 Task: Add an event with the title Second Lunch and Learn: Effective Presentation Delivery, date ''2023/12/01'', time 9:15 AM to 11:15 AMand add a description: Examining the marketing channels and platforms used in the campaign, such as social media, email marketing, print advertising, or television commercials. This includes assessing the reach, engagement, and conversion rates achieved through each channel and identifying which channels performed well or need improvement.Select event color  Basil . Add location for the event as: Marseille, France, logged in from the account softage.8@softage.netand send the event invitation to softage.5@softage.net and softage.6@softage.net. Set a reminder for the event Weekly on Sunday
Action: Mouse moved to (41, 109)
Screenshot: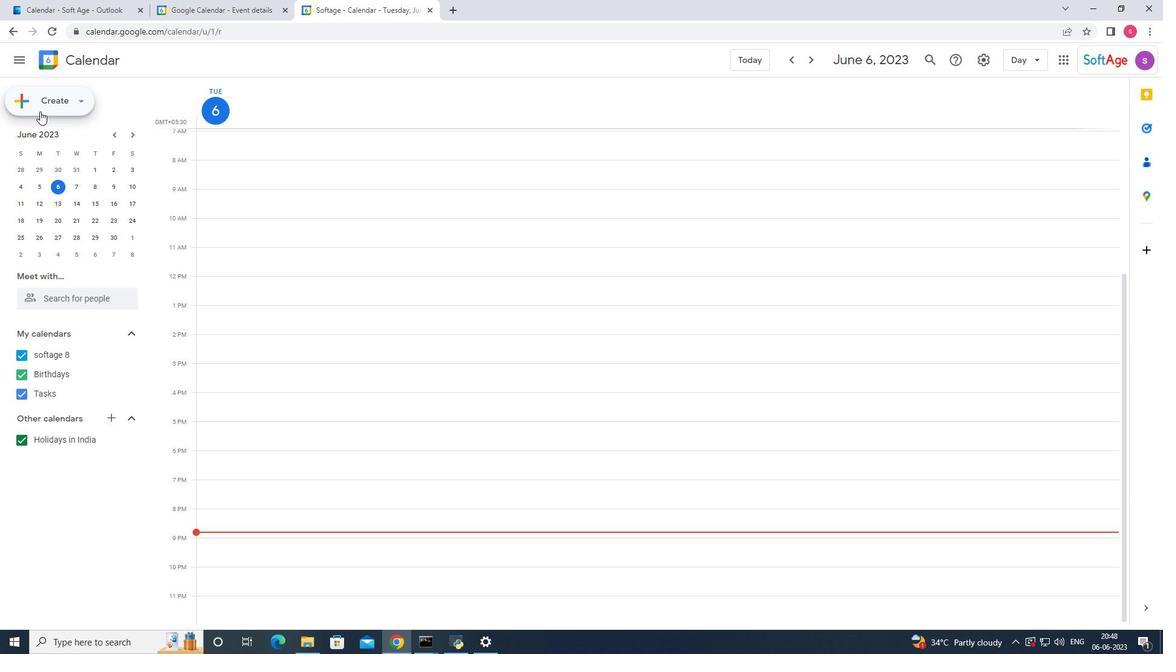 
Action: Mouse pressed left at (41, 109)
Screenshot: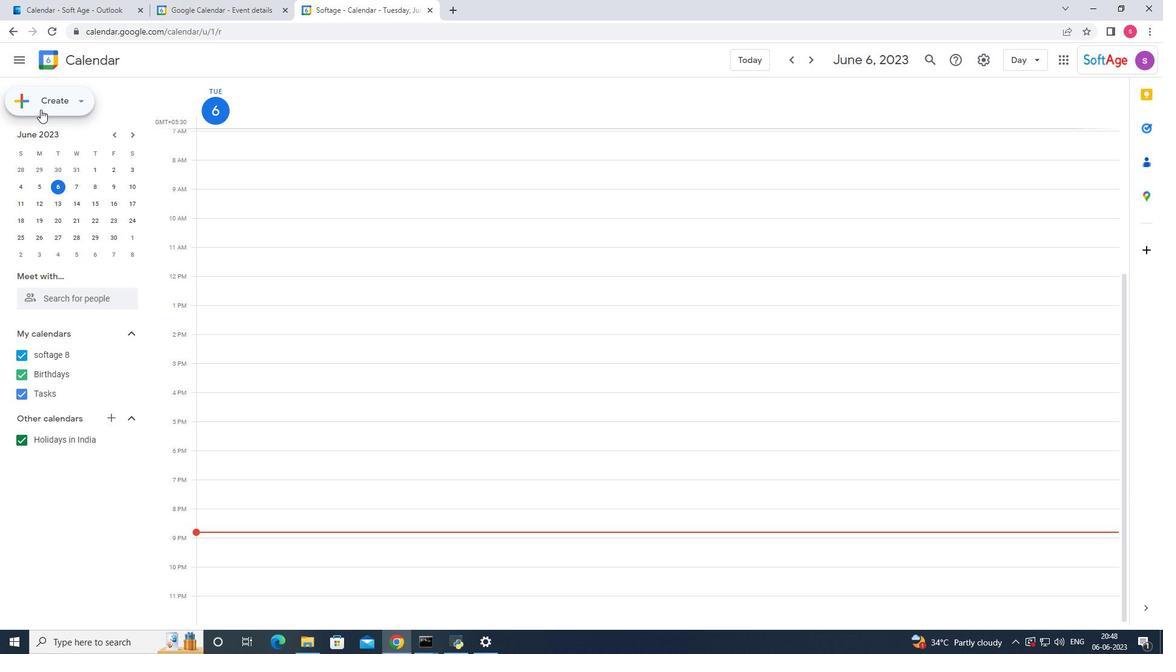
Action: Mouse moved to (49, 129)
Screenshot: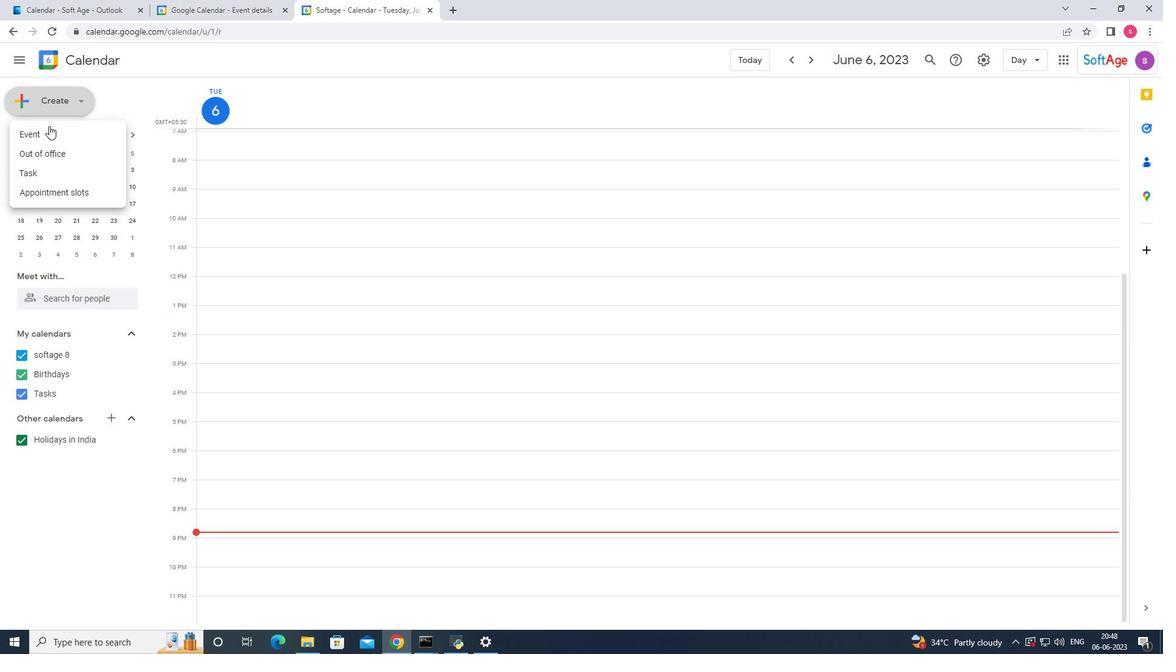 
Action: Mouse pressed left at (49, 129)
Screenshot: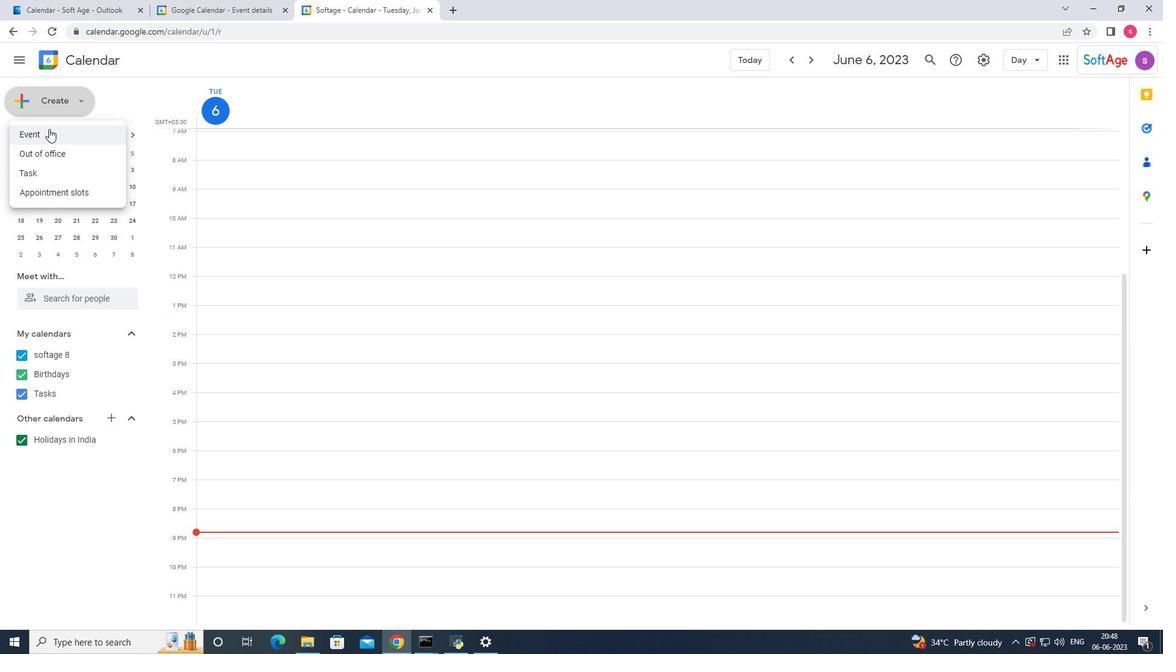 
Action: Mouse moved to (672, 522)
Screenshot: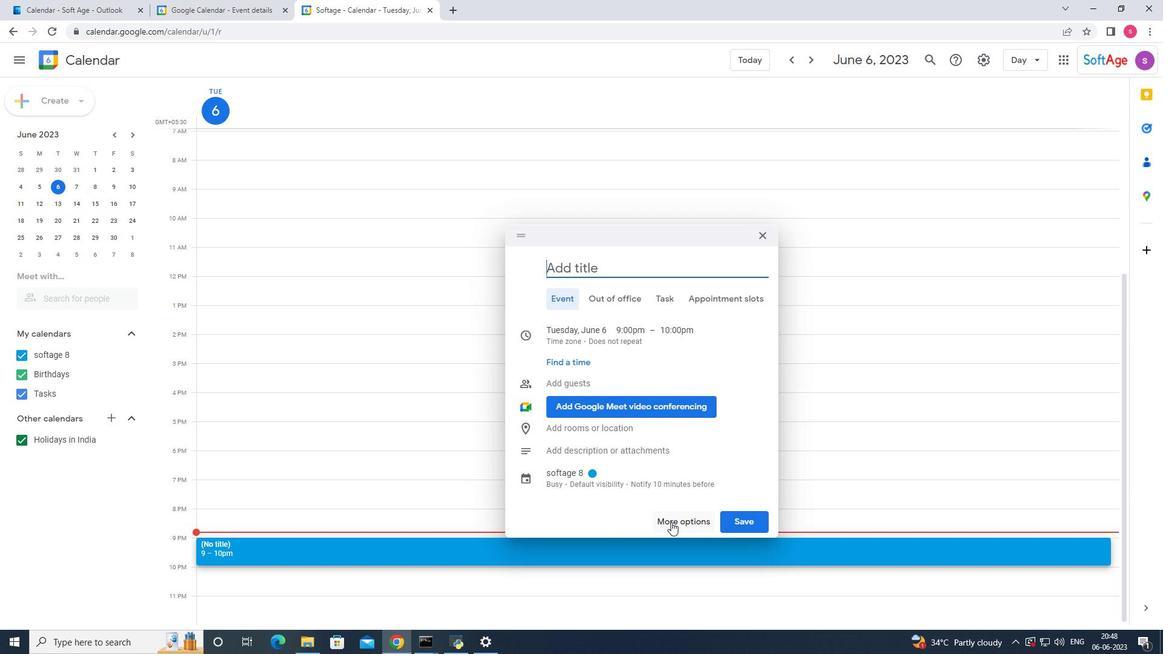 
Action: Mouse pressed left at (672, 522)
Screenshot: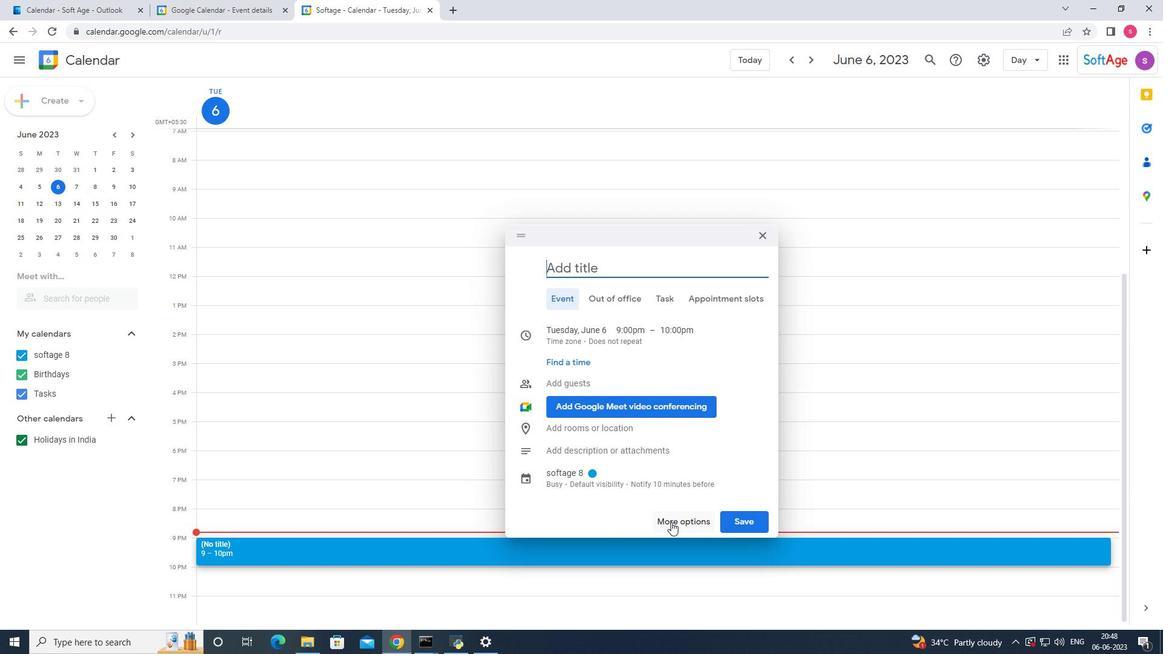 
Action: Mouse moved to (121, 68)
Screenshot: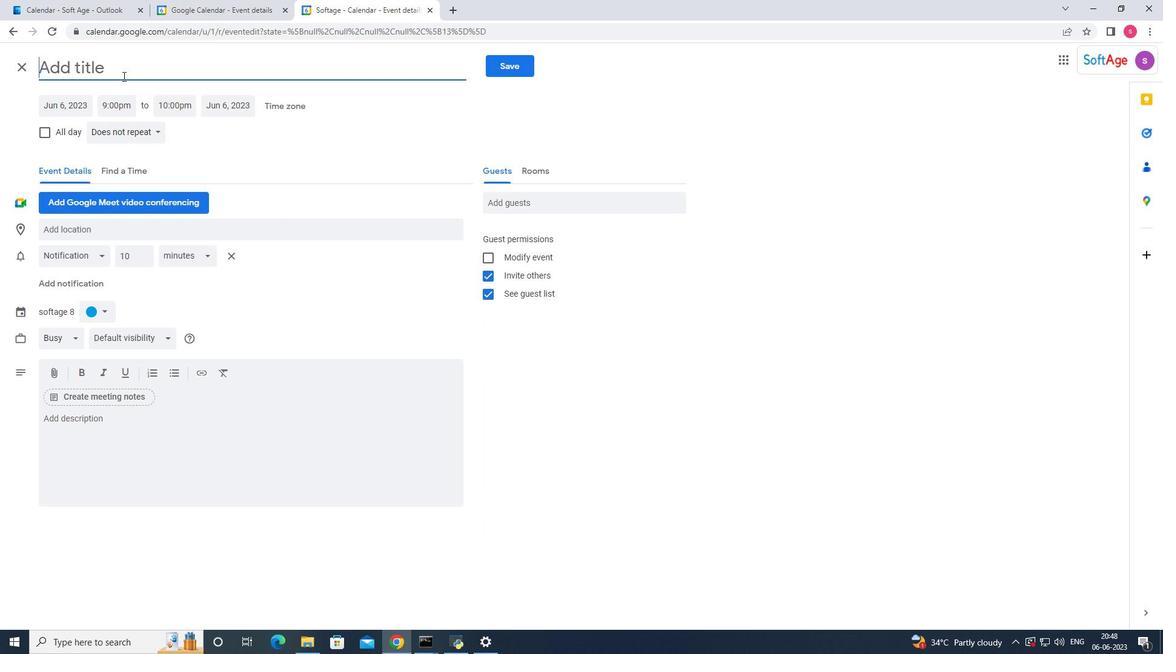 
Action: Mouse pressed left at (121, 68)
Screenshot: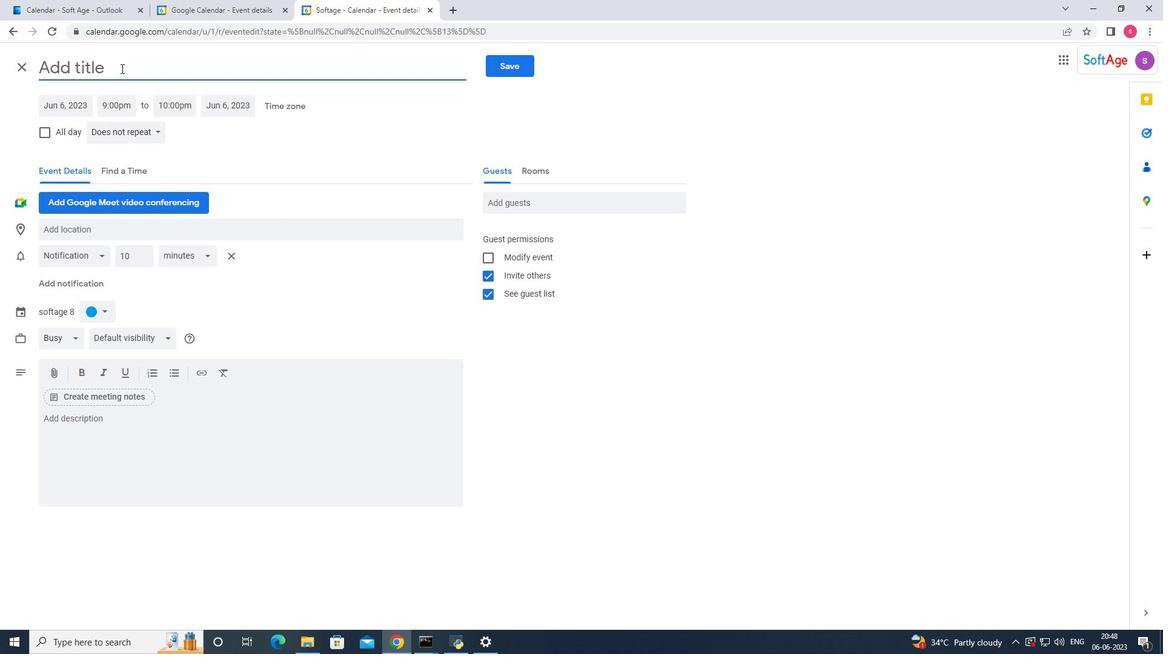 
Action: Key pressed <Key.shift_r>Second<Key.space><Key.shift>Lunch<Key.space>and<Key.space><Key.shift>le<Key.backspace><Key.backspace><Key.shift>Learn<Key.shift>L<Key.backspace>:<Key.space><Key.shift_r>Effective<Key.space><Key.shift>Presentation<Key.space><Key.shift_r>Delivery<Key.space>
Screenshot: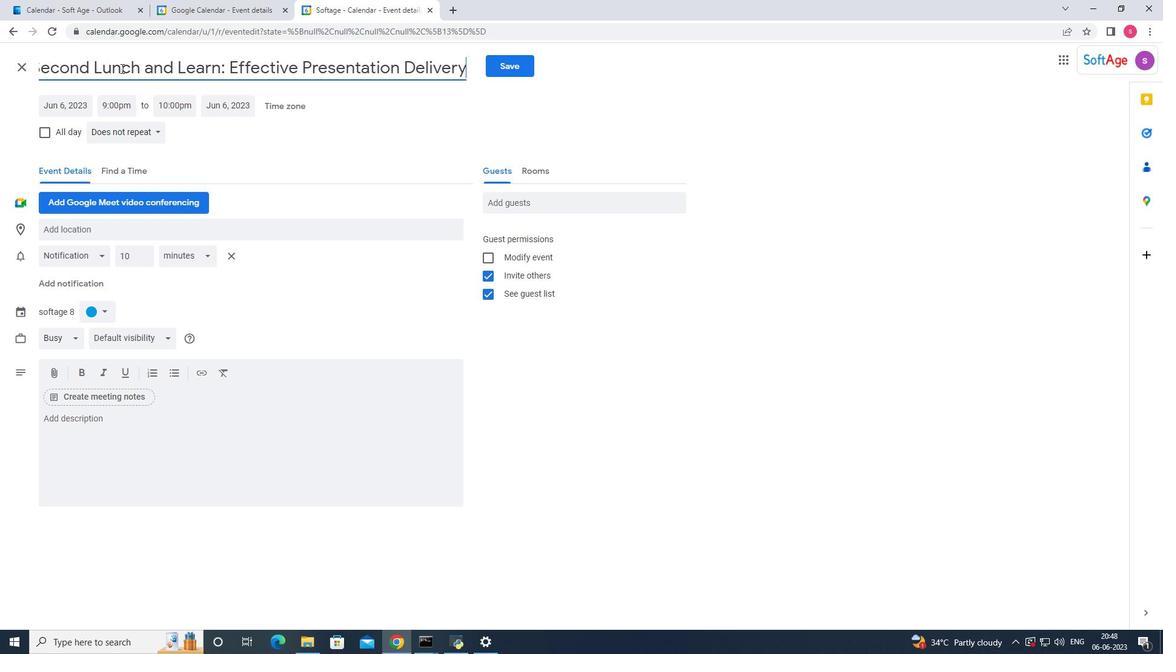 
Action: Mouse moved to (63, 101)
Screenshot: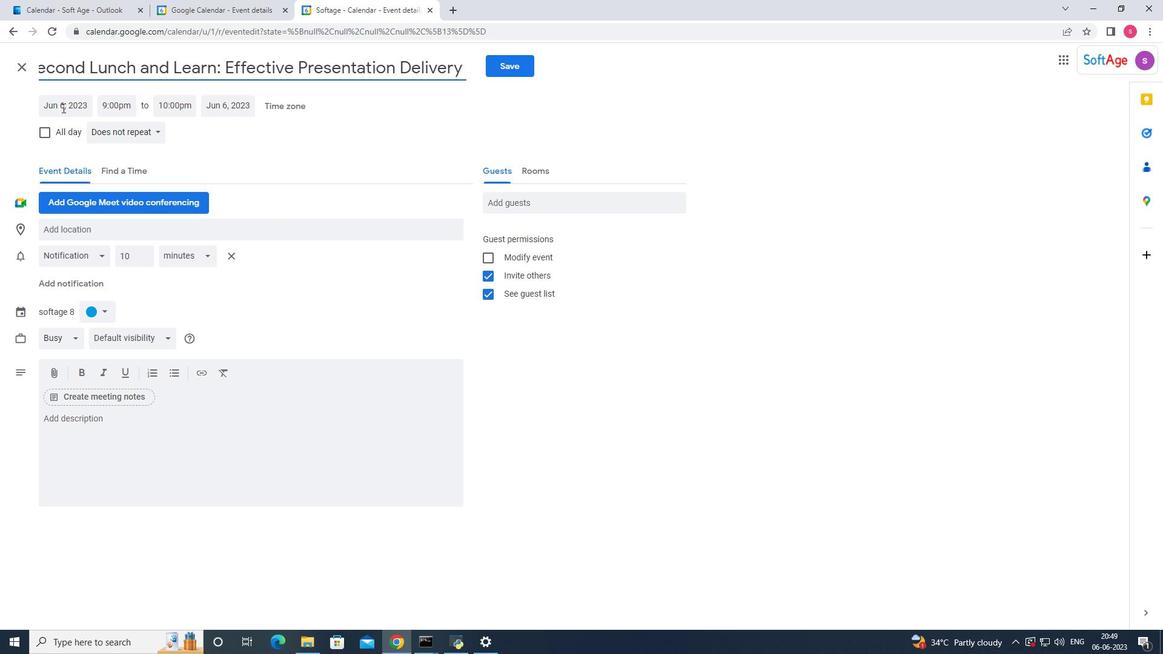 
Action: Mouse pressed left at (63, 101)
Screenshot: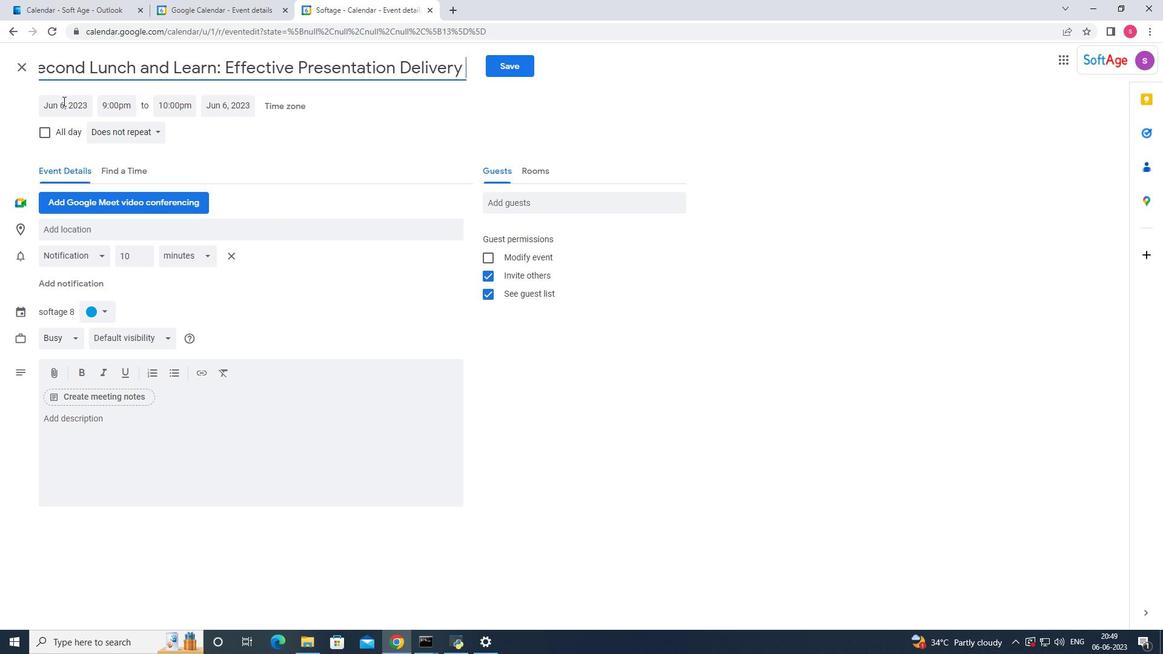
Action: Mouse moved to (192, 130)
Screenshot: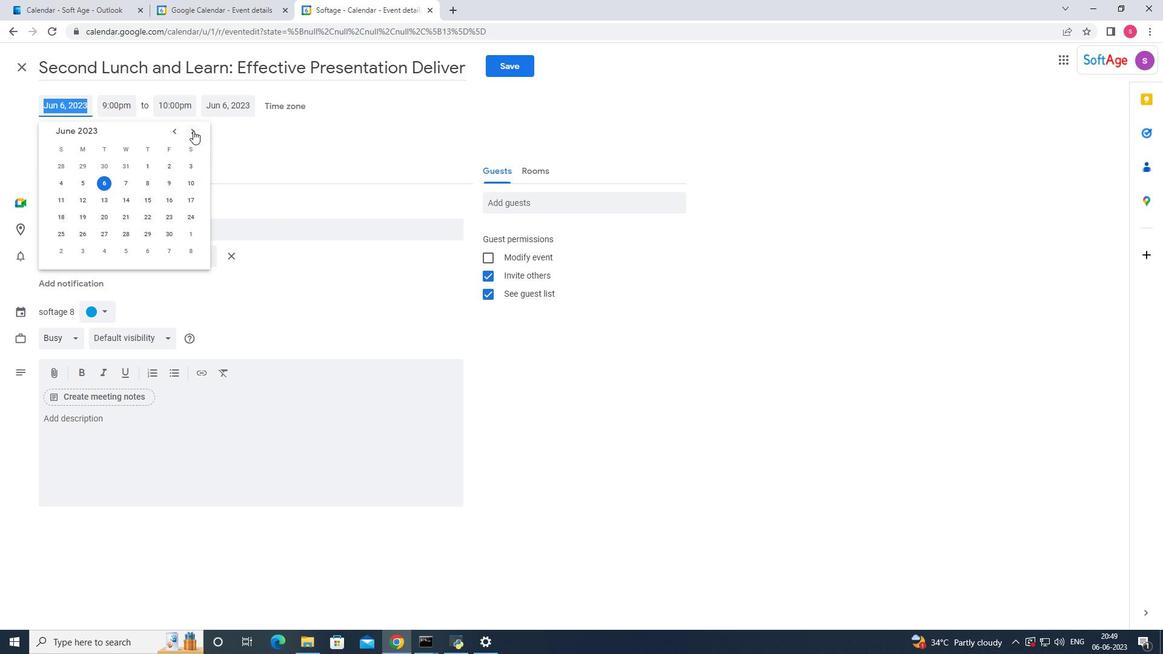 
Action: Mouse pressed left at (192, 130)
Screenshot: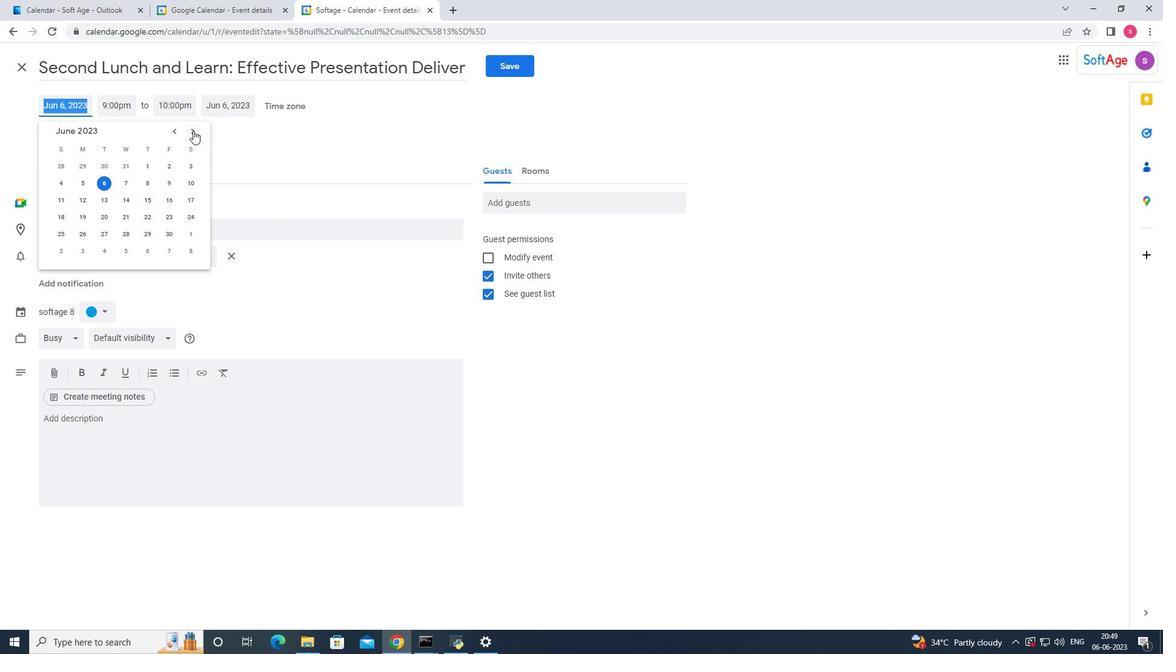 
Action: Mouse pressed left at (192, 130)
Screenshot: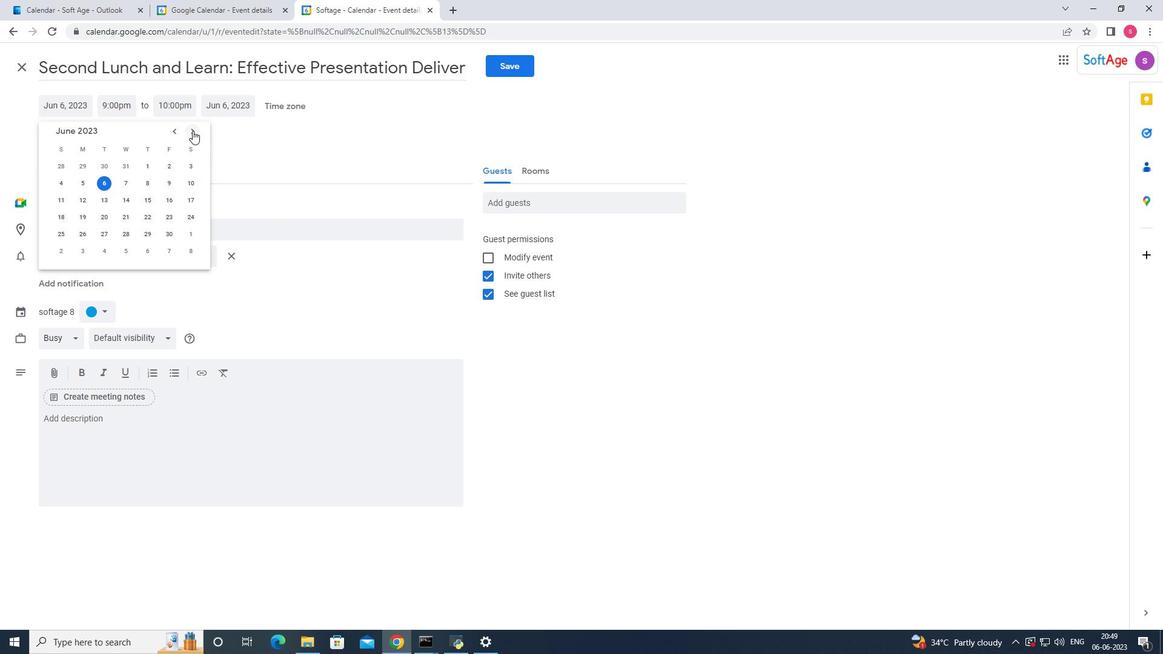 
Action: Mouse pressed left at (192, 130)
Screenshot: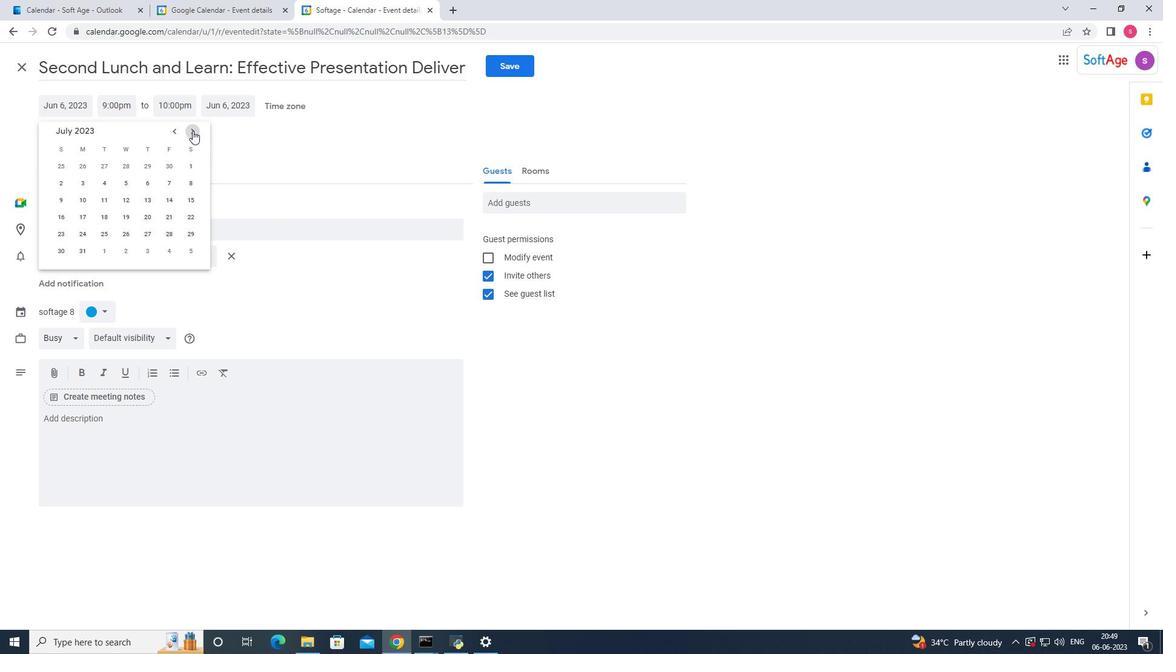 
Action: Mouse pressed left at (192, 130)
Screenshot: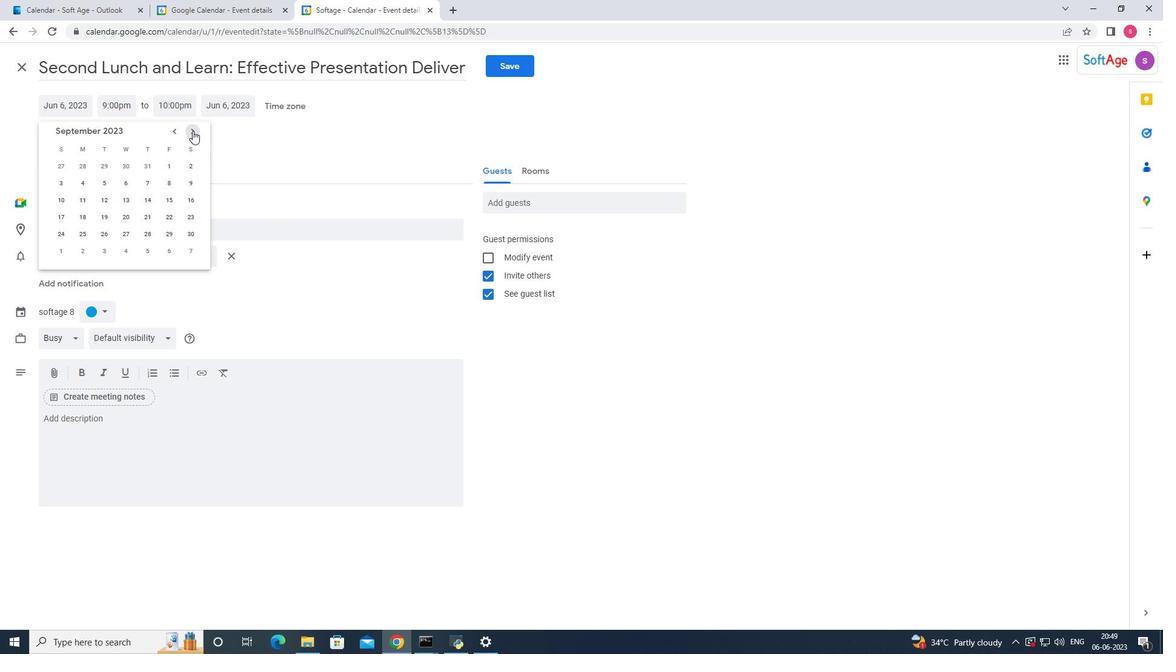 
Action: Mouse pressed left at (192, 130)
Screenshot: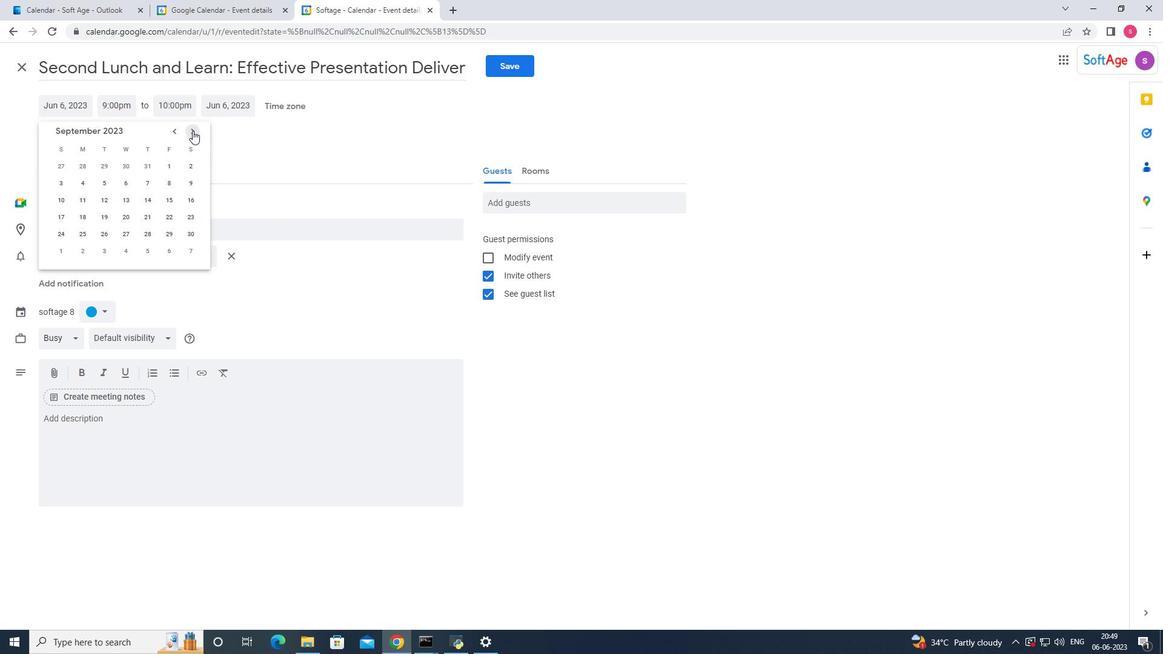 
Action: Mouse pressed left at (192, 130)
Screenshot: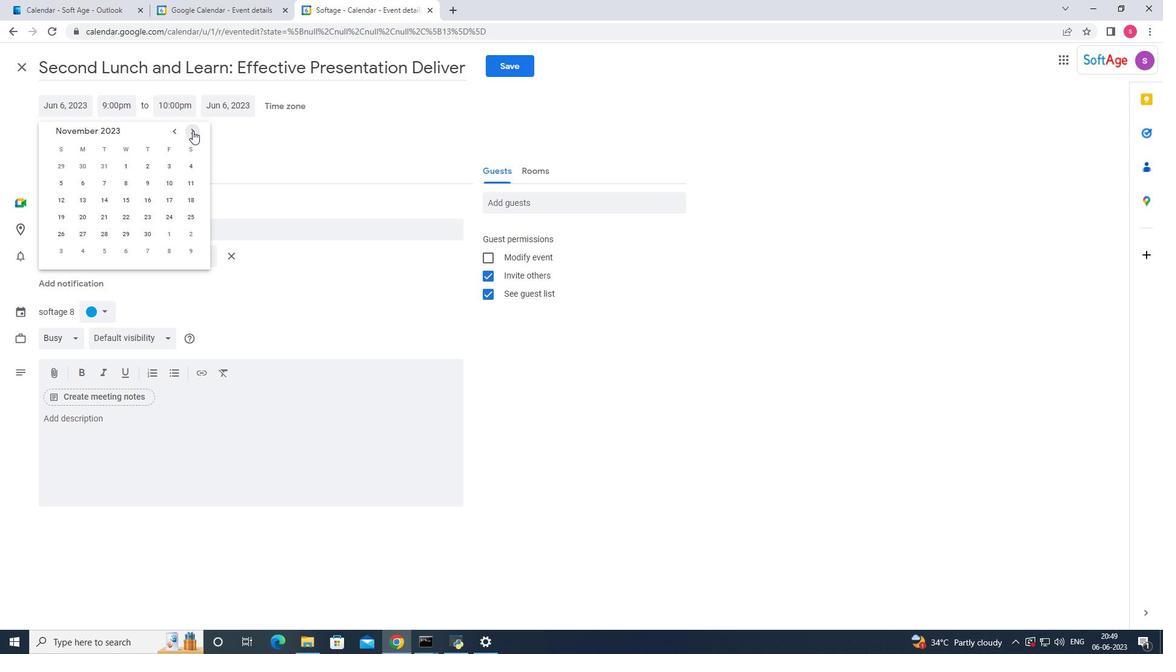 
Action: Mouse moved to (169, 165)
Screenshot: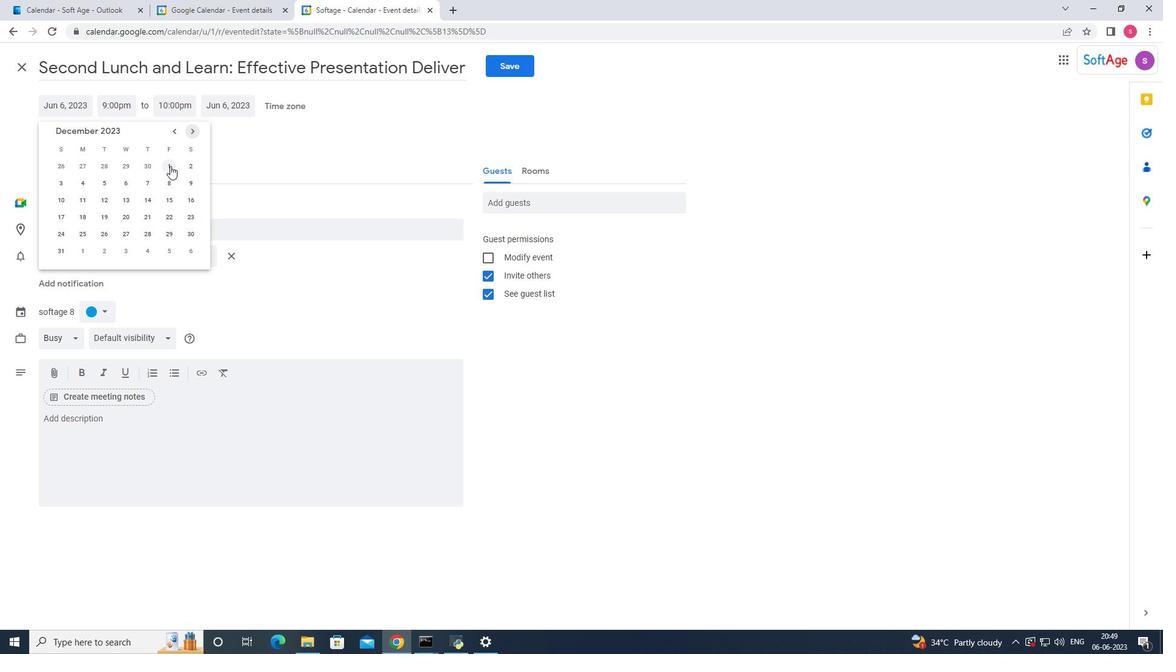 
Action: Mouse pressed left at (169, 165)
Screenshot: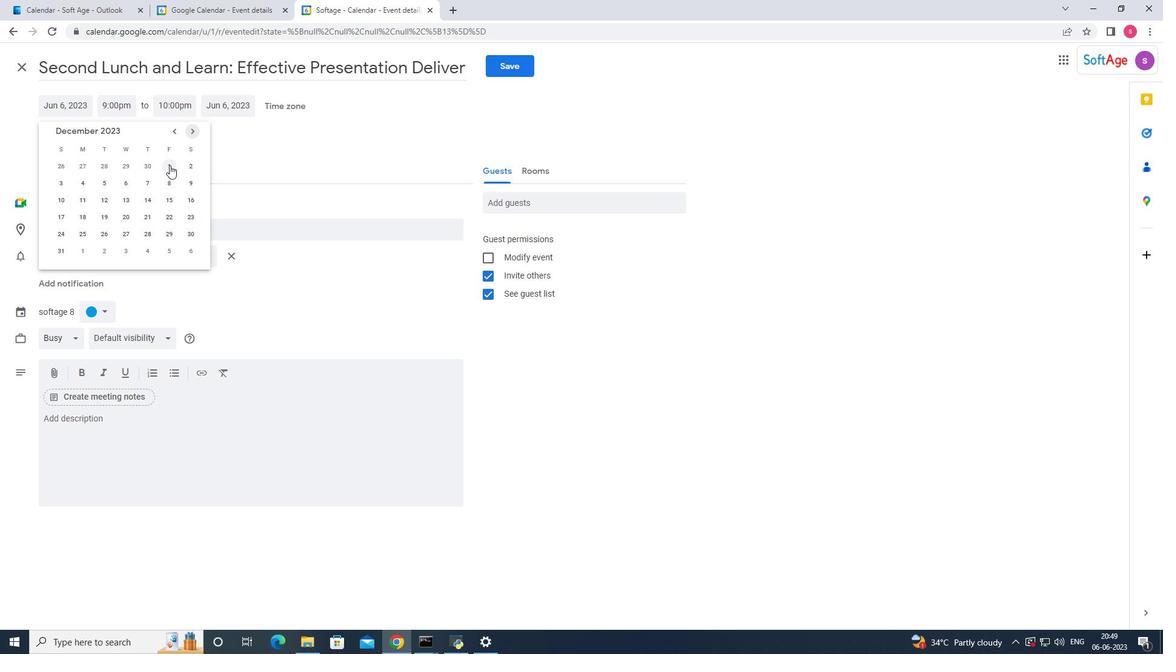 
Action: Mouse moved to (114, 104)
Screenshot: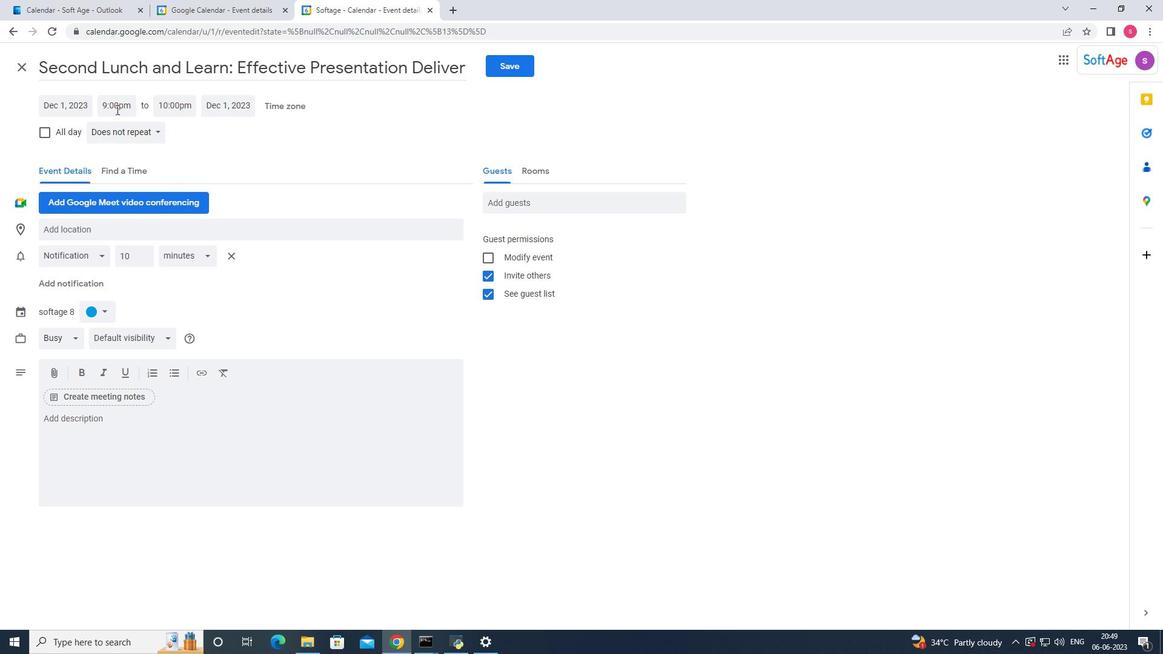 
Action: Mouse pressed left at (114, 104)
Screenshot: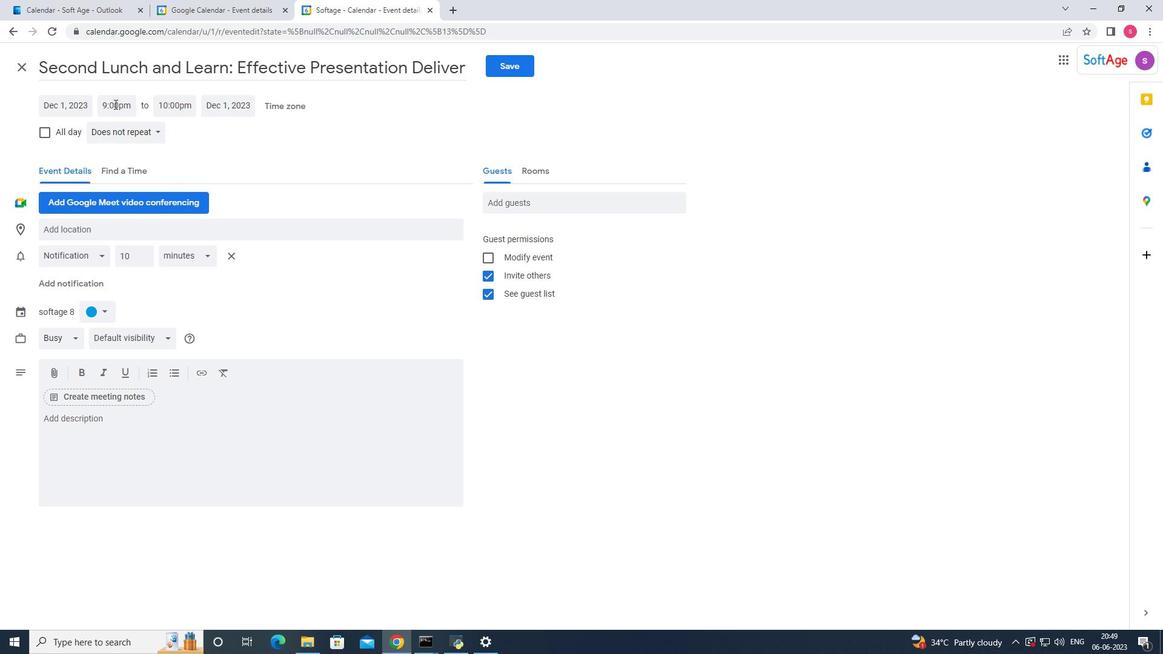 
Action: Mouse moved to (129, 202)
Screenshot: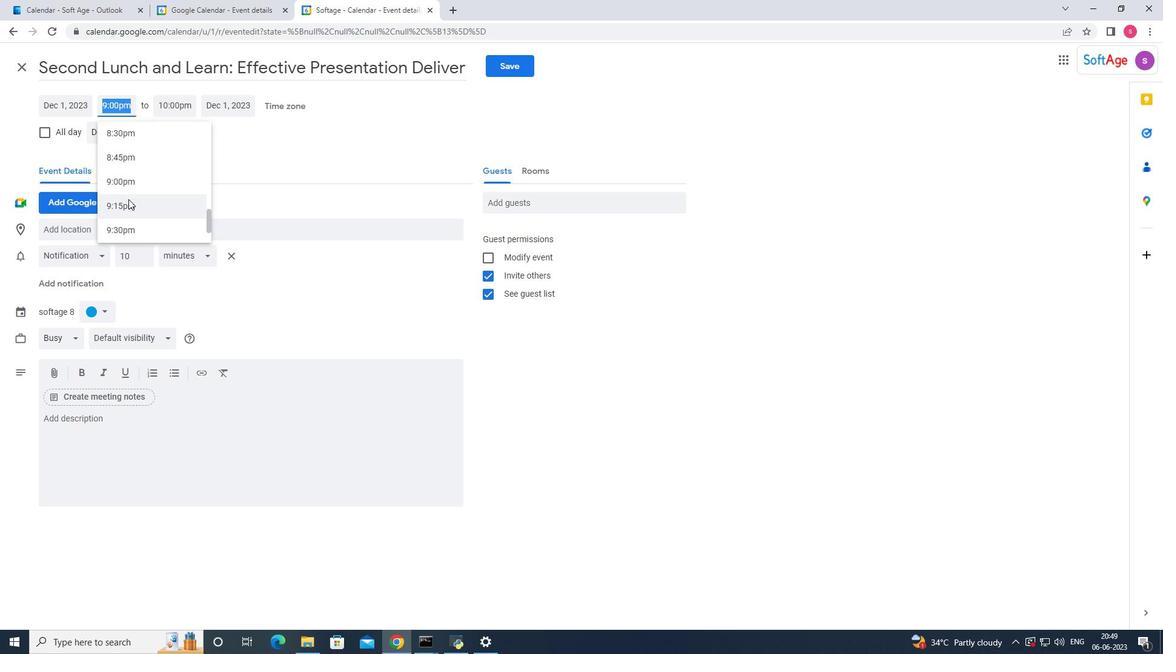 
Action: Mouse scrolled (129, 203) with delta (0, 0)
Screenshot: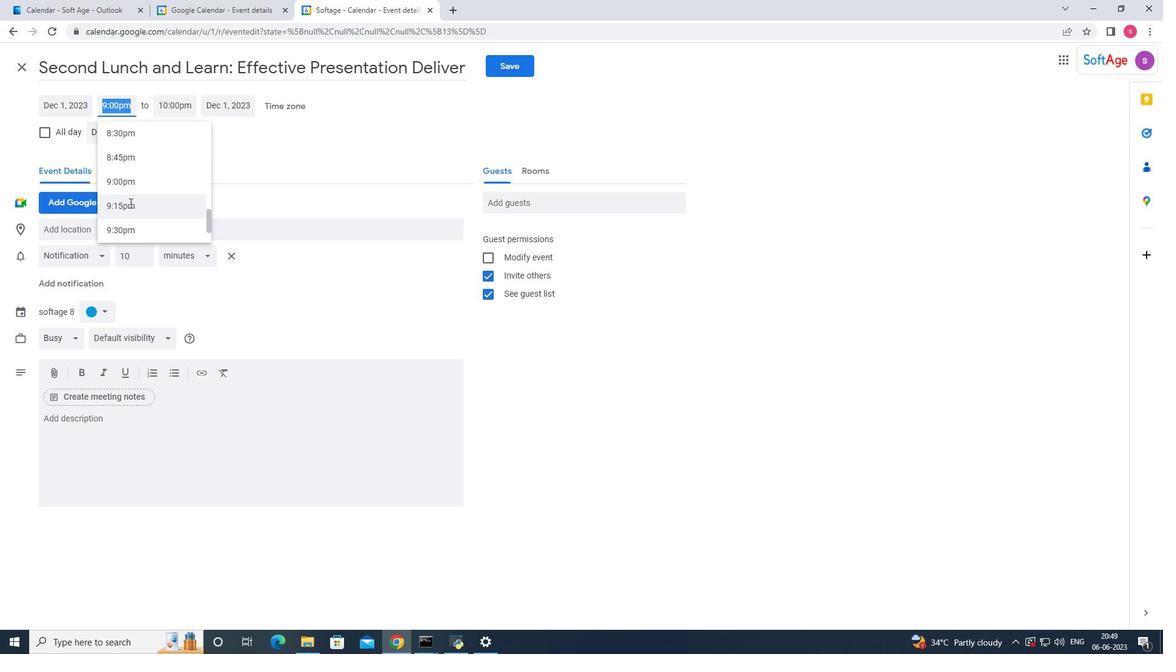 
Action: Mouse scrolled (129, 203) with delta (0, 0)
Screenshot: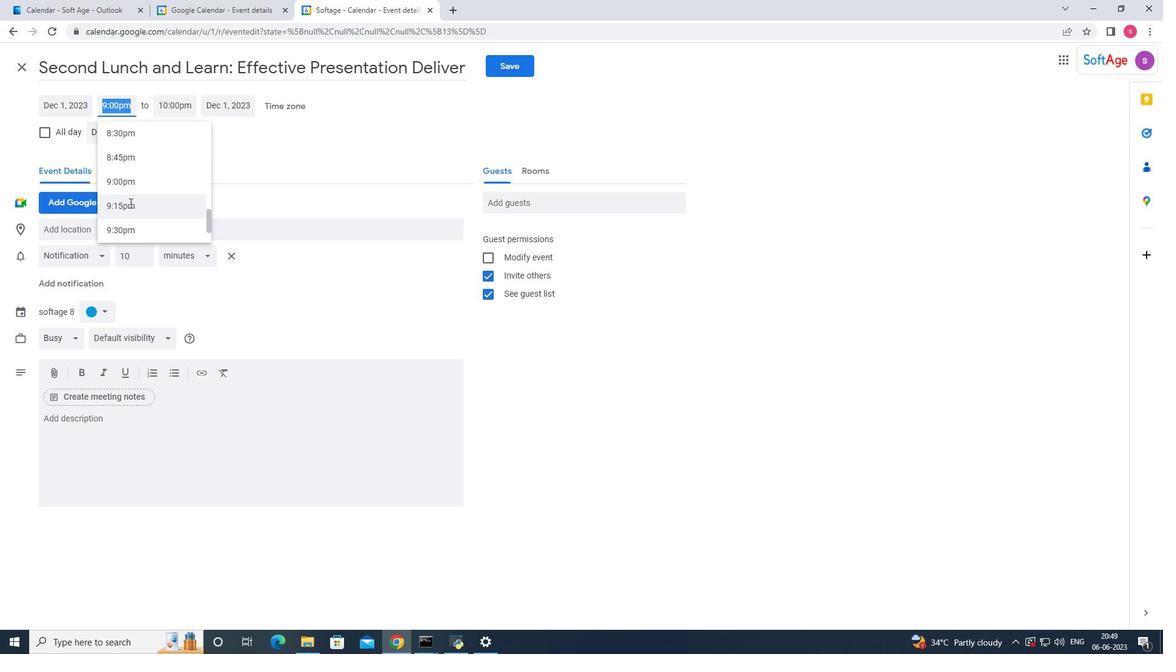 
Action: Mouse scrolled (129, 203) with delta (0, 0)
Screenshot: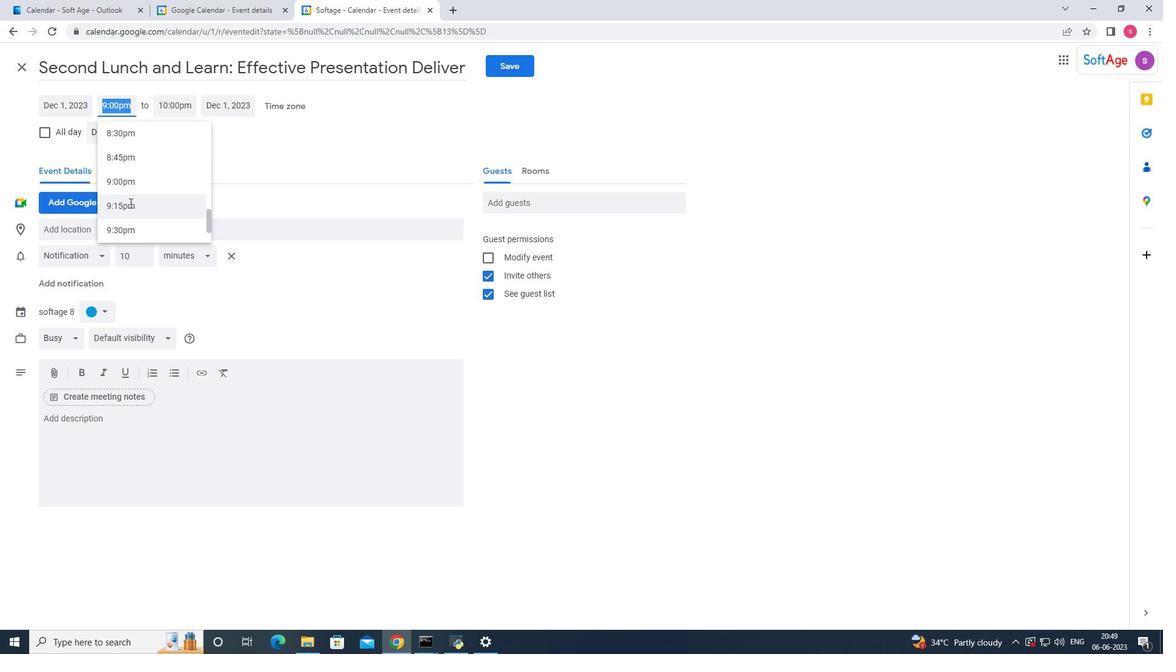 
Action: Mouse scrolled (129, 203) with delta (0, 0)
Screenshot: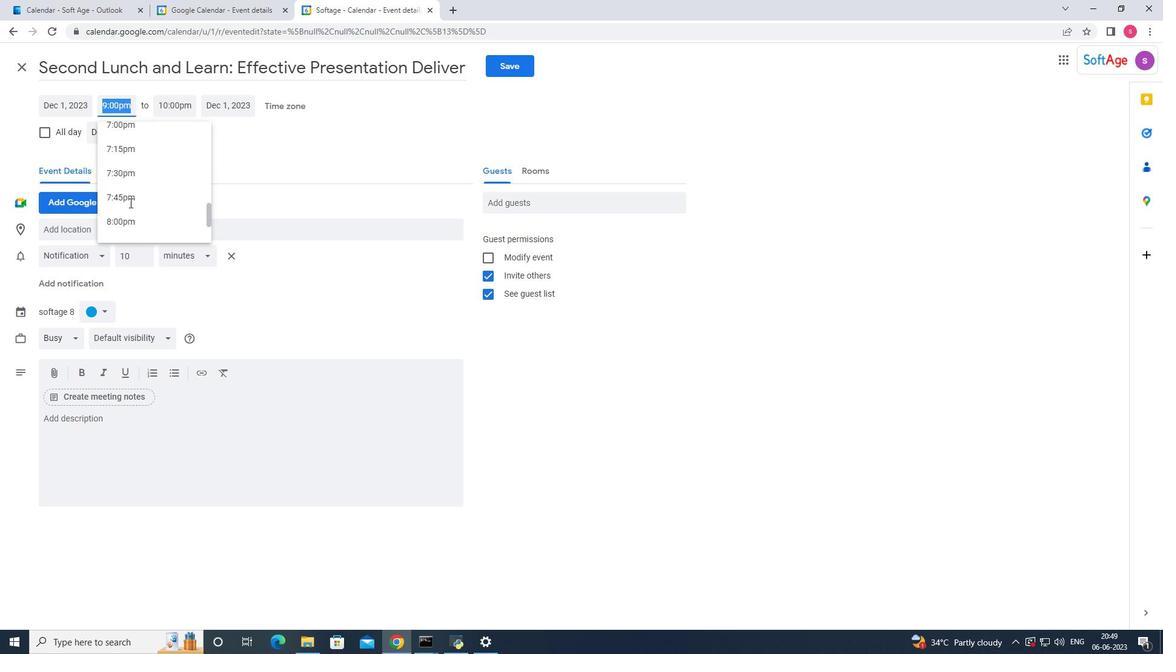 
Action: Mouse scrolled (129, 203) with delta (0, 0)
Screenshot: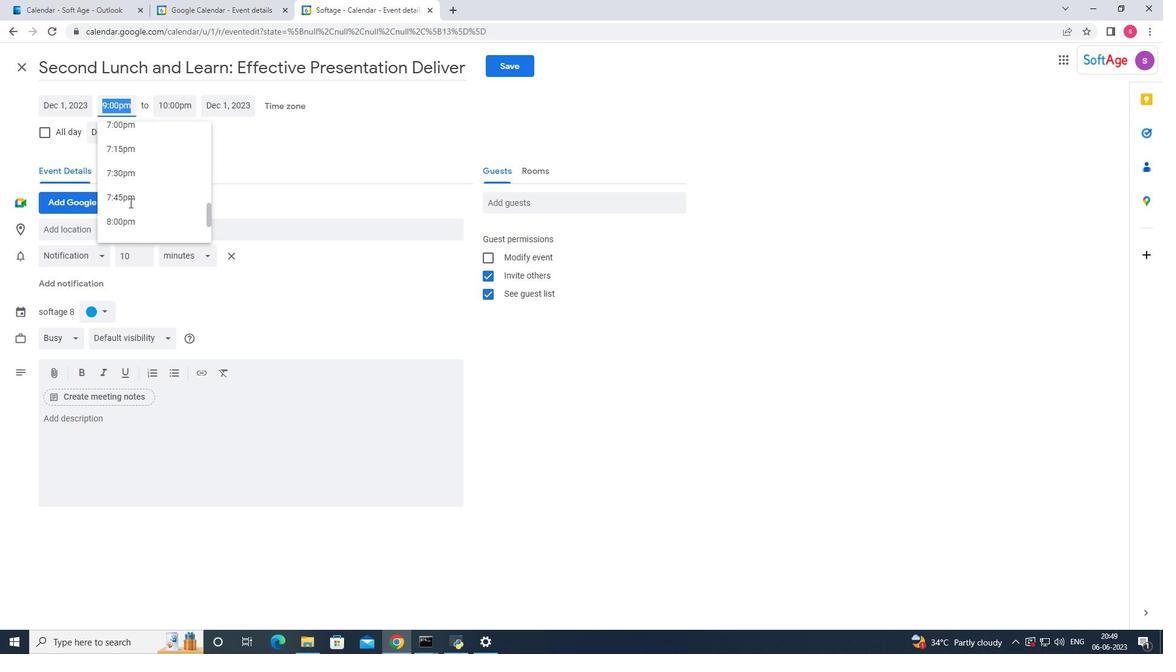 
Action: Mouse scrolled (129, 203) with delta (0, 0)
Screenshot: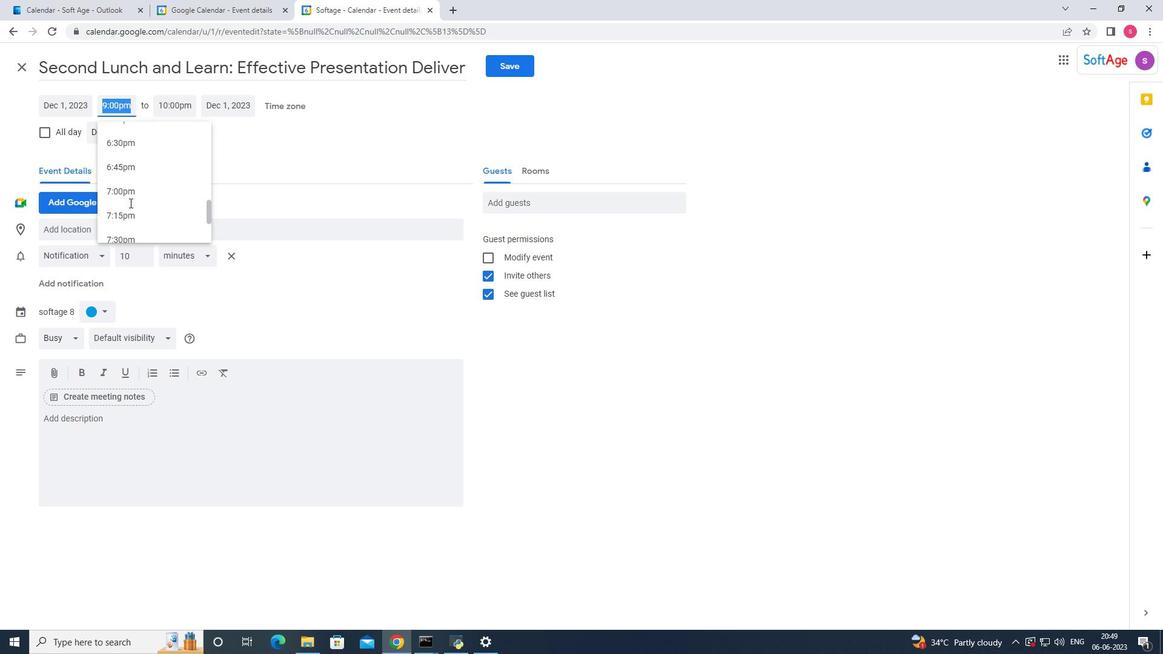 
Action: Mouse scrolled (129, 203) with delta (0, 0)
Screenshot: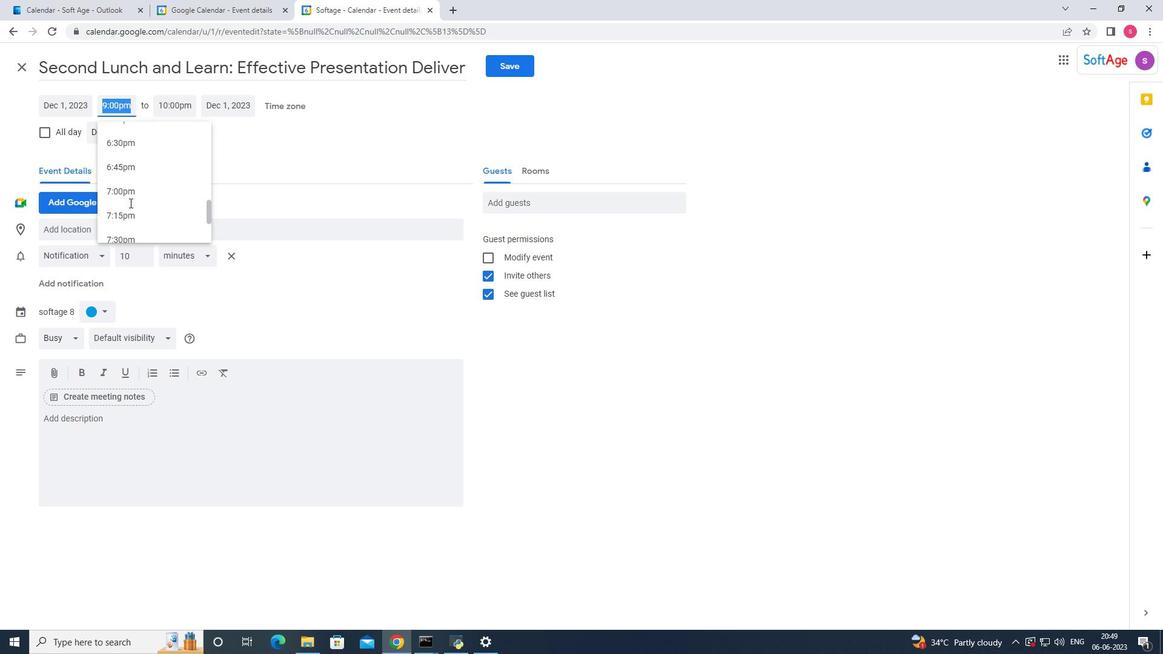 
Action: Mouse scrolled (129, 203) with delta (0, 0)
Screenshot: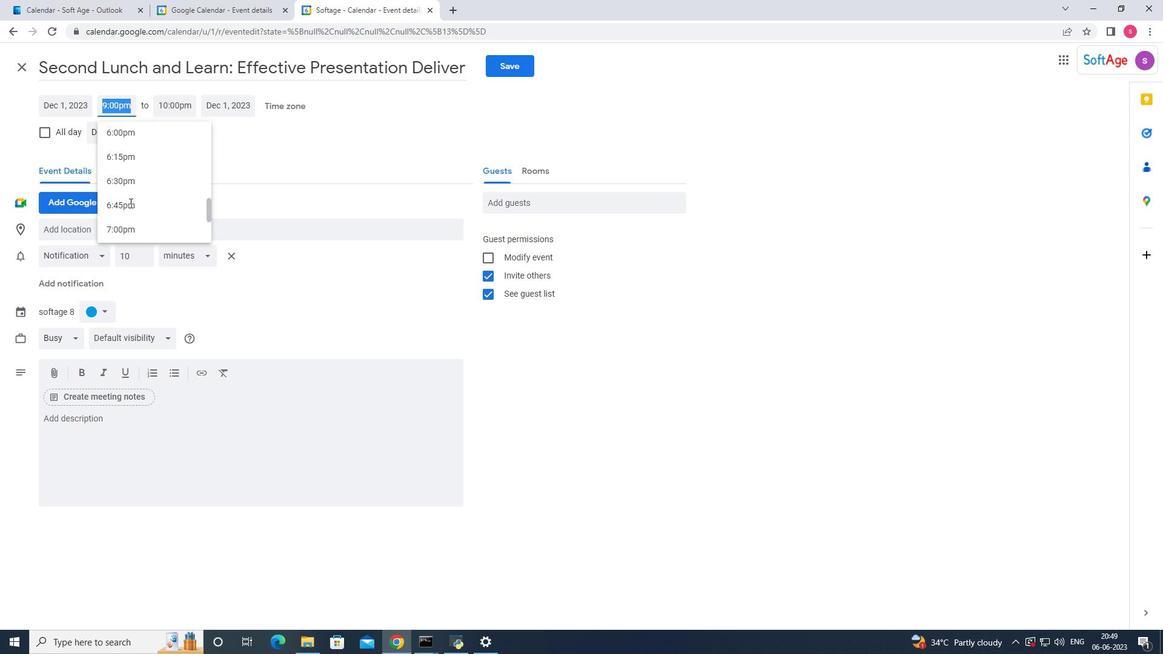 
Action: Mouse scrolled (129, 203) with delta (0, 0)
Screenshot: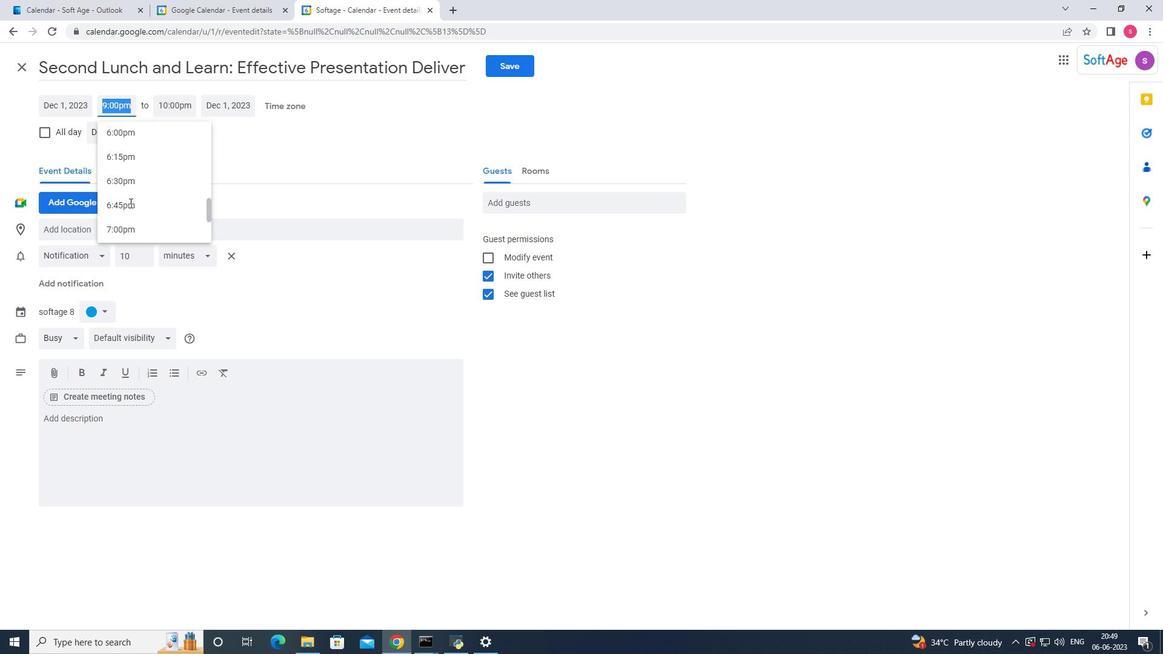 
Action: Mouse scrolled (129, 203) with delta (0, 0)
Screenshot: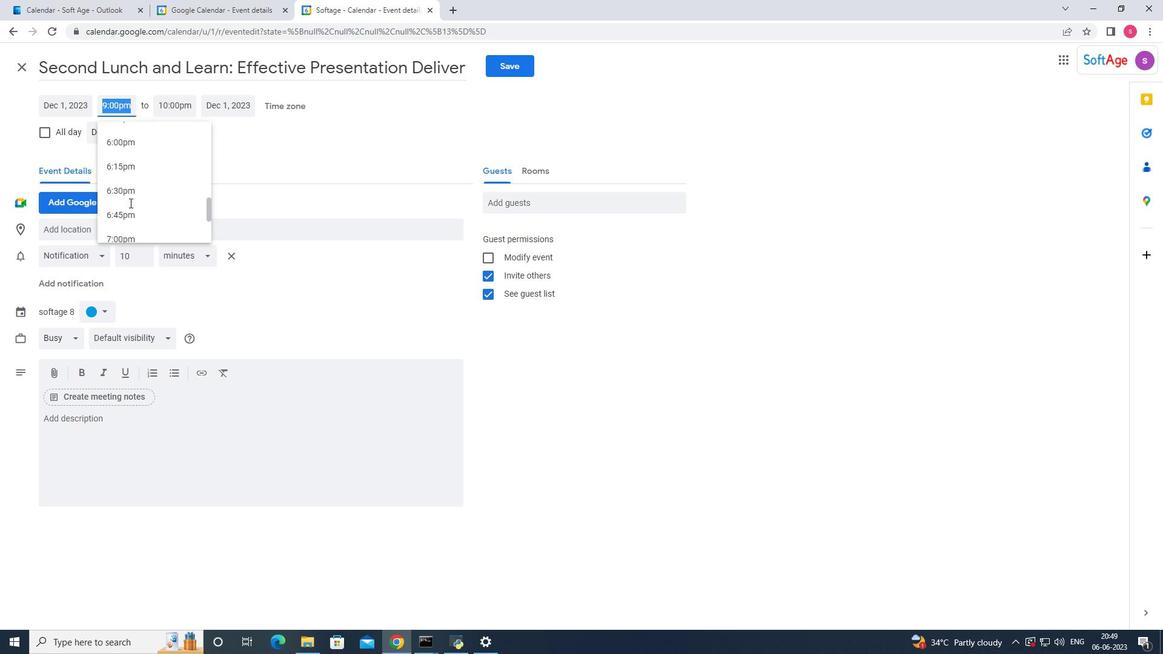 
Action: Mouse scrolled (129, 203) with delta (0, 0)
Screenshot: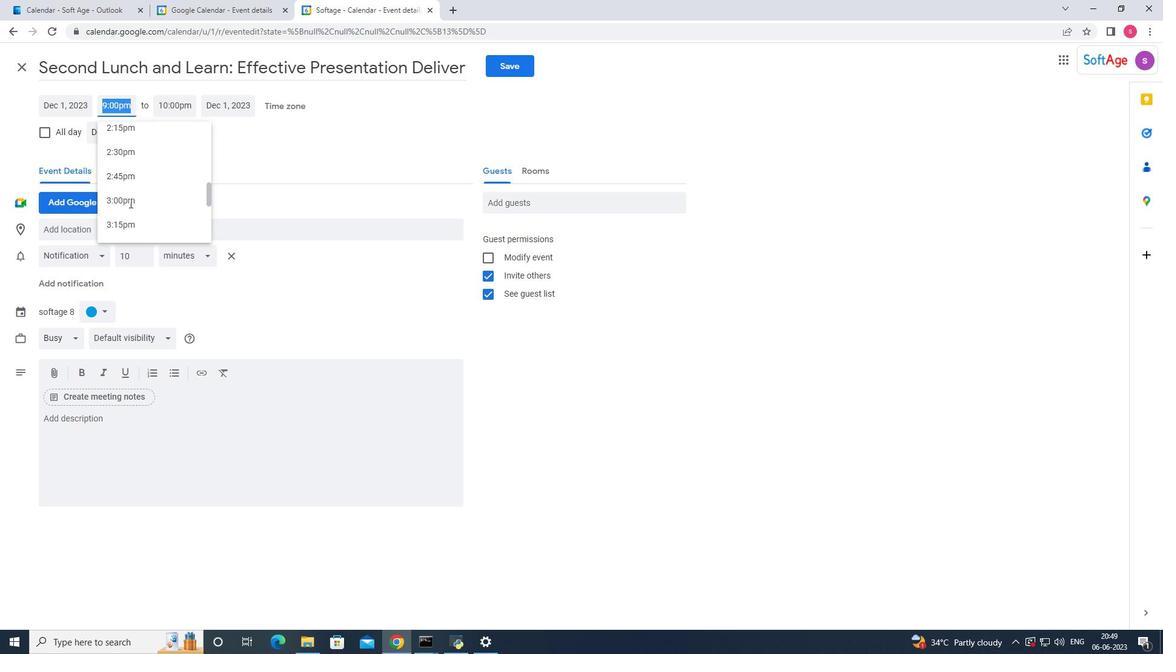 
Action: Mouse scrolled (129, 203) with delta (0, 0)
Screenshot: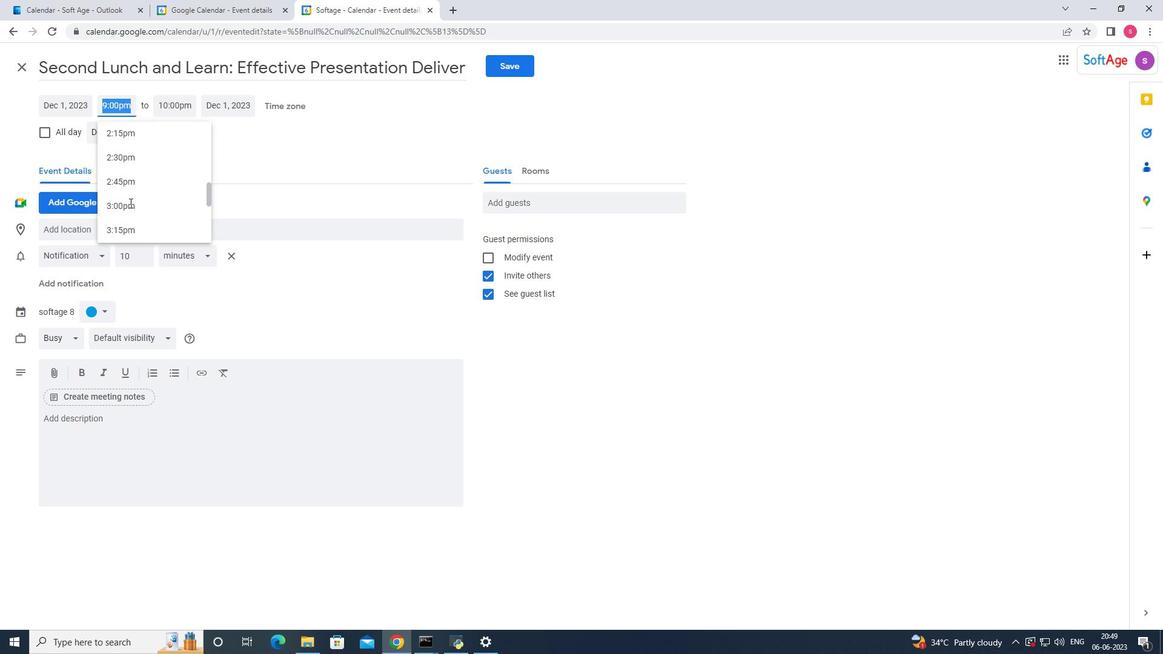 
Action: Mouse scrolled (129, 203) with delta (0, 0)
Screenshot: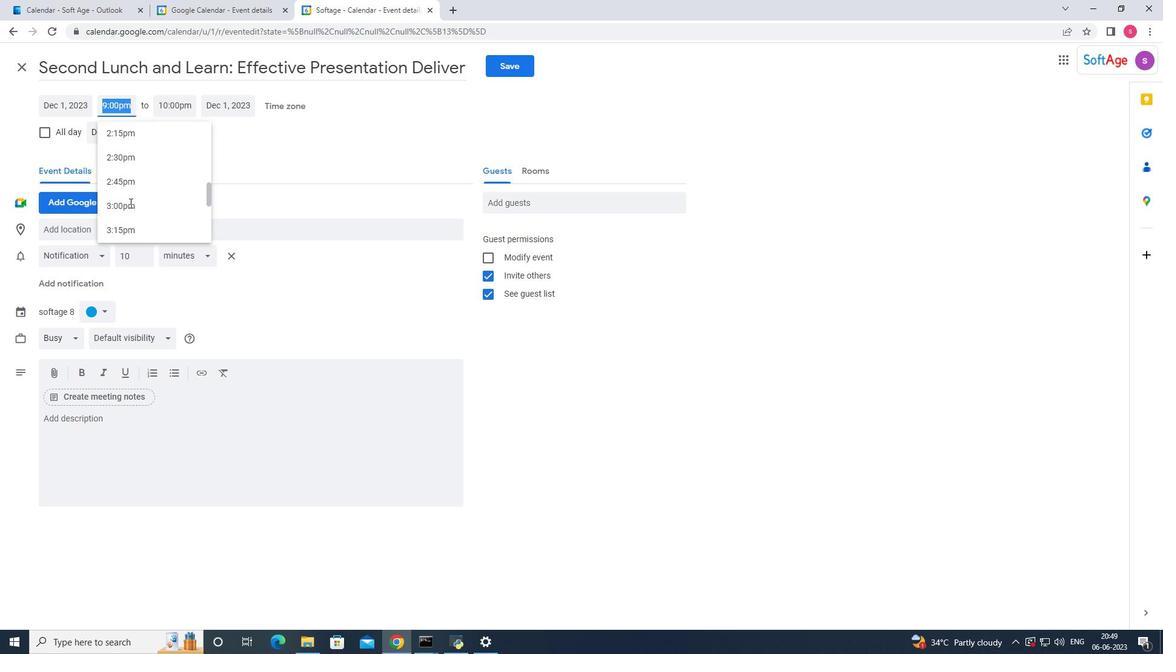 
Action: Mouse scrolled (129, 203) with delta (0, 0)
Screenshot: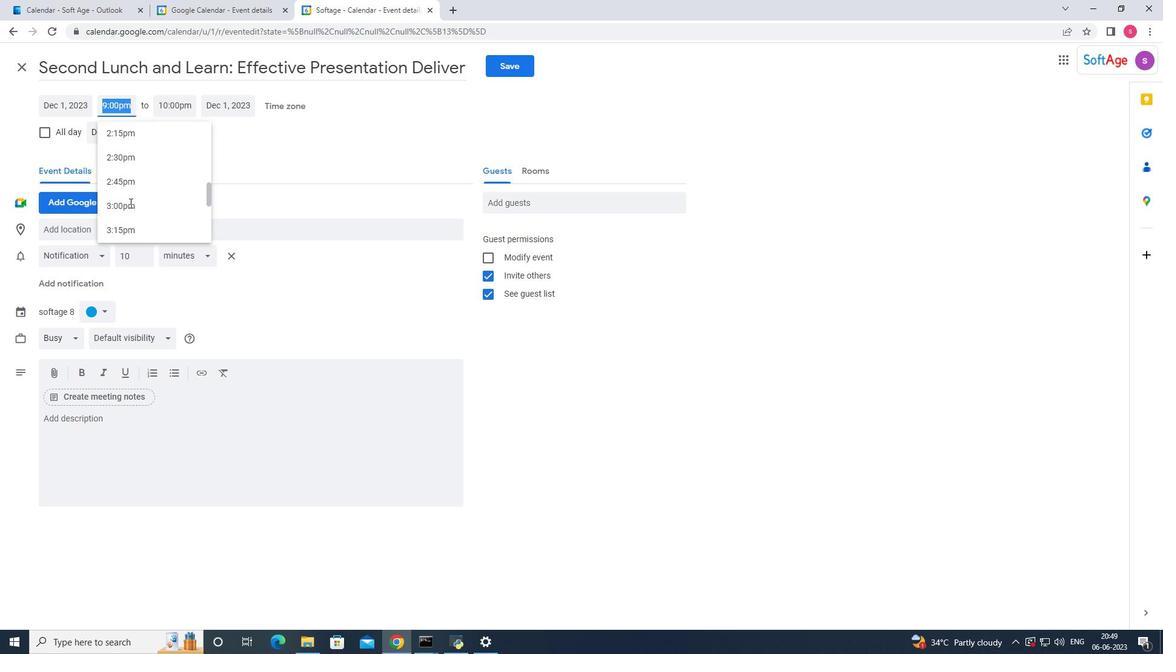 
Action: Mouse scrolled (129, 203) with delta (0, 0)
Screenshot: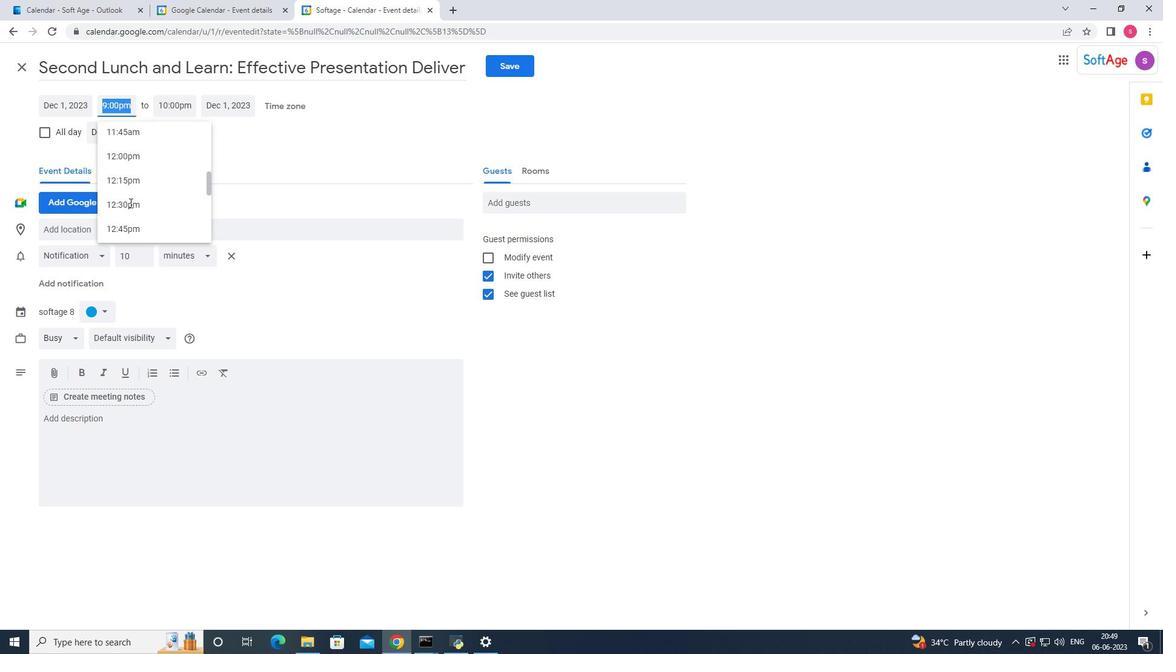 
Action: Mouse scrolled (129, 203) with delta (0, 0)
Screenshot: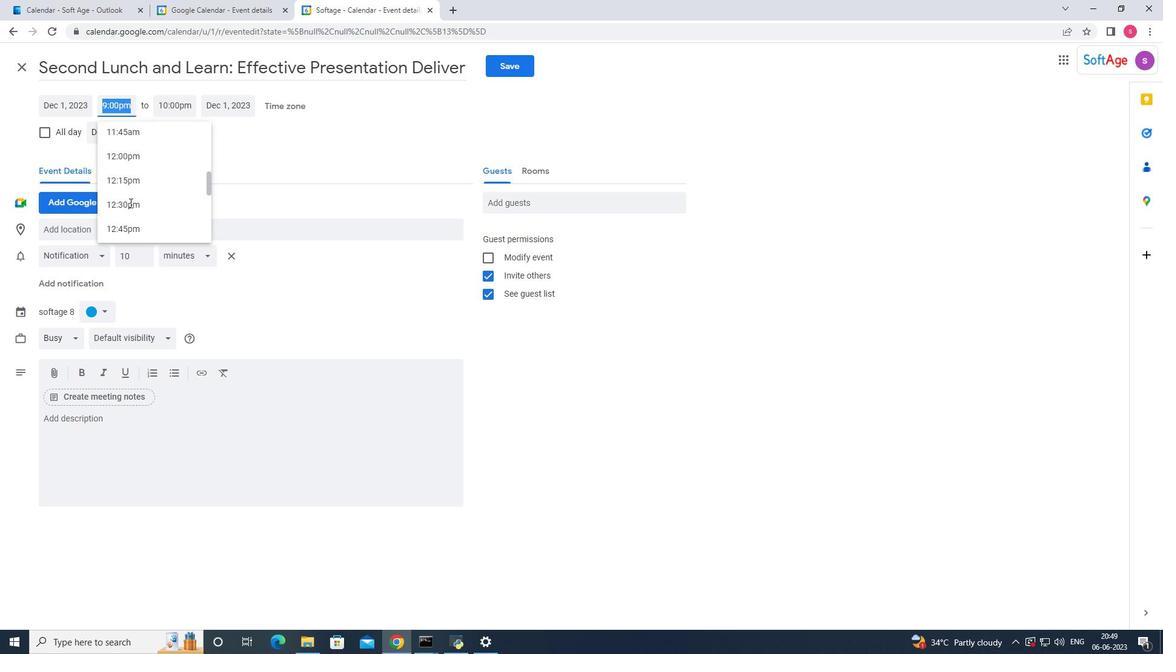
Action: Mouse scrolled (129, 203) with delta (0, 0)
Screenshot: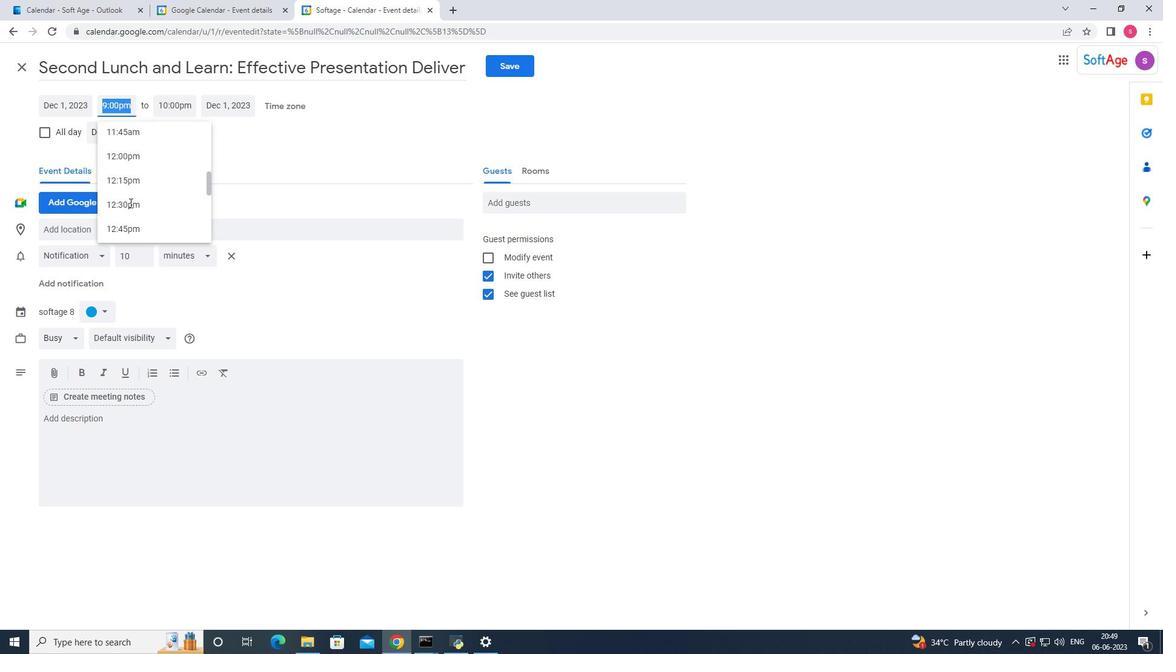 
Action: Mouse scrolled (129, 203) with delta (0, 0)
Screenshot: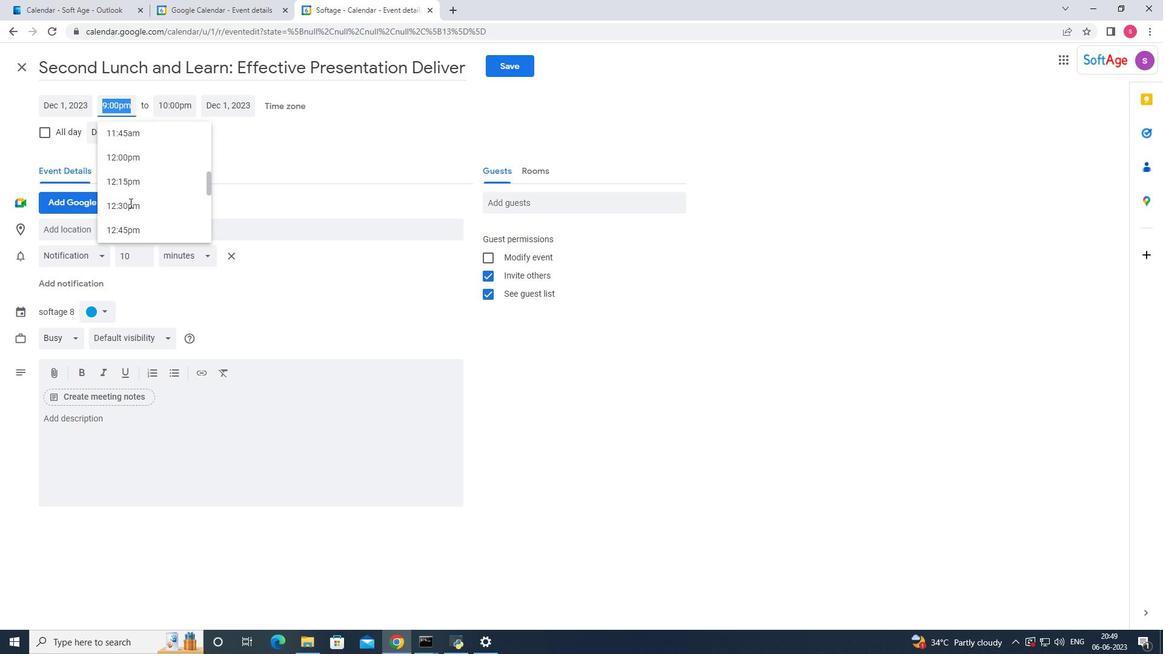 
Action: Mouse scrolled (129, 203) with delta (0, 0)
Screenshot: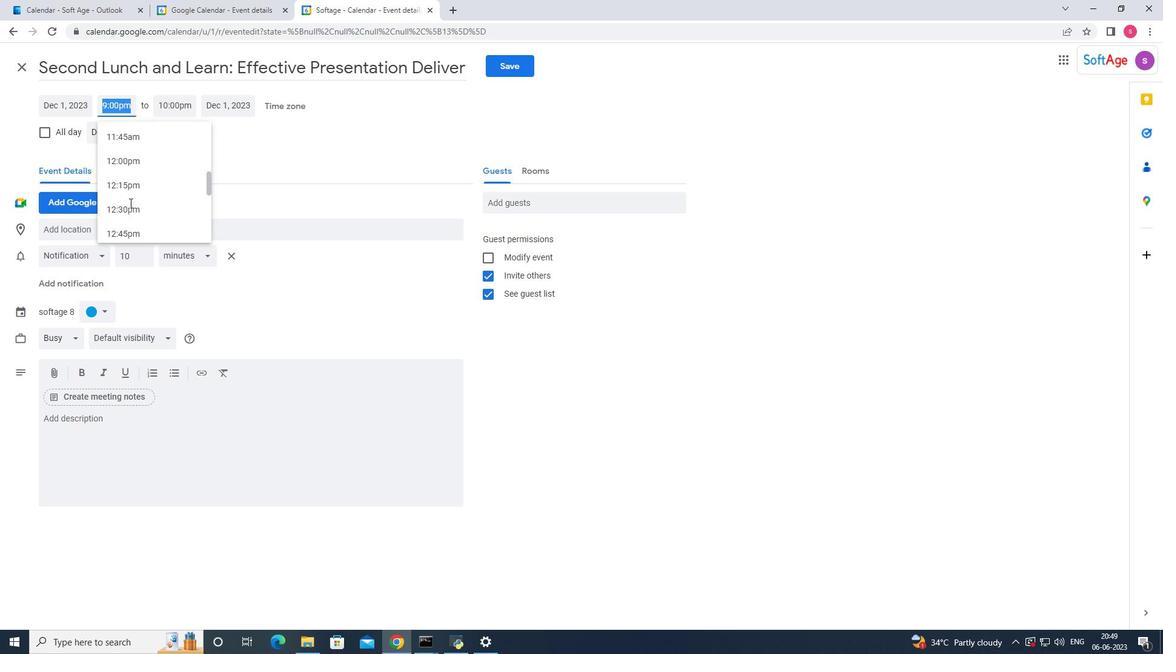 
Action: Mouse scrolled (129, 203) with delta (0, 0)
Screenshot: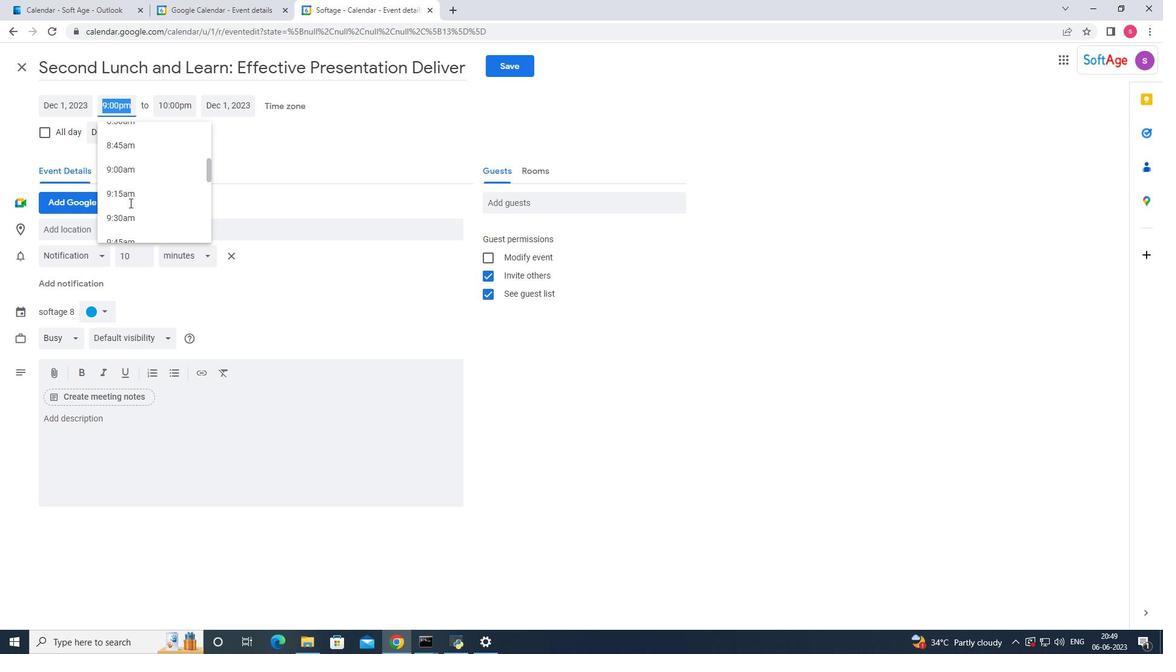 
Action: Mouse scrolled (129, 203) with delta (0, 0)
Screenshot: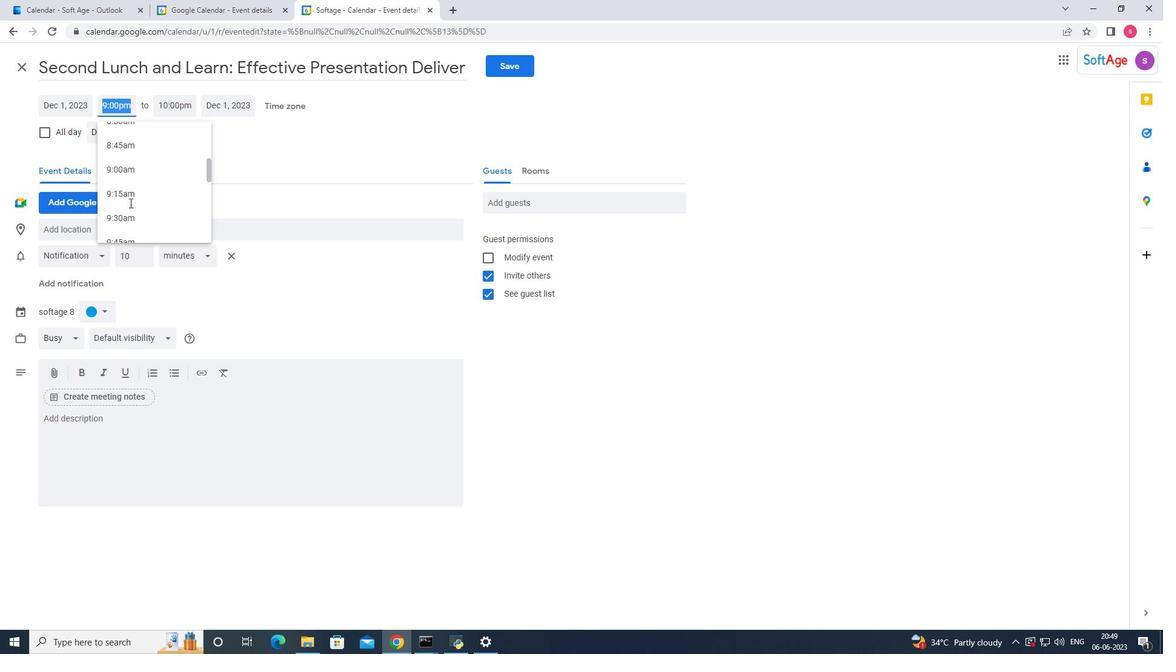 
Action: Mouse scrolled (129, 203) with delta (0, 0)
Screenshot: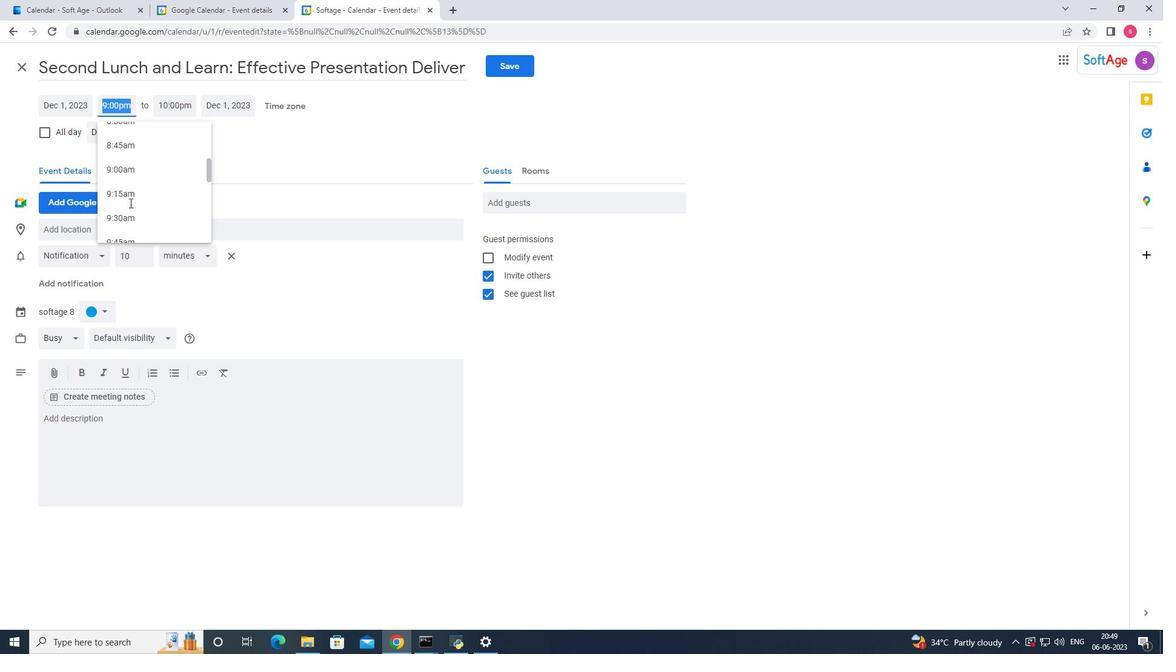 
Action: Mouse scrolled (129, 203) with delta (0, 0)
Screenshot: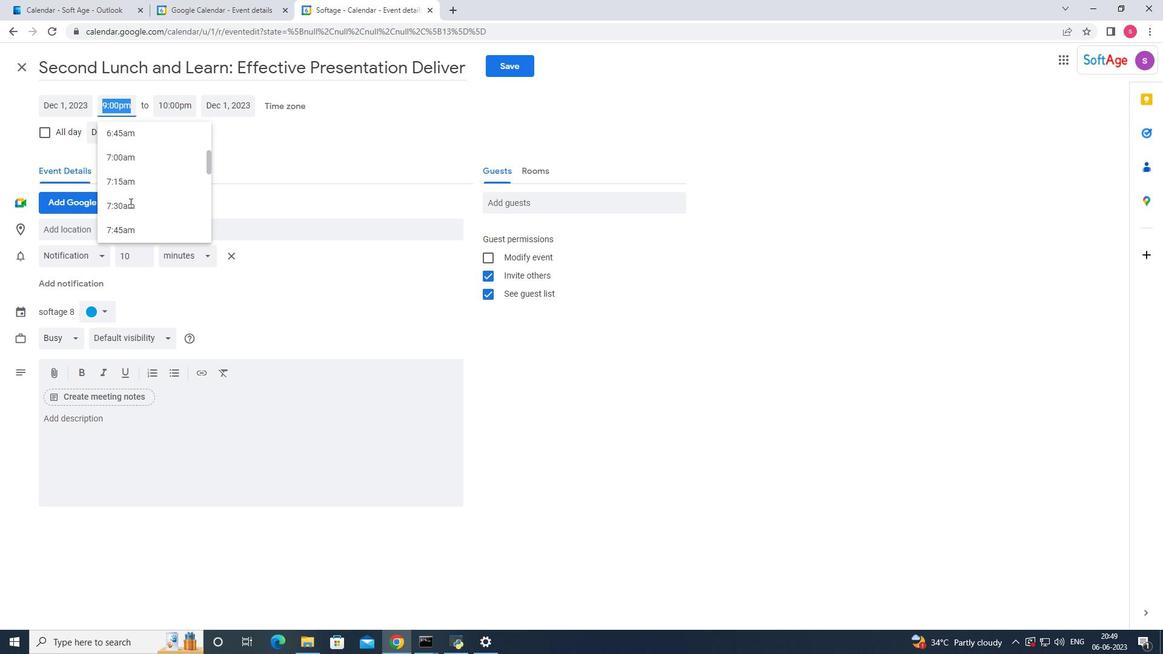 
Action: Mouse scrolled (129, 203) with delta (0, 0)
Screenshot: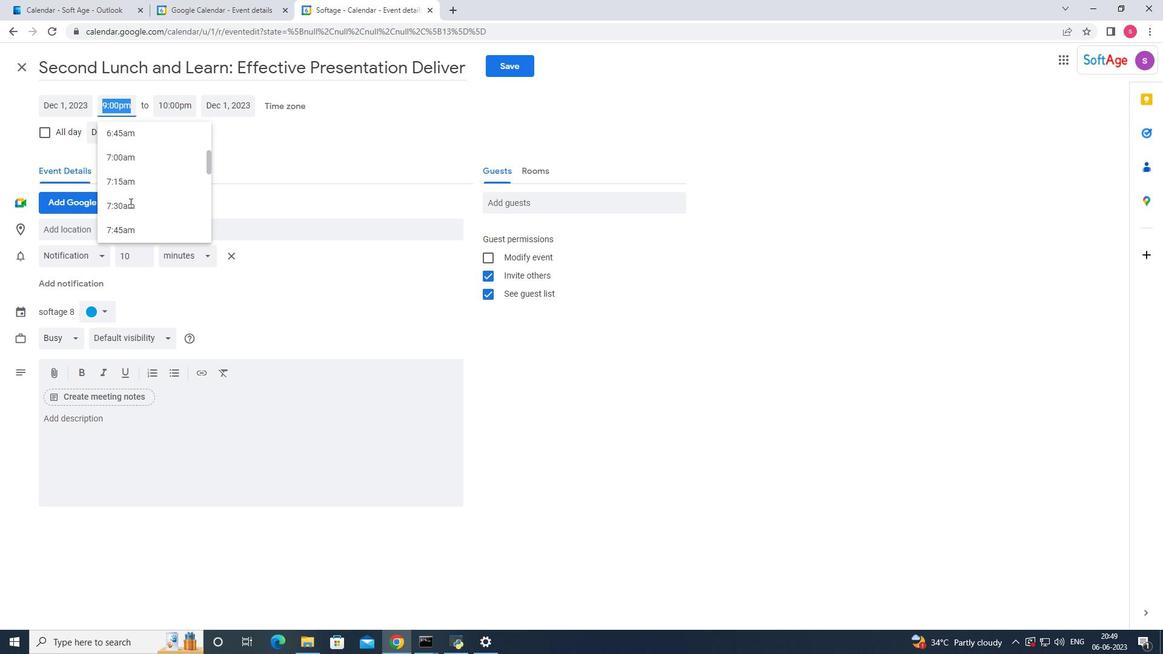
Action: Mouse scrolled (129, 203) with delta (0, 0)
Screenshot: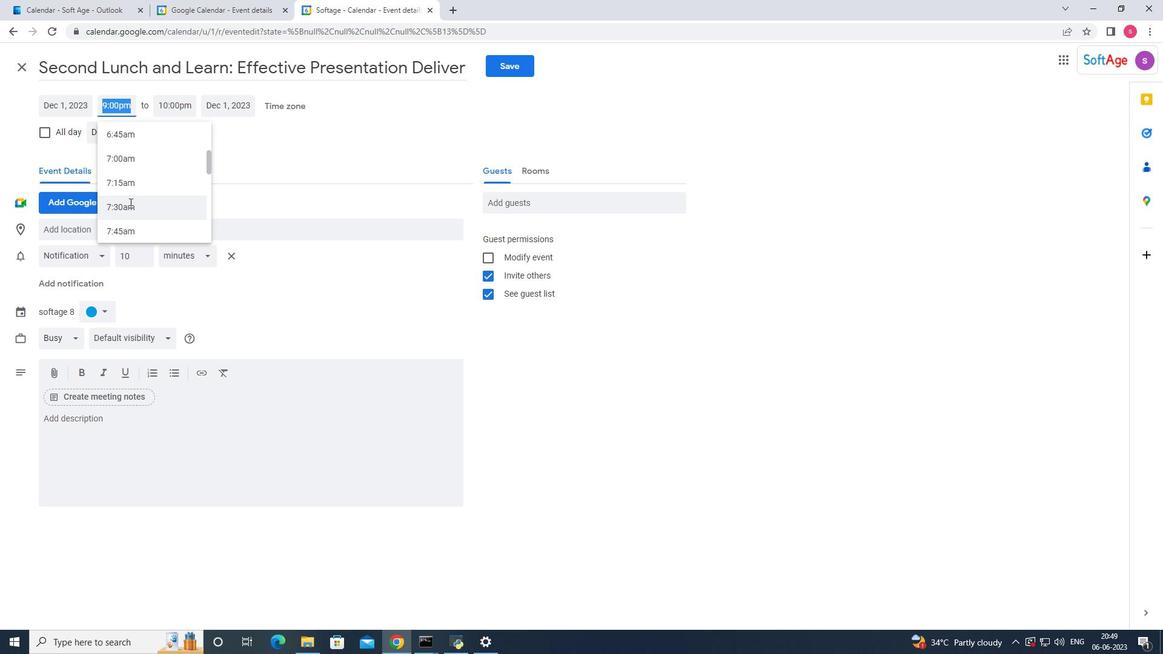 
Action: Mouse scrolled (129, 203) with delta (0, 0)
Screenshot: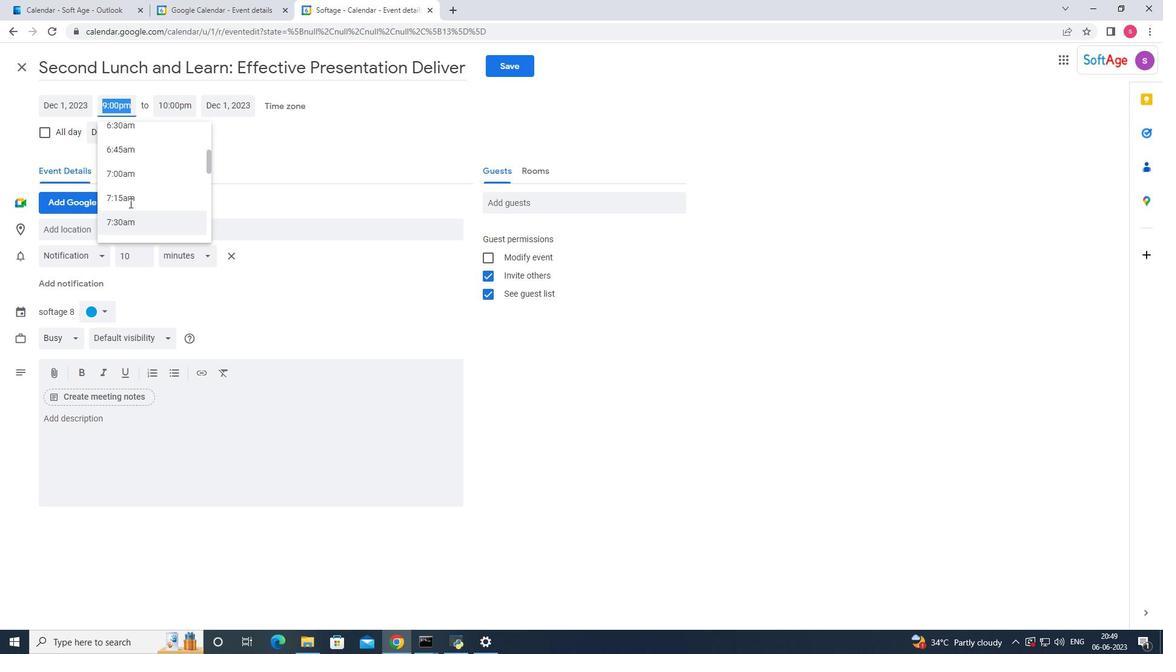 
Action: Mouse scrolled (129, 202) with delta (0, 0)
Screenshot: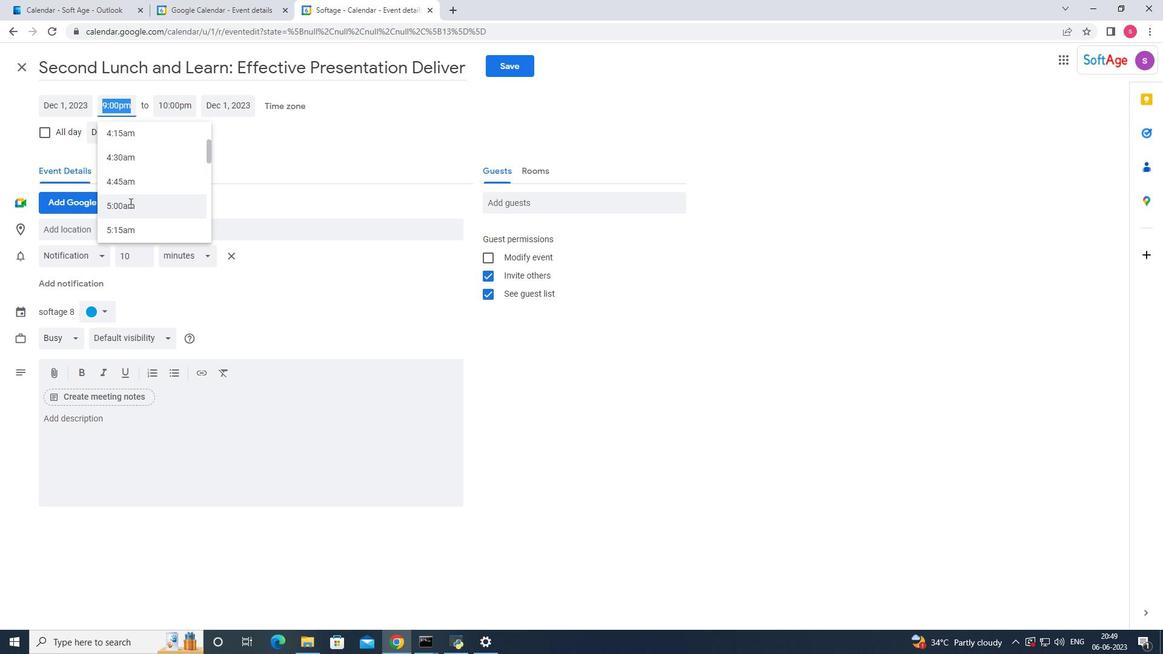 
Action: Mouse scrolled (129, 202) with delta (0, 0)
Screenshot: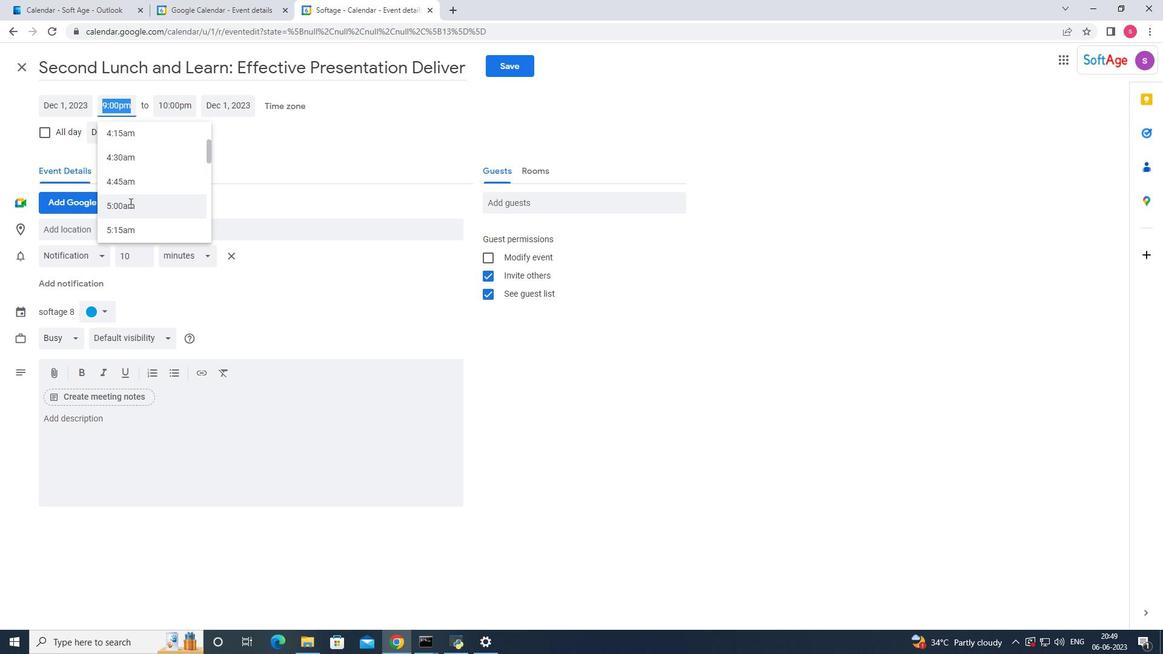 
Action: Mouse scrolled (129, 202) with delta (0, 0)
Screenshot: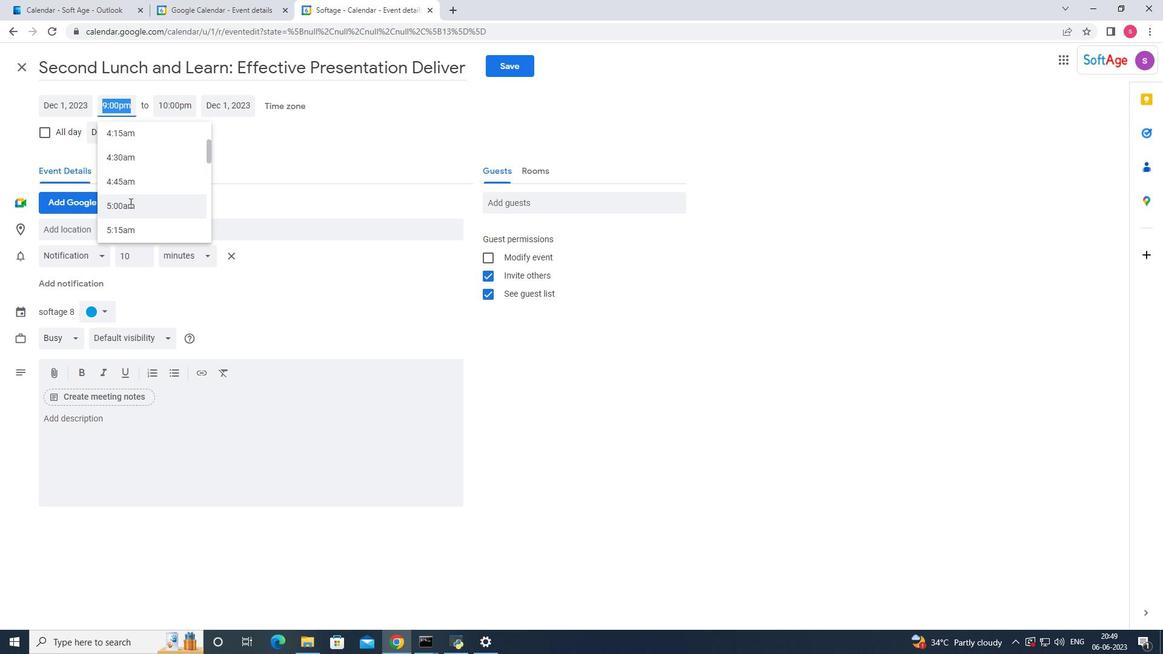 
Action: Mouse scrolled (129, 202) with delta (0, 0)
Screenshot: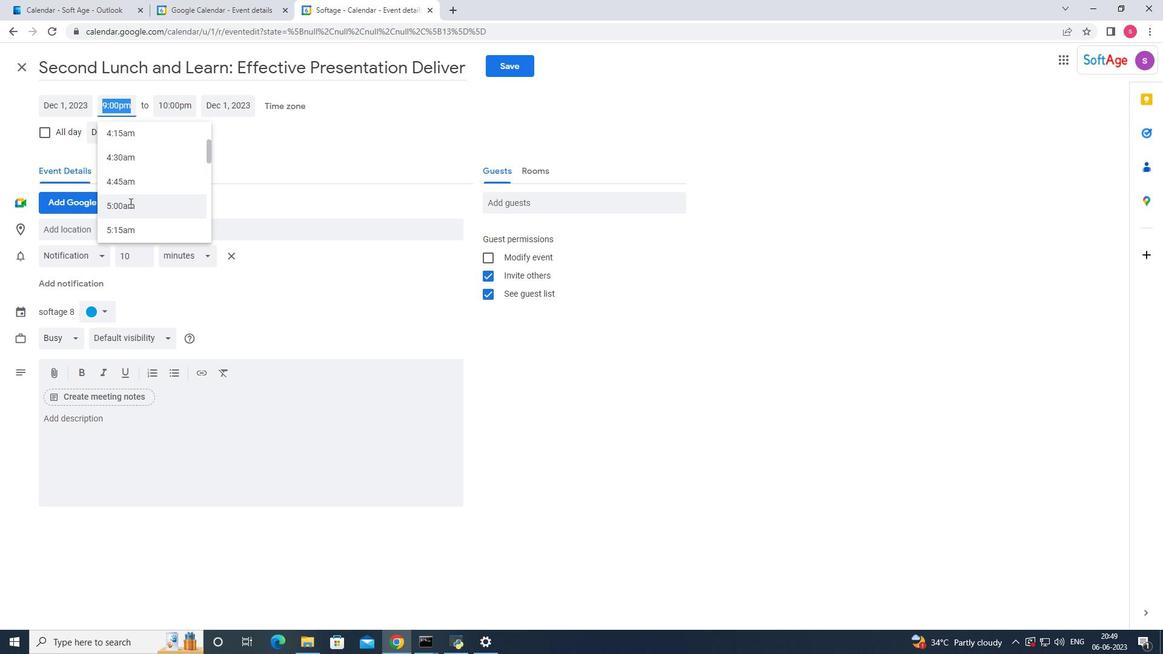 
Action: Mouse scrolled (129, 202) with delta (0, 0)
Screenshot: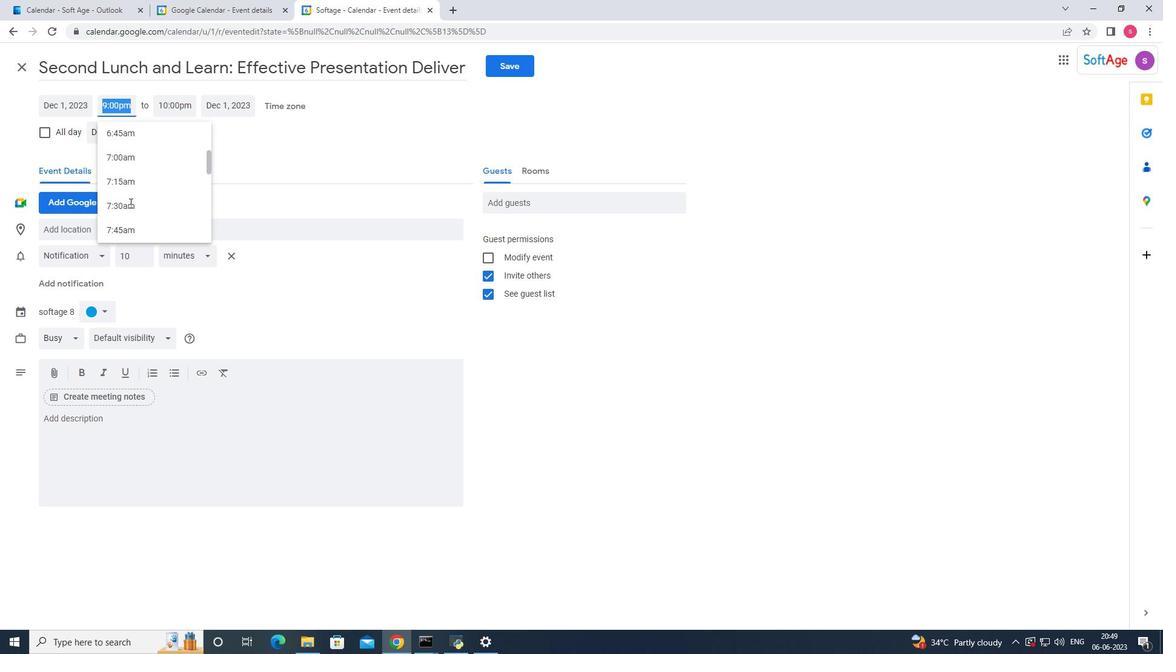 
Action: Mouse scrolled (129, 202) with delta (0, 0)
Screenshot: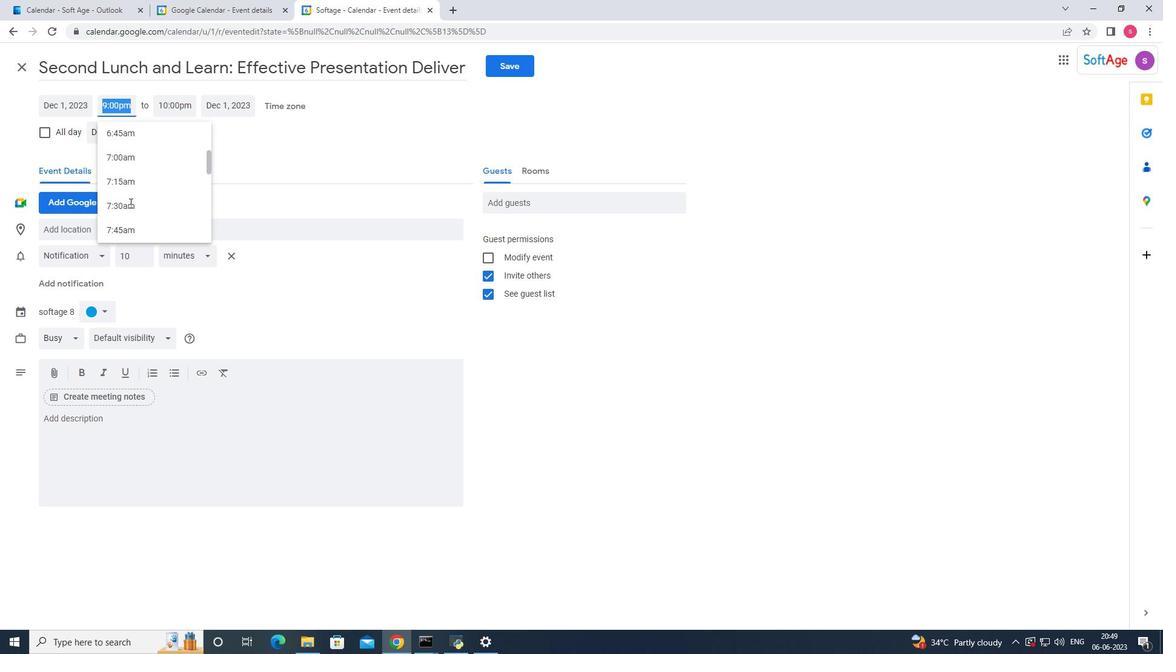 
Action: Mouse scrolled (129, 203) with delta (0, 0)
Screenshot: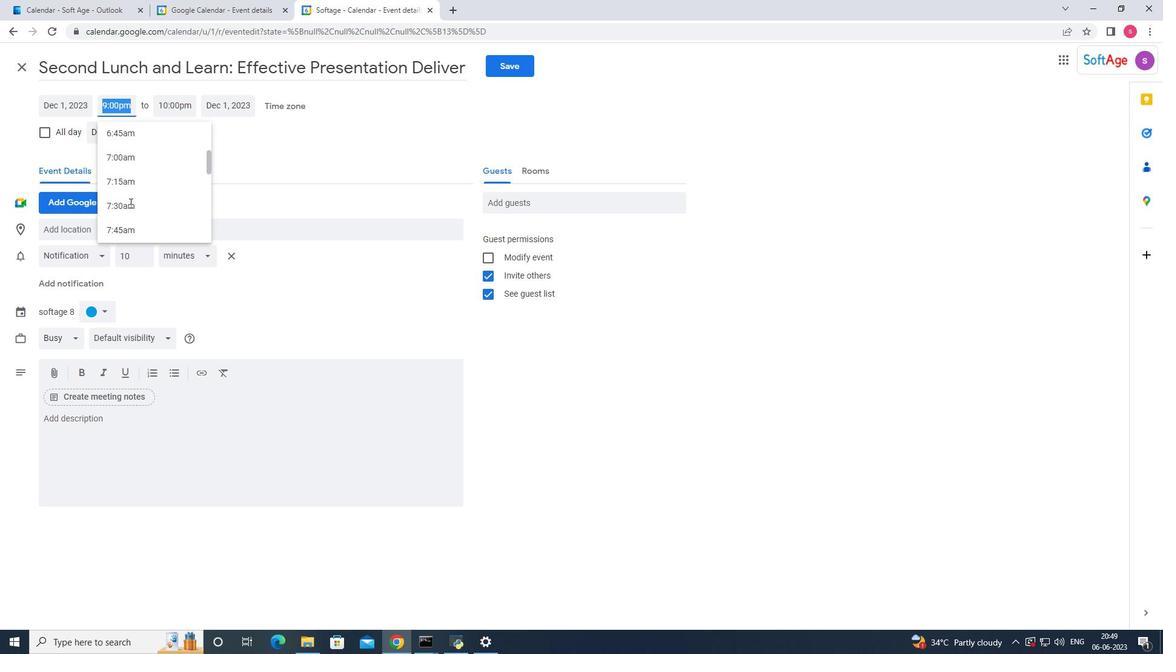 
Action: Mouse scrolled (129, 202) with delta (0, 0)
Screenshot: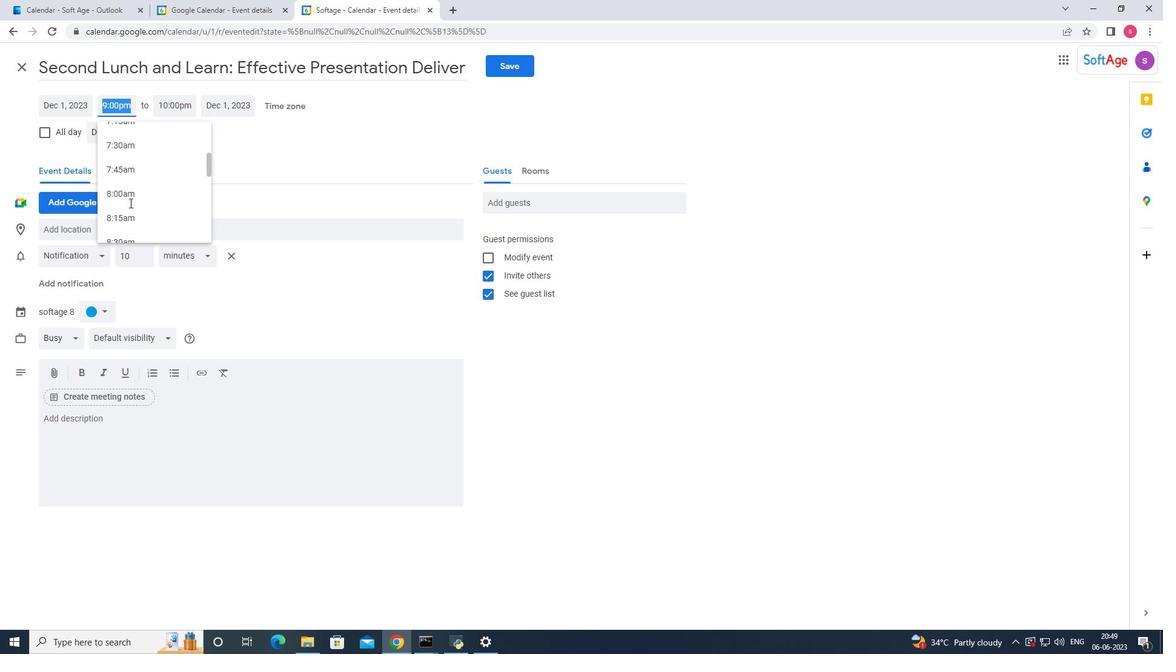 
Action: Mouse scrolled (129, 202) with delta (0, 0)
Screenshot: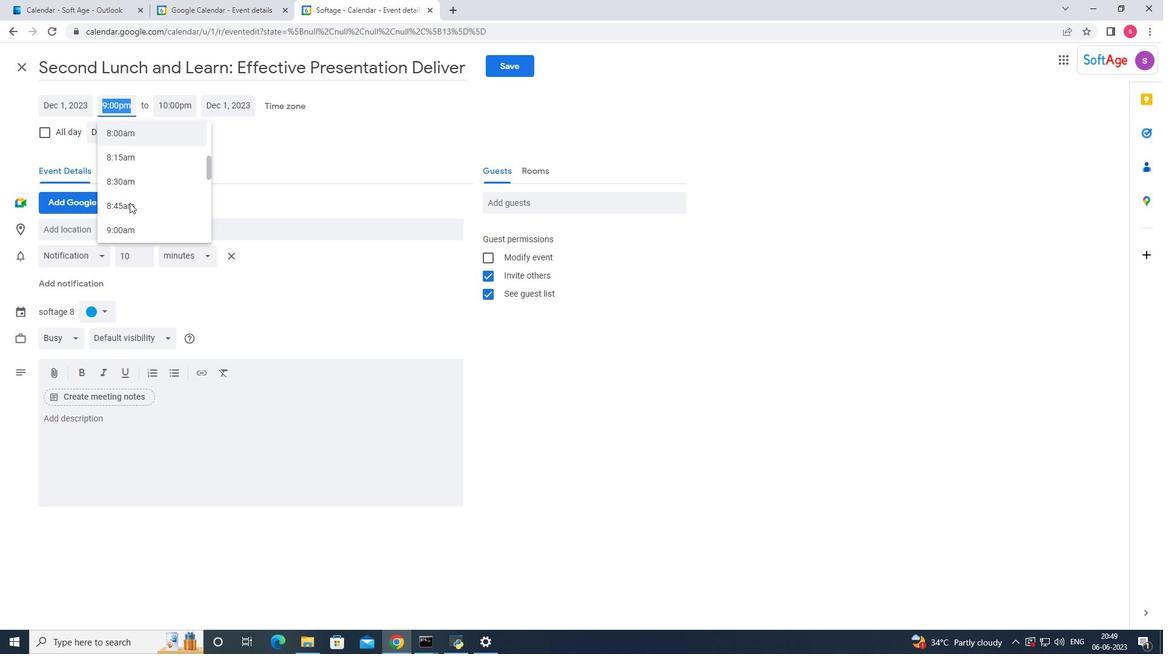 
Action: Mouse moved to (133, 193)
Screenshot: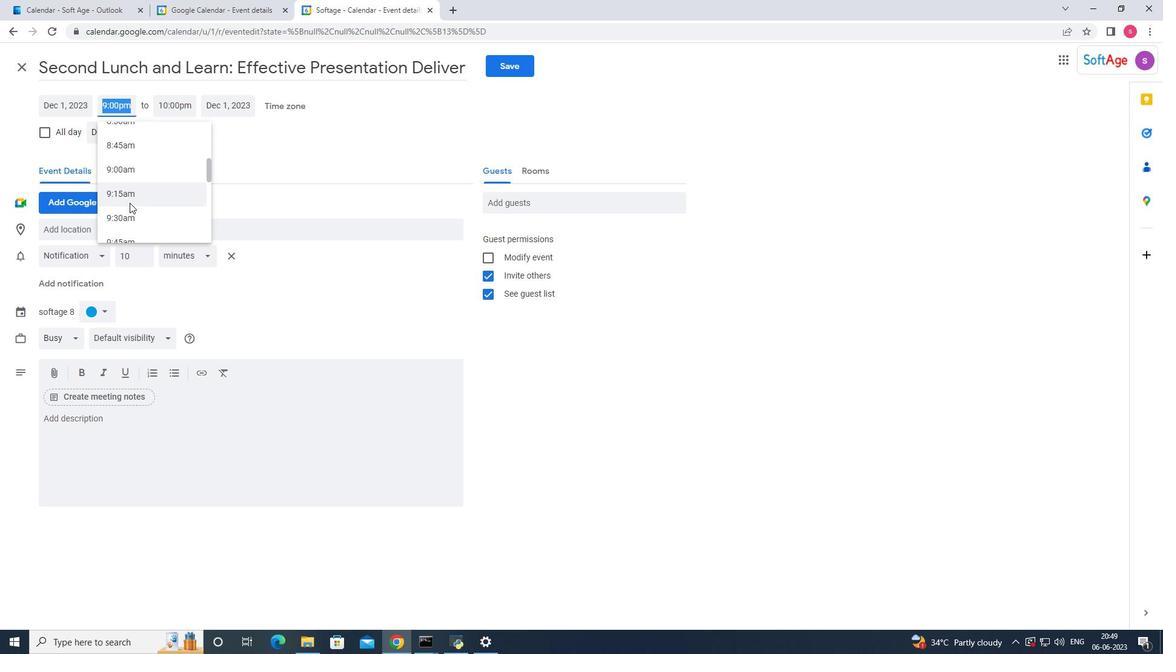 
Action: Mouse pressed left at (133, 193)
Screenshot: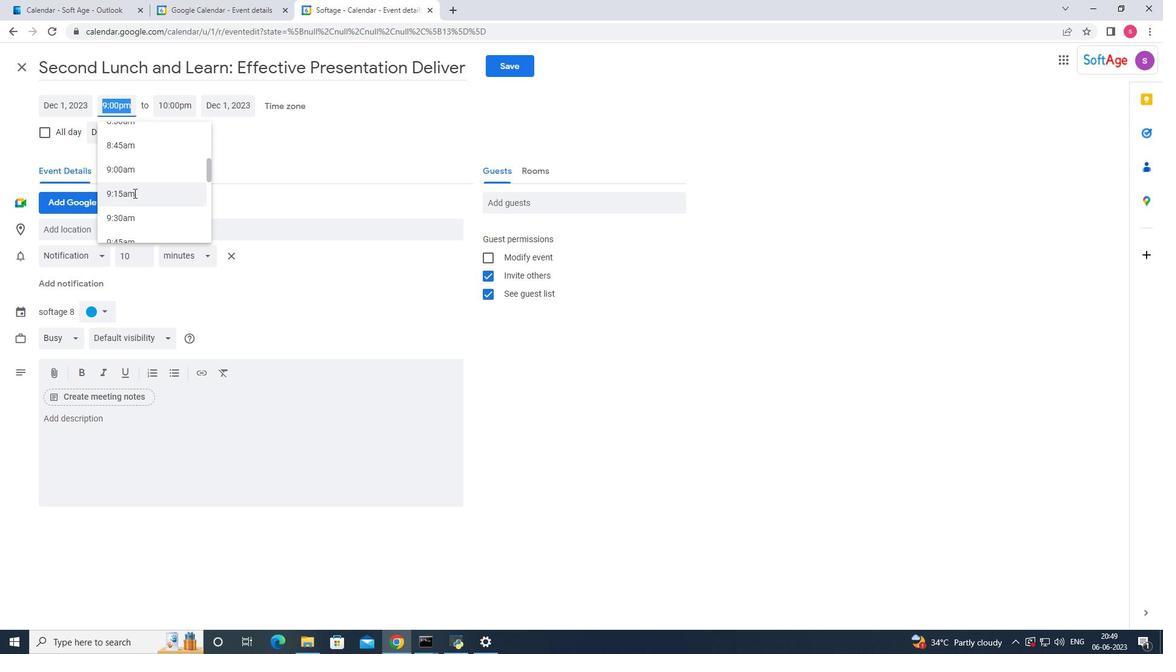 
Action: Mouse moved to (169, 107)
Screenshot: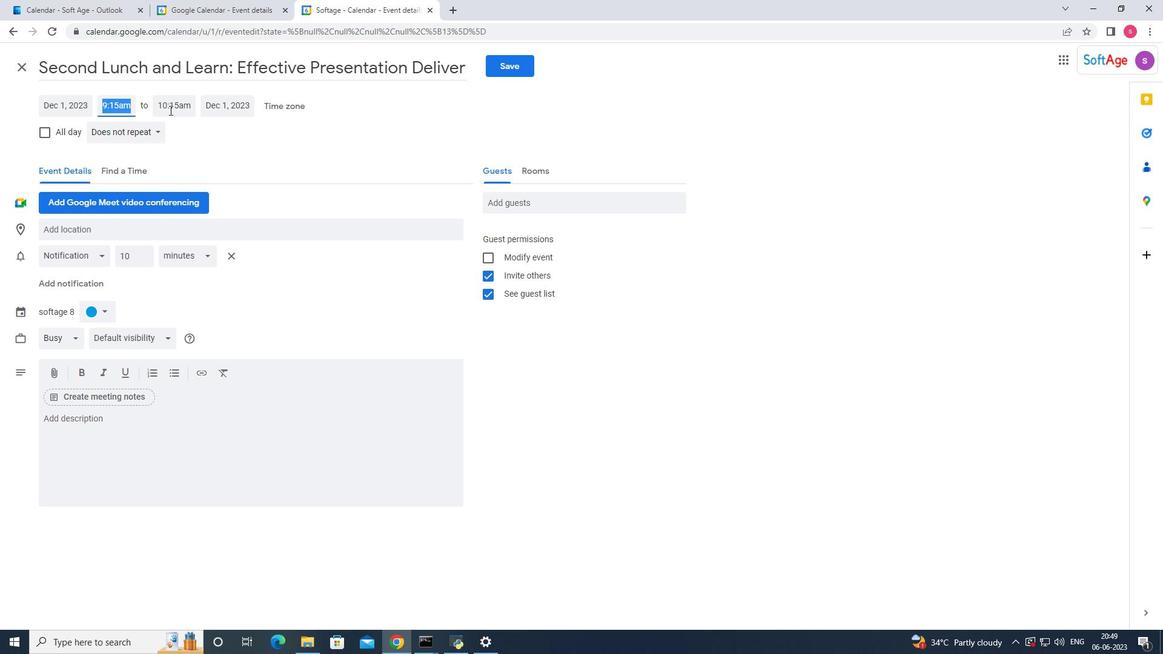 
Action: Mouse pressed left at (169, 107)
Screenshot: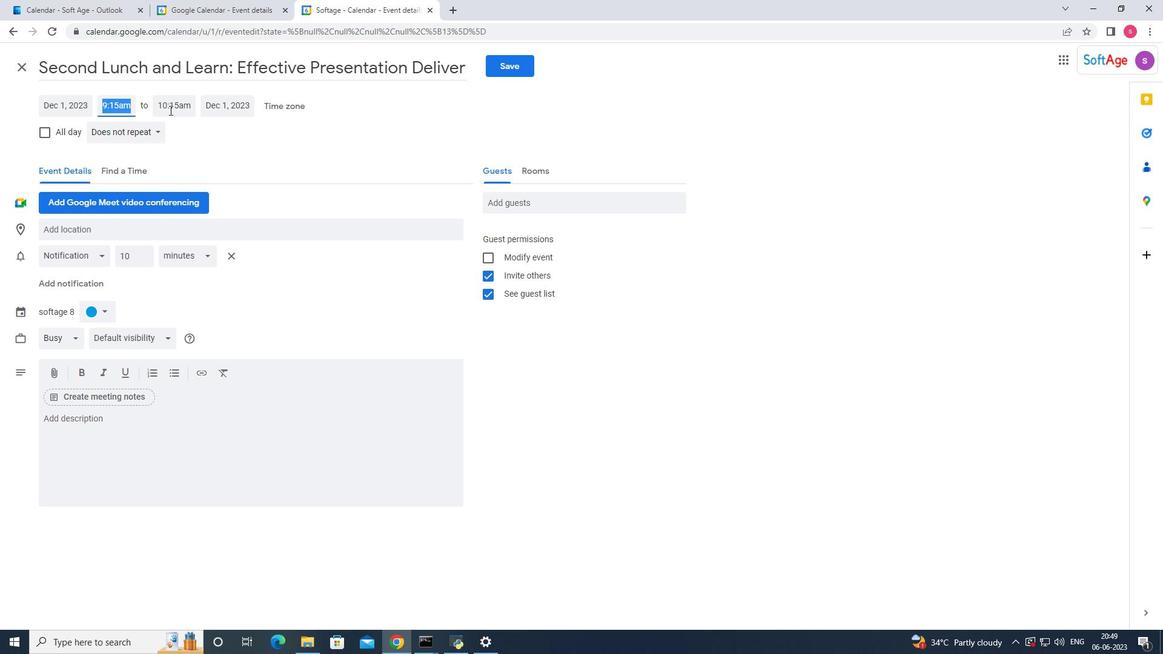 
Action: Mouse moved to (191, 232)
Screenshot: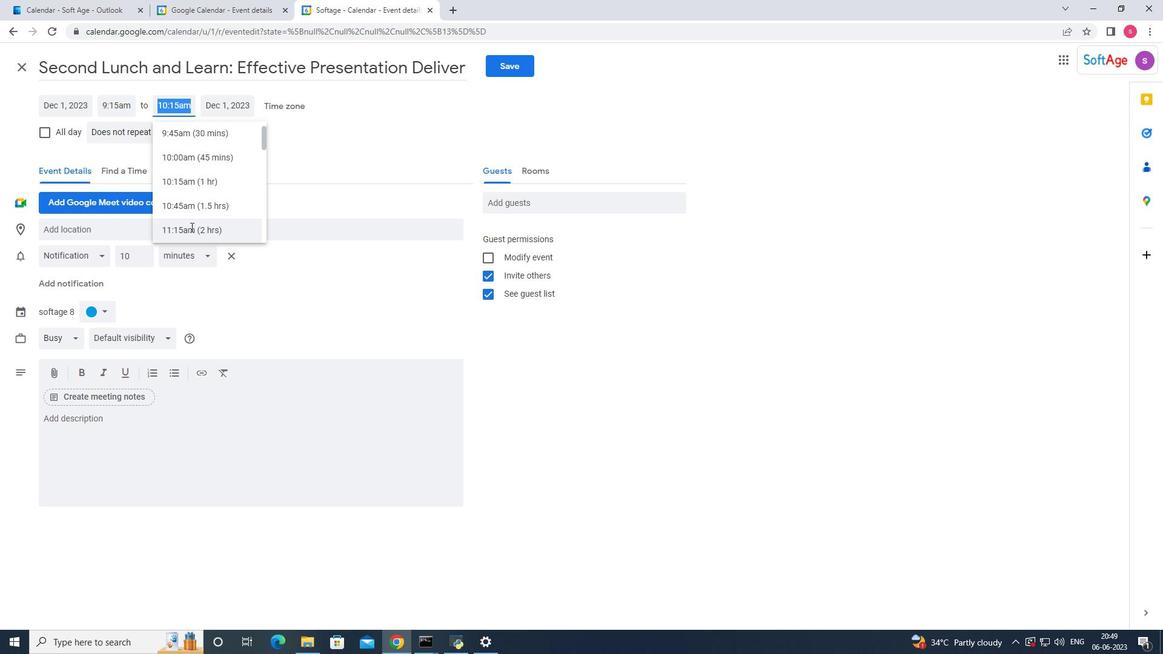 
Action: Mouse pressed left at (191, 232)
Screenshot: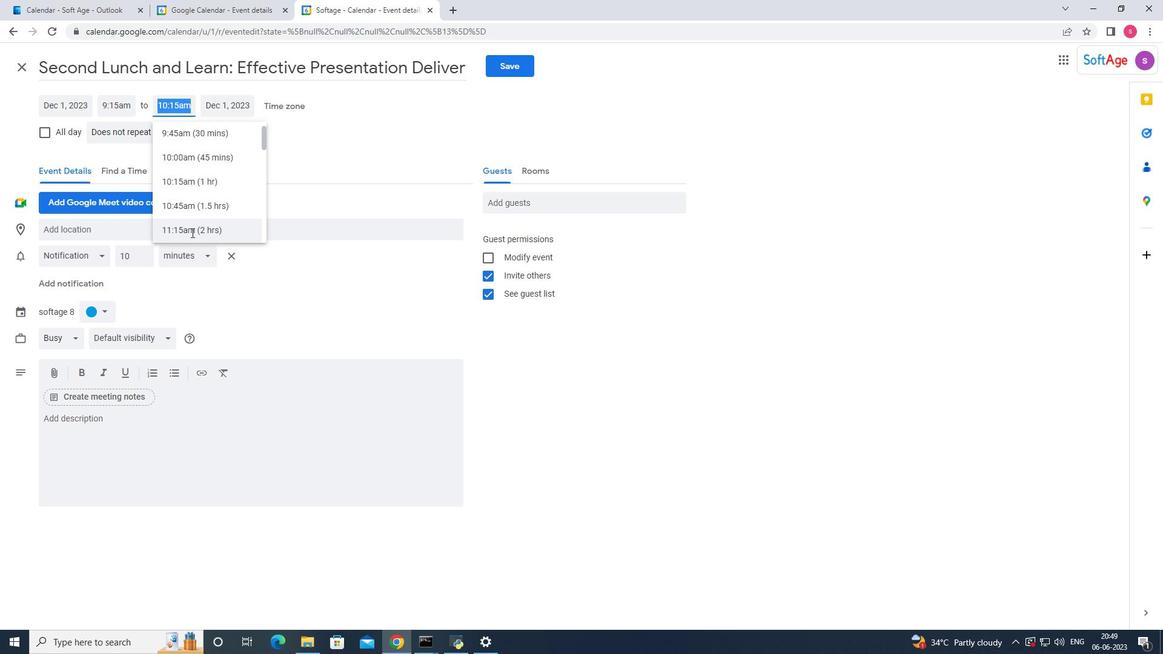
Action: Mouse moved to (83, 427)
Screenshot: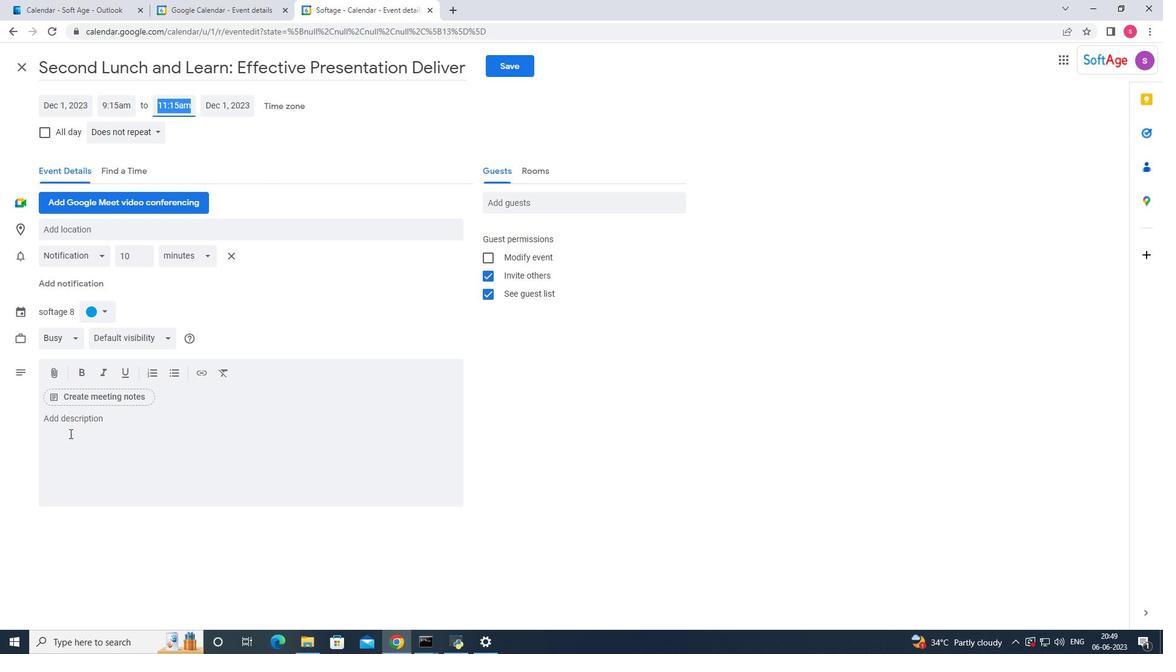 
Action: Mouse pressed left at (83, 427)
Screenshot: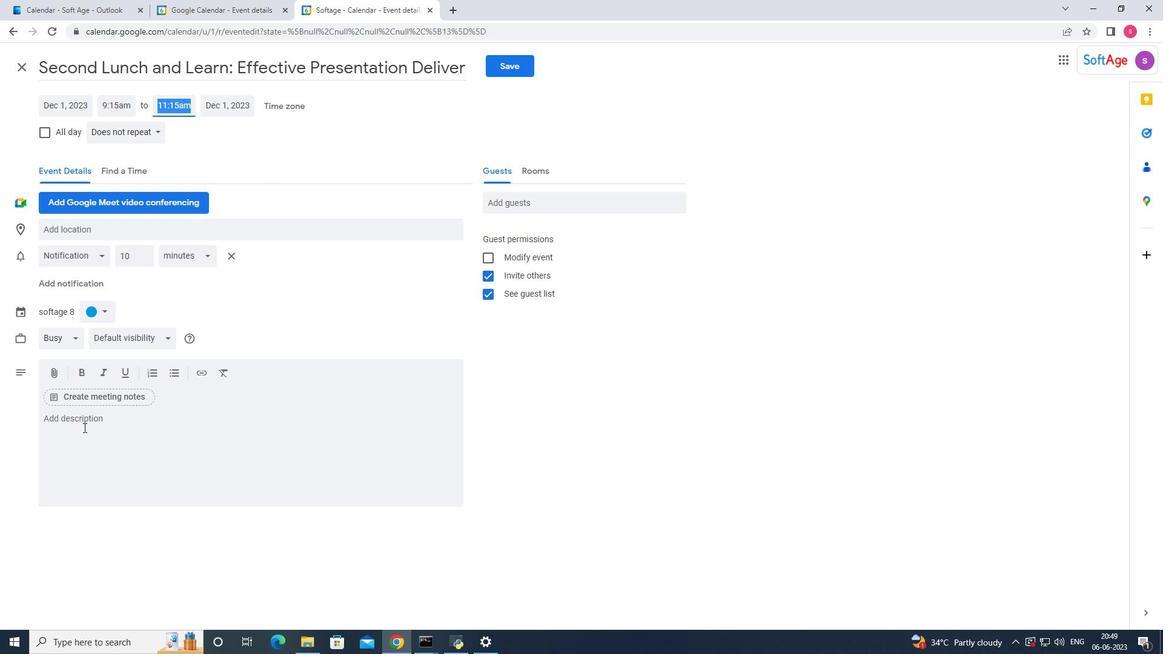 
Action: Key pressed <Key.shift_r>Examining<Key.space>the<Key.space>marketing<Key.space>channels<Key.space>and<Key.space>platforms<Key.space>uses<Key.space>in<Key.space>the<Key.space>capaign,<Key.space>
Screenshot: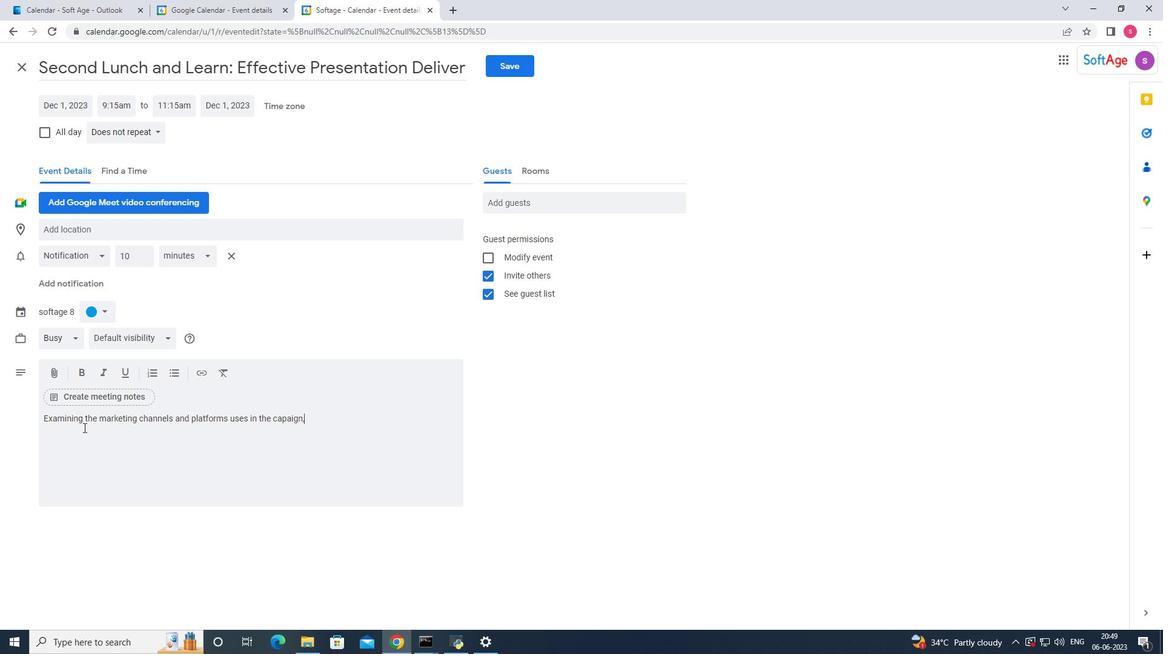 
Action: Mouse moved to (287, 421)
Screenshot: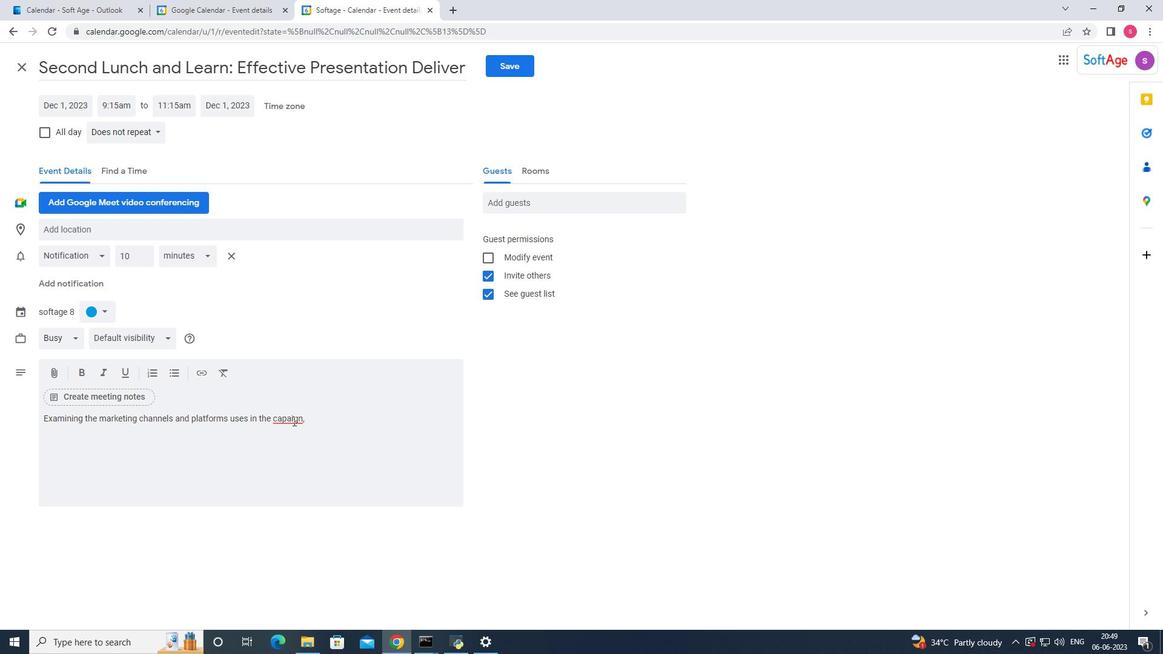 
Action: Mouse pressed right at (287, 421)
Screenshot: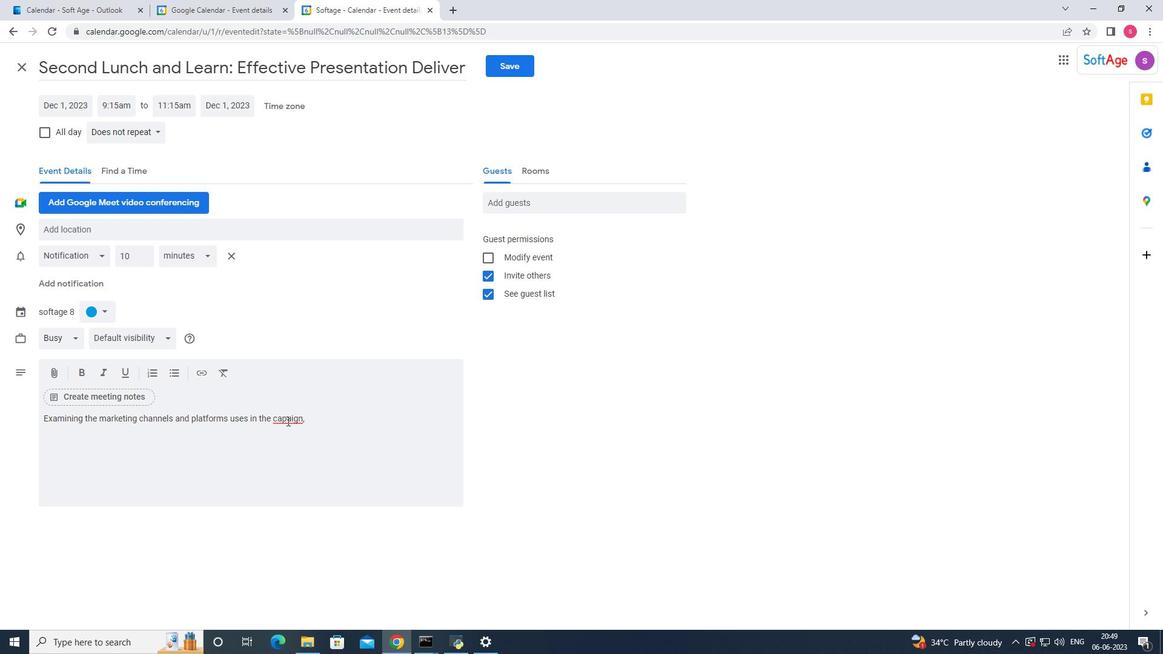 
Action: Mouse moved to (312, 431)
Screenshot: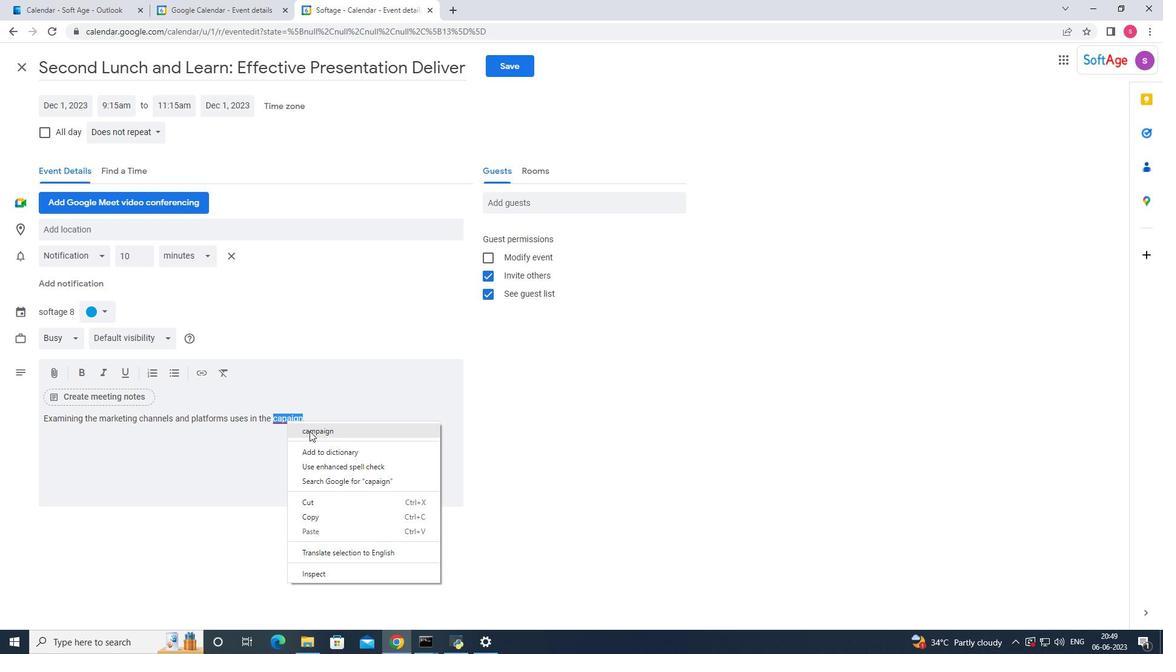 
Action: Mouse pressed left at (312, 431)
Screenshot: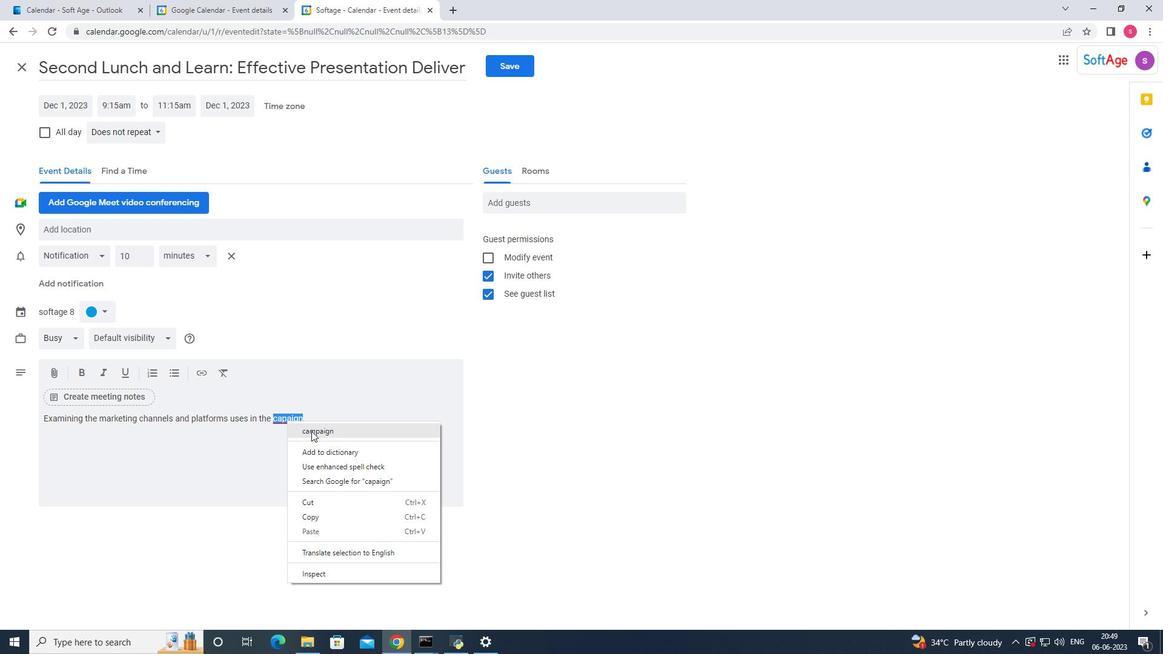
Action: Mouse moved to (333, 424)
Screenshot: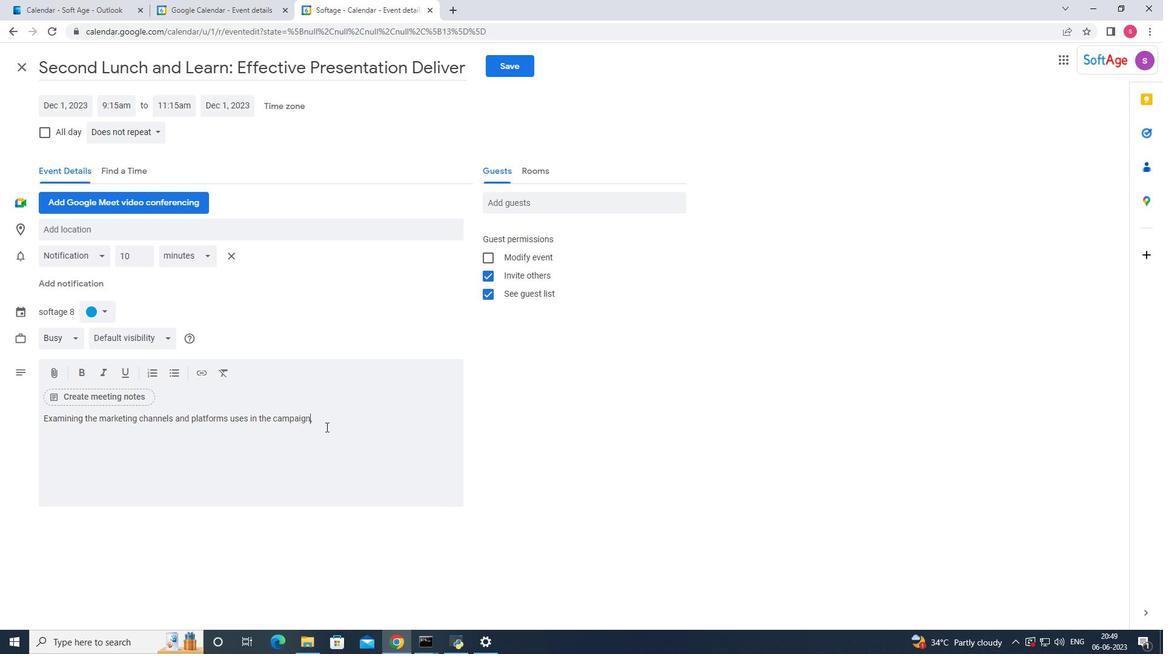 
Action: Mouse pressed left at (333, 424)
Screenshot: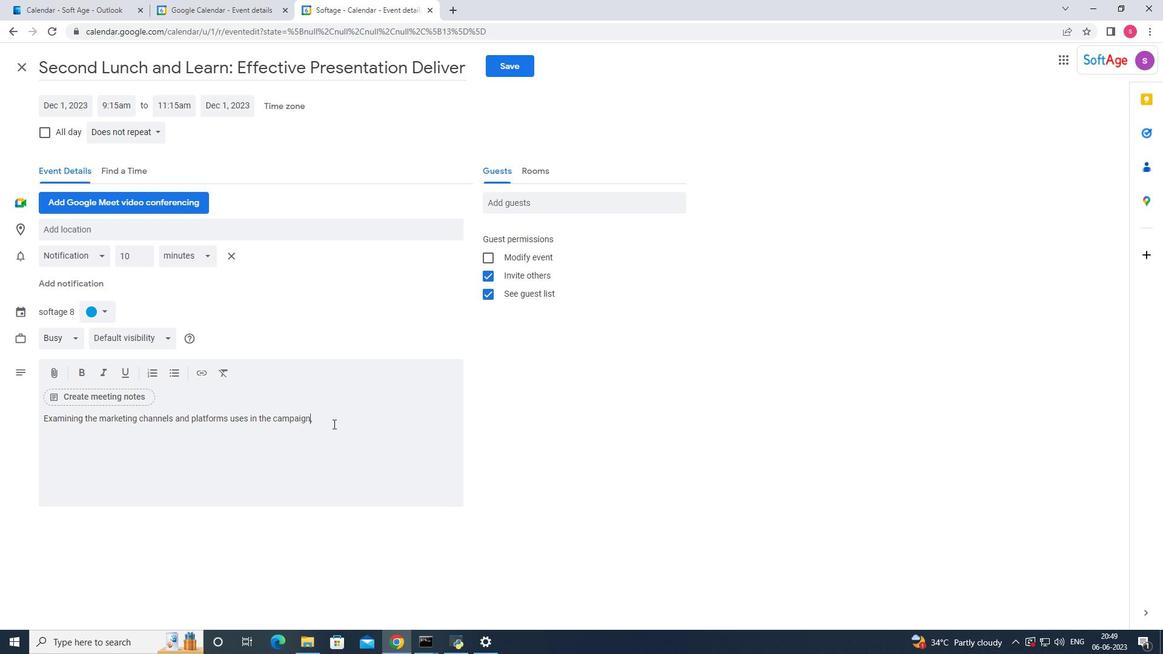 
Action: Mouse moved to (332, 424)
Screenshot: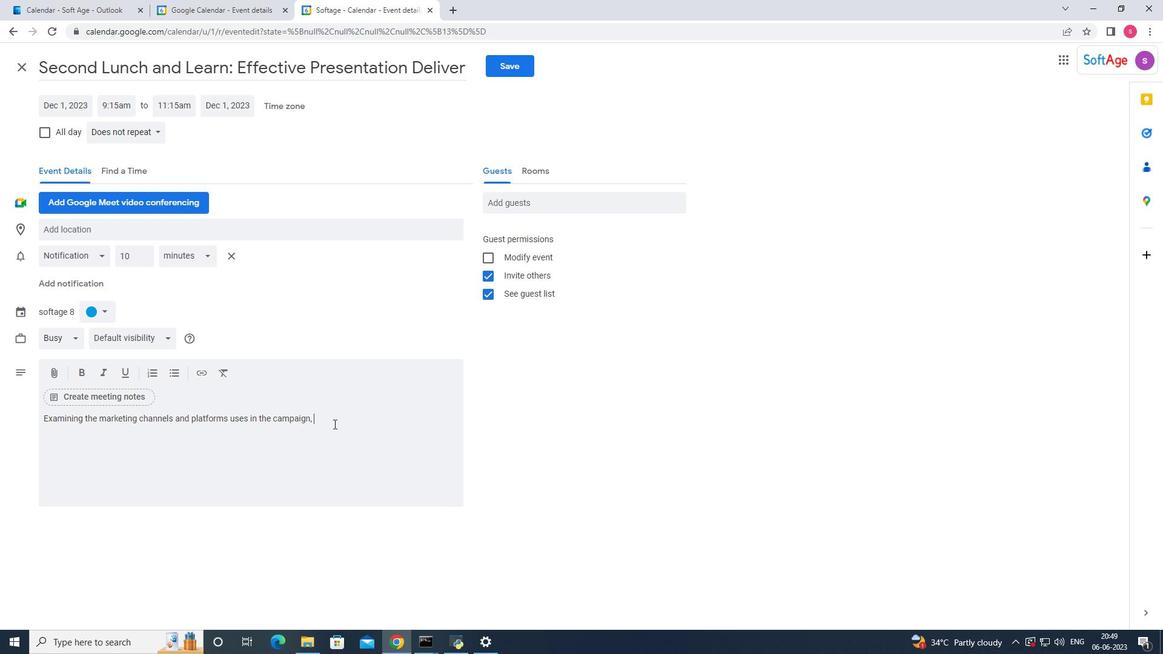 
Action: Key pressed such<Key.space>as<Key.space>social<Key.space>media,<Key.space>email<Key.space>marketing,<Key.space>pro<Key.backspace>int<Key.space>advertising,<Key.space>or<Key.space>television<Key.space>commercials.<Key.space>t<Key.backspace><Key.shift_r>this<Key.space><Key.backspace><Key.backspace><Key.backspace><Key.backspace><Key.backspace><Key.shift_r>This<Key.space>includes<Key.space>assessing<Key.space>the<Key.space>reach,<Key.space>engam<Key.backspace>gement<Key.space><Key.backspace>,<Key.space>and<Key.space>conversing<Key.space>rates<Key.space>achieved<Key.space>tho<Key.backspace>rough<Key.space>each<Key.space>channel<Key.space>and<Key.space>identifuing<Key.space>which<Key.space>chall<Key.backspace><Key.backspace>nnel<Key.space><Key.backspace>s<Key.space>performed<Key.space>well<Key.space>or<Key.space>need<Key.space>inprovement,<Key.backspace>.
Screenshot: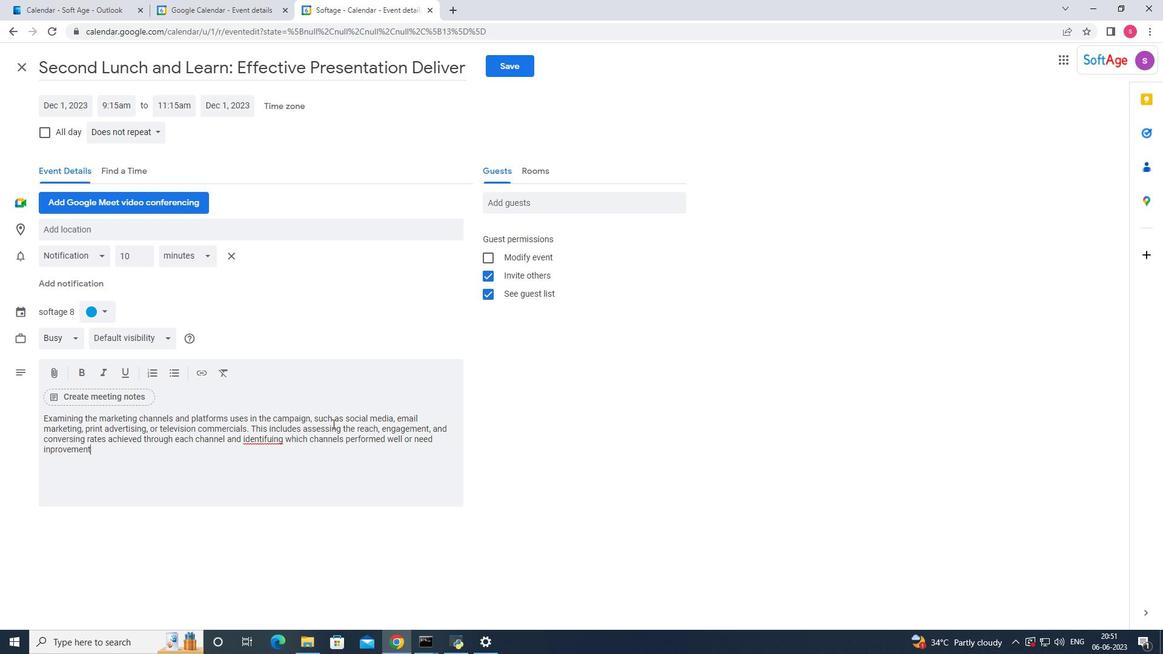 
Action: Mouse moved to (58, 450)
Screenshot: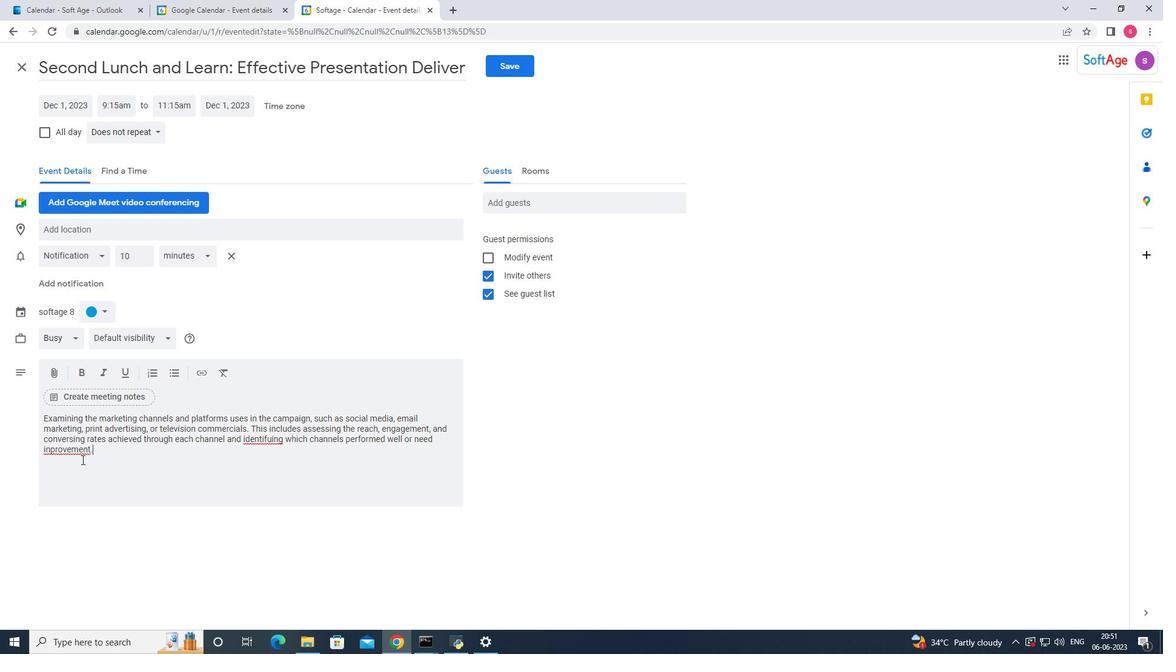 
Action: Mouse pressed right at (58, 450)
Screenshot: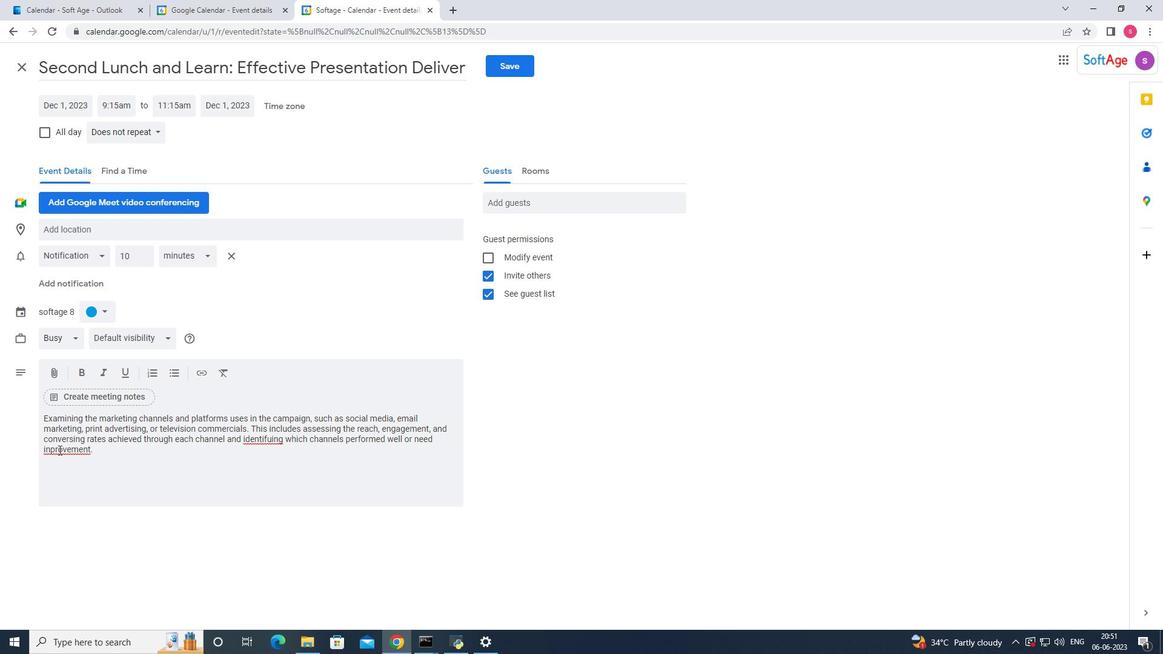 
Action: Mouse moved to (127, 270)
Screenshot: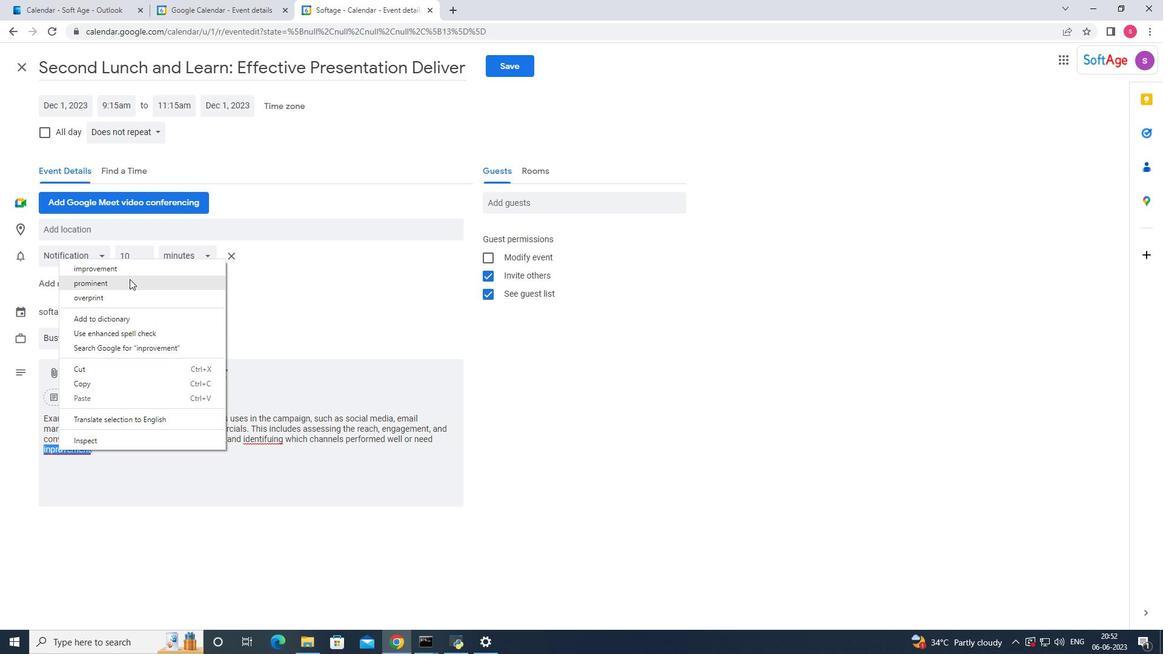 
Action: Mouse pressed left at (127, 270)
Screenshot: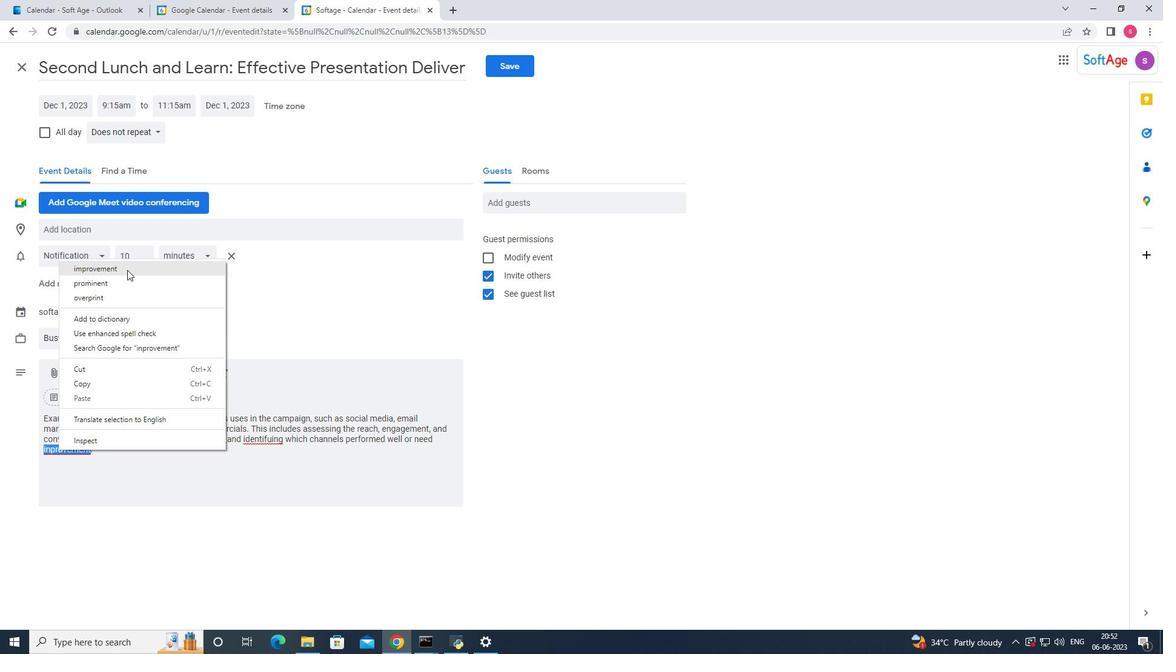 
Action: Mouse moved to (259, 443)
Screenshot: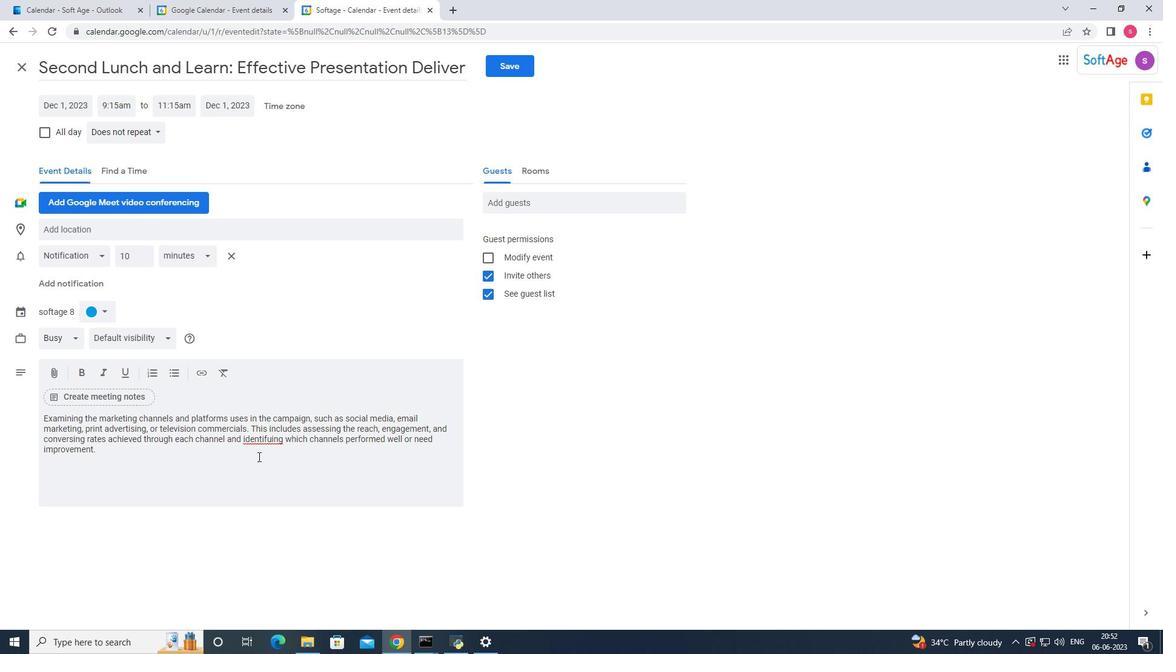 
Action: Mouse pressed right at (259, 443)
Screenshot: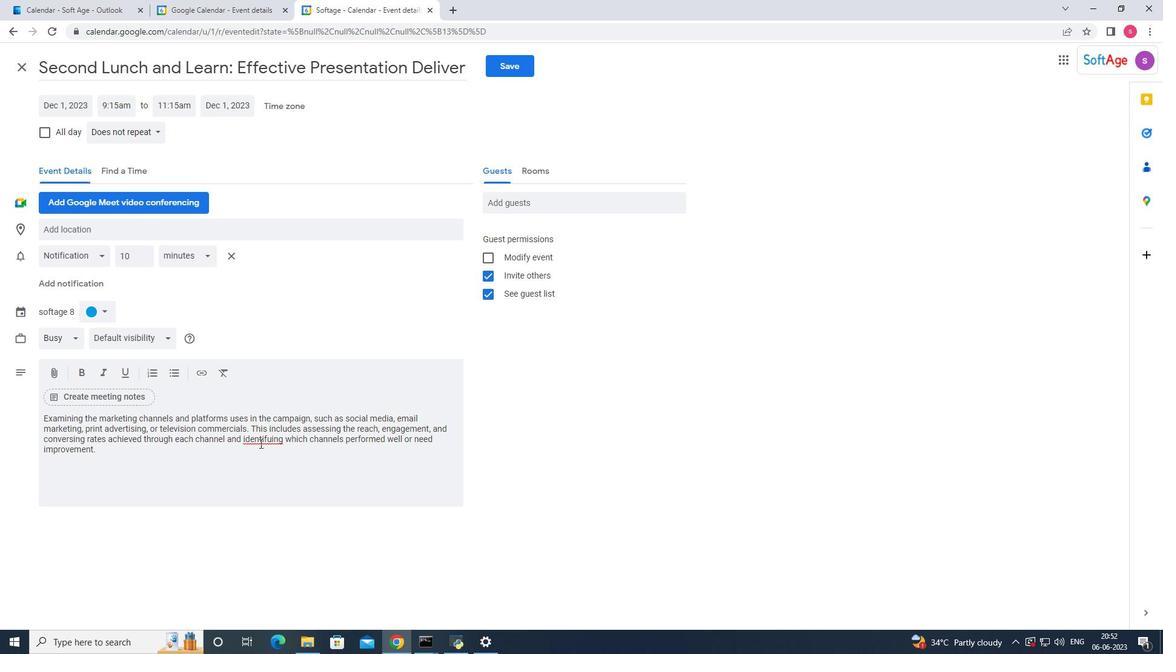 
Action: Mouse moved to (316, 290)
Screenshot: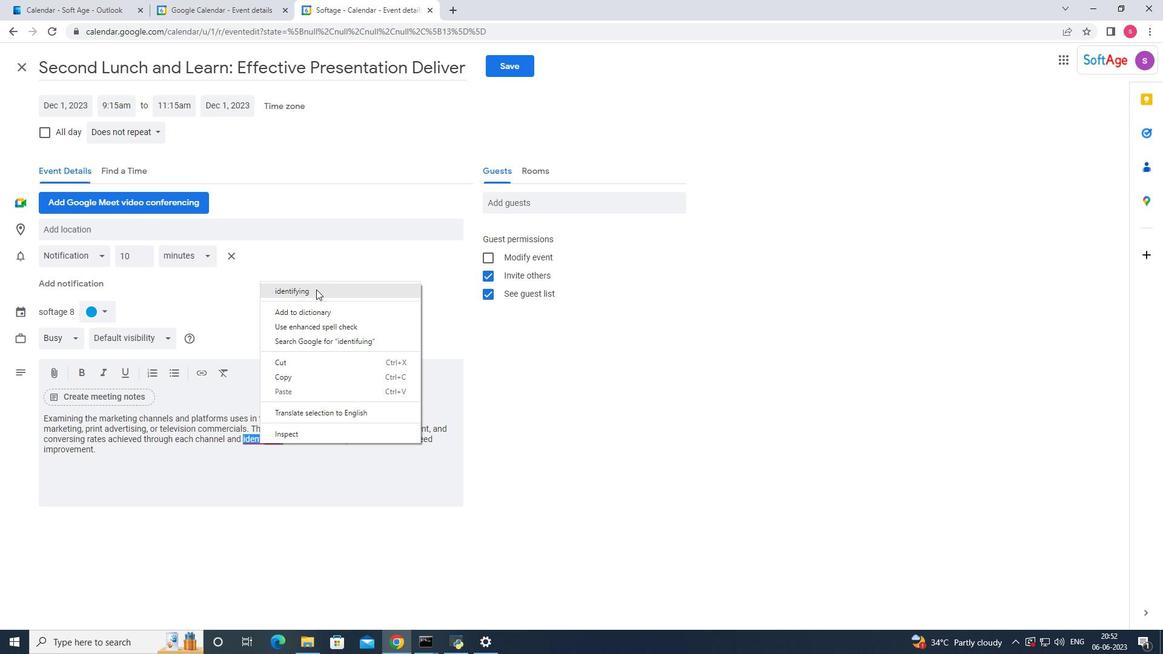 
Action: Mouse pressed left at (316, 289)
Screenshot: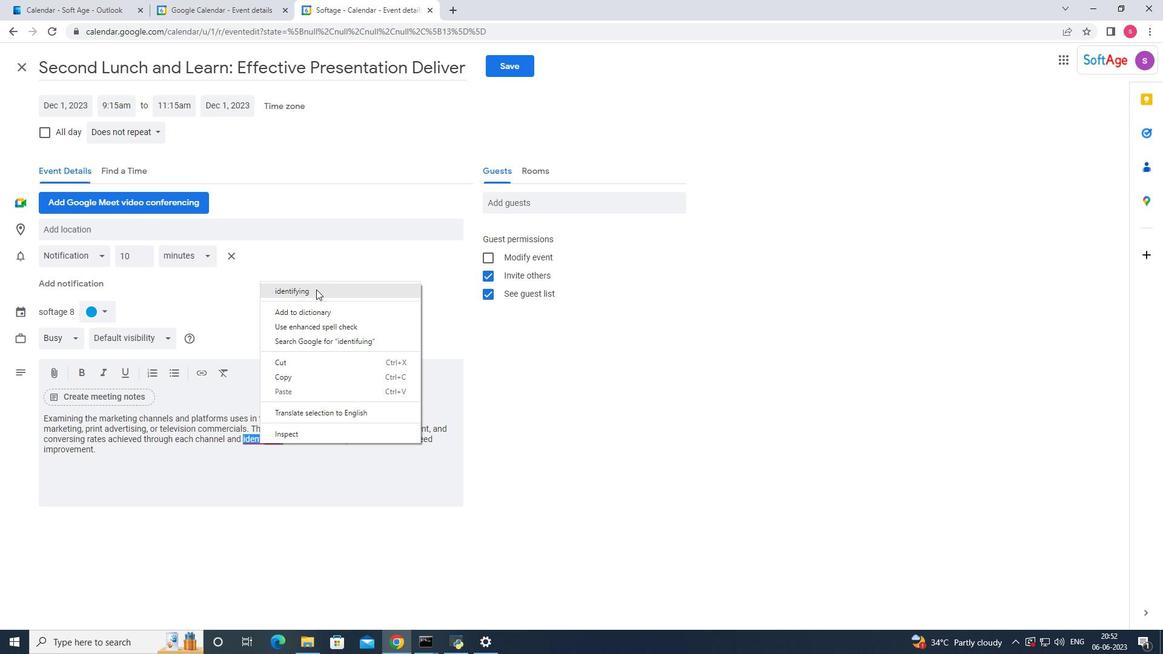 
Action: Mouse moved to (108, 311)
Screenshot: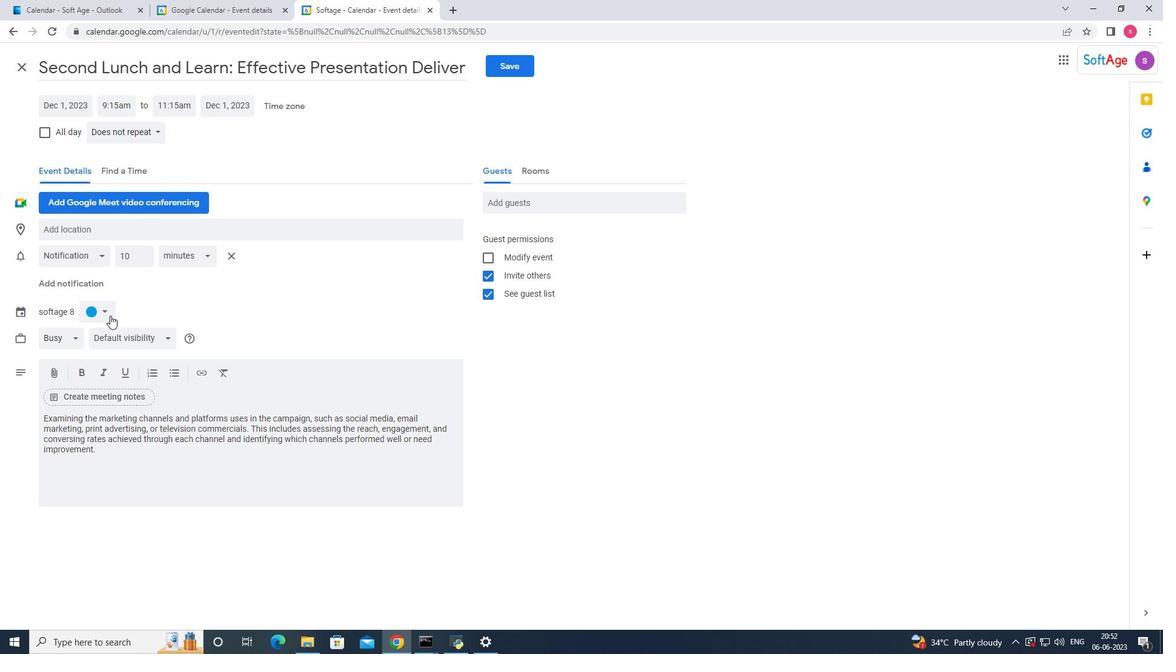 
Action: Mouse pressed left at (108, 311)
Screenshot: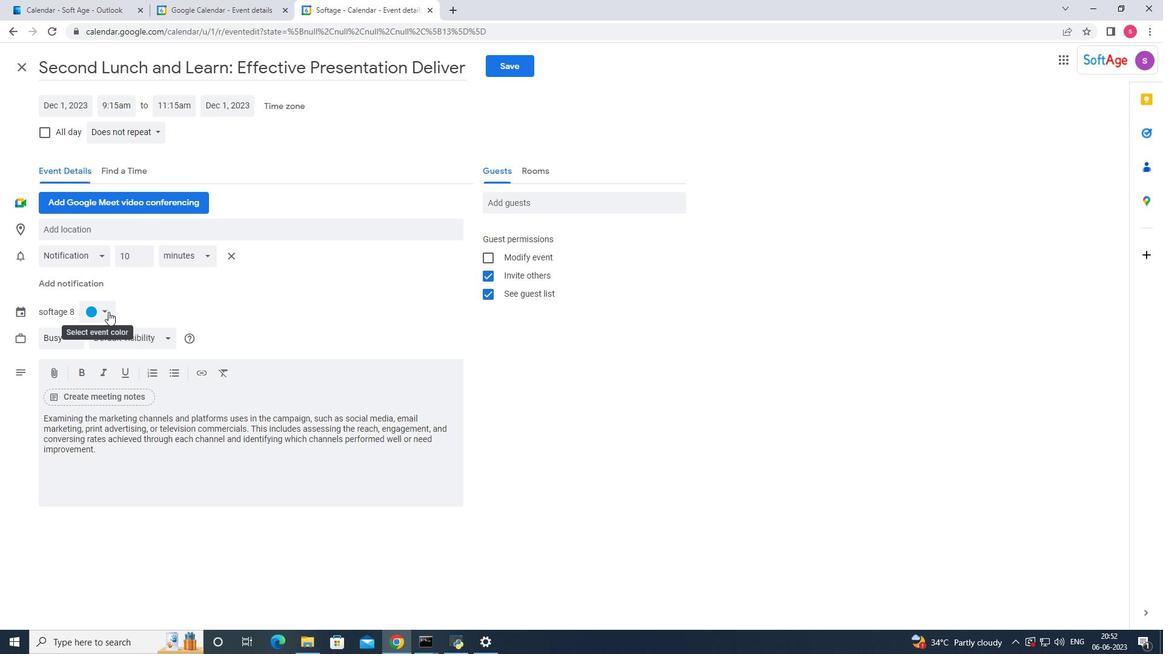
Action: Mouse moved to (102, 336)
Screenshot: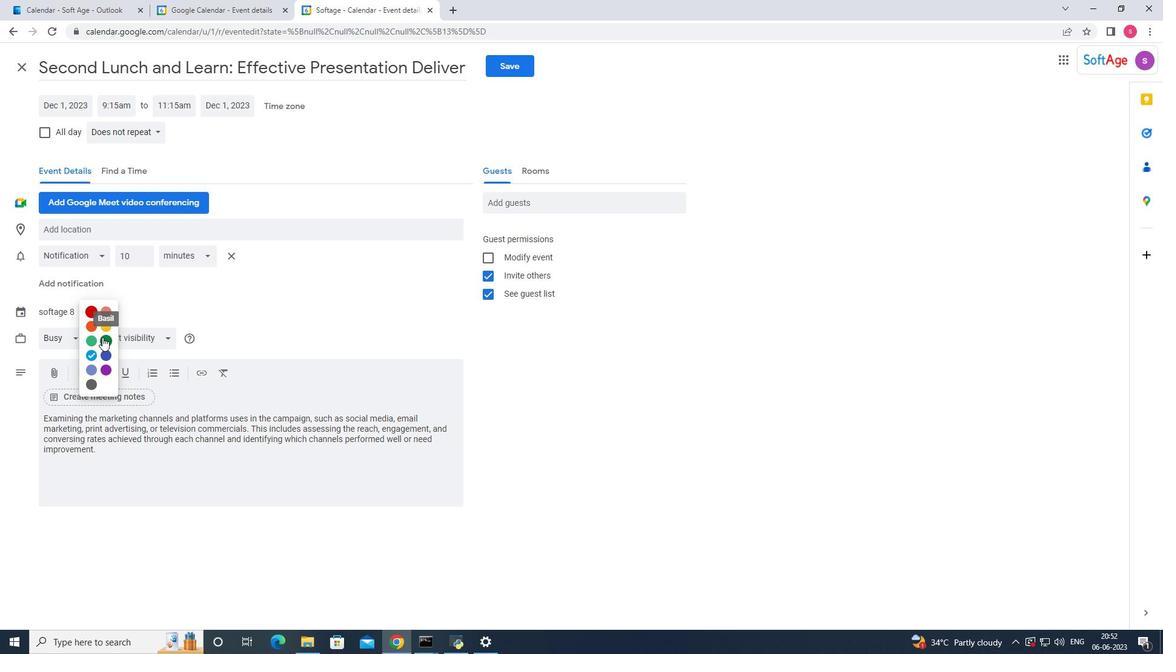 
Action: Mouse pressed left at (102, 336)
Screenshot: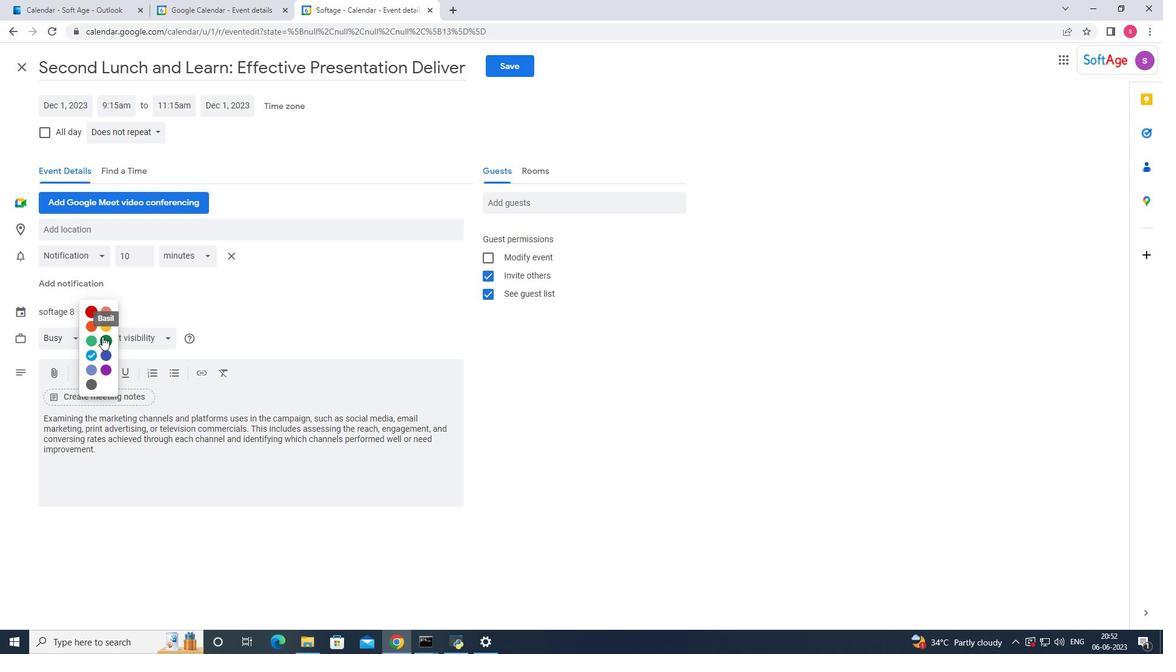 
Action: Mouse moved to (126, 233)
Screenshot: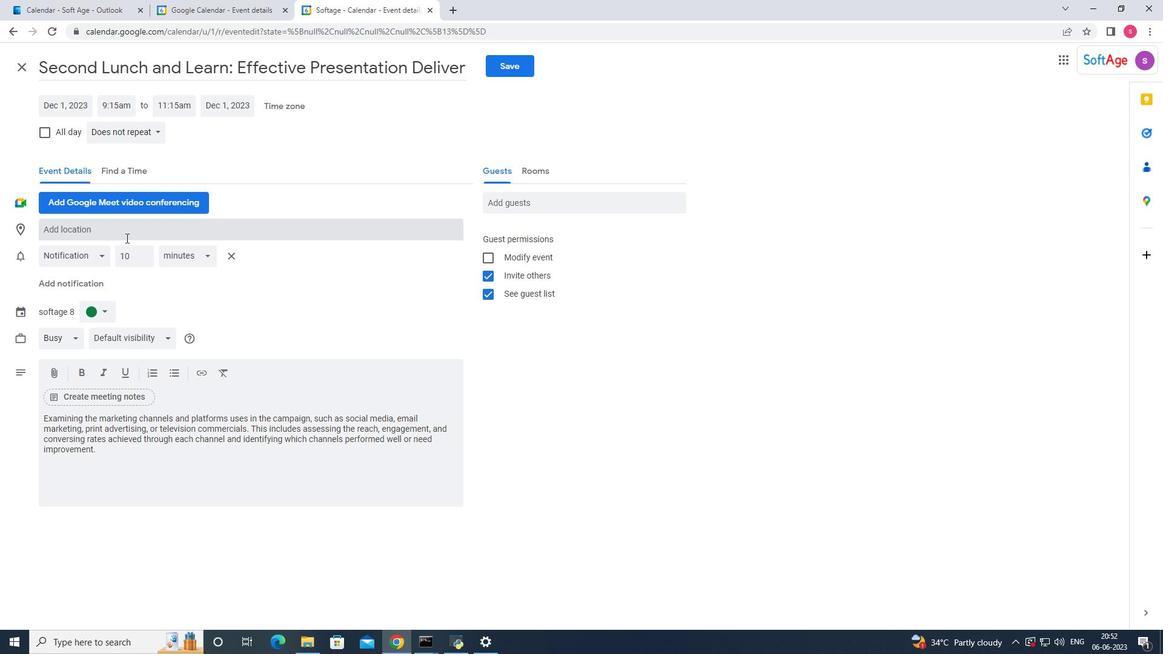 
Action: Mouse pressed left at (126, 233)
Screenshot: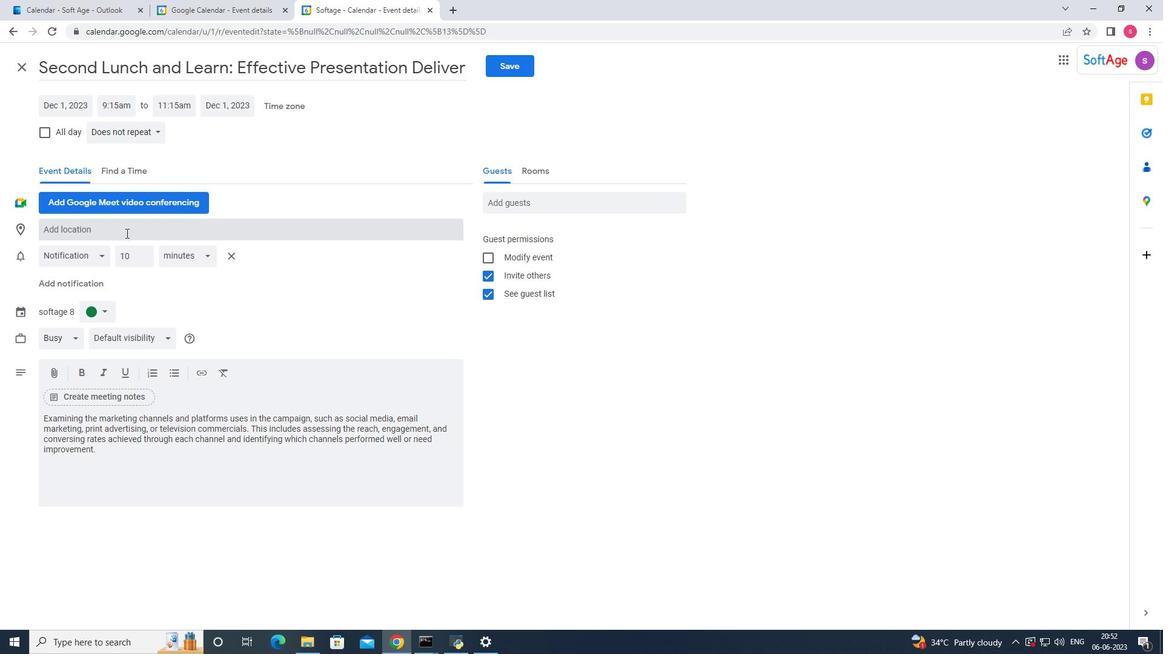 
Action: Key pressed <Key.shift>Marseille
Screenshot: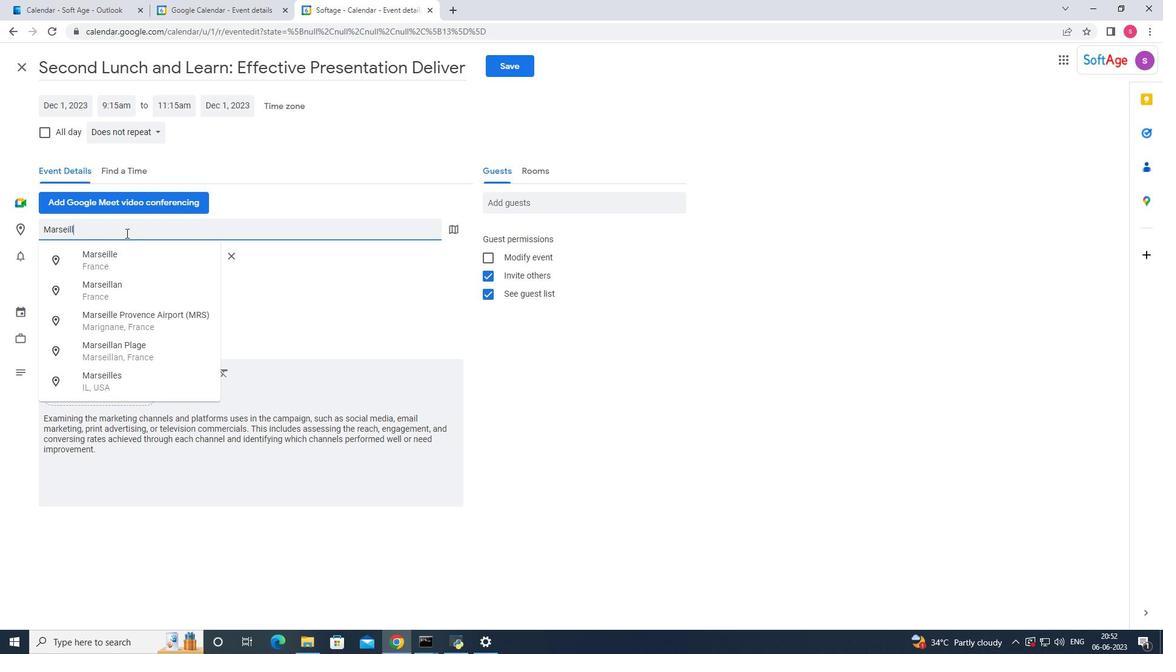 
Action: Mouse moved to (99, 256)
Screenshot: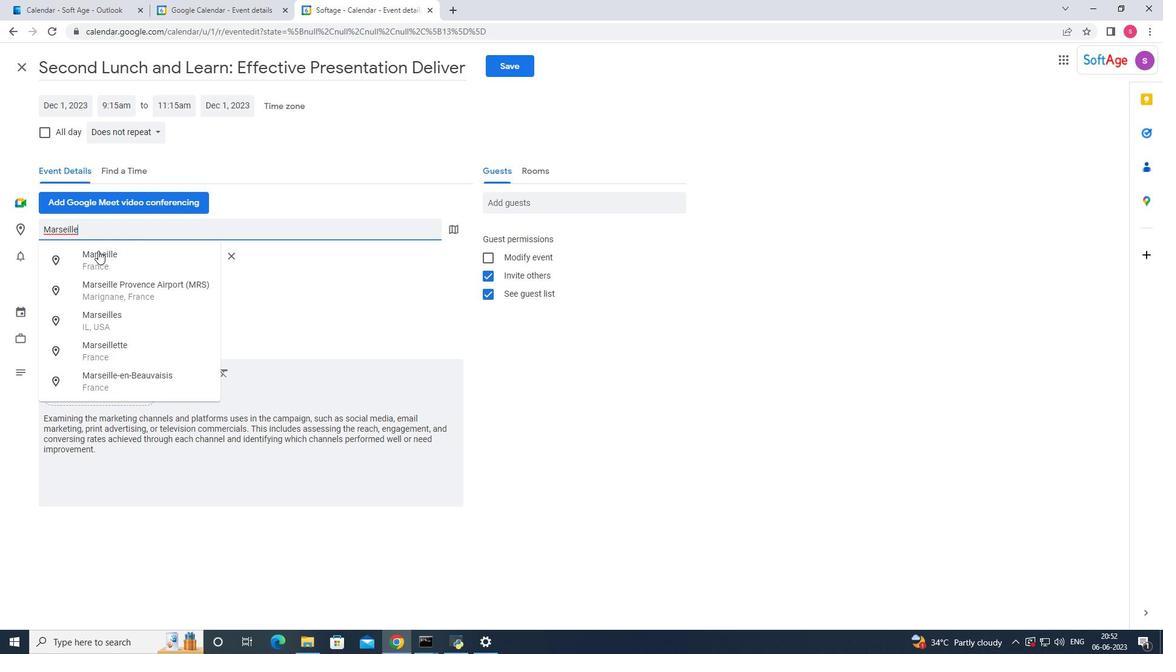 
Action: Mouse pressed left at (99, 256)
Screenshot: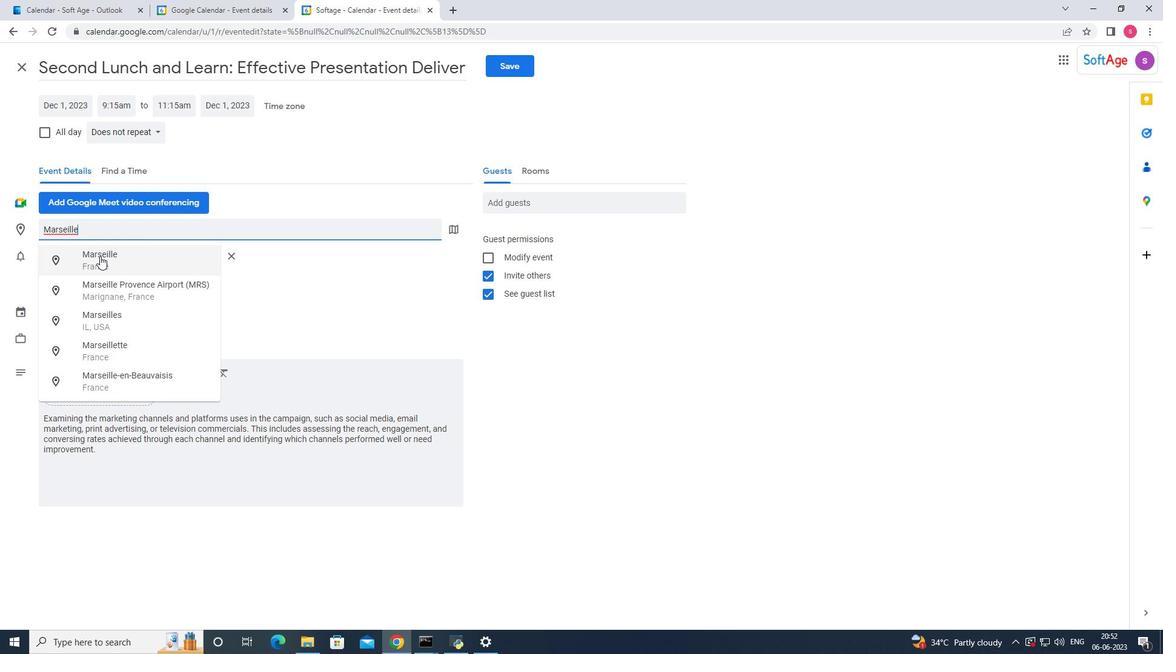 
Action: Mouse moved to (502, 208)
Screenshot: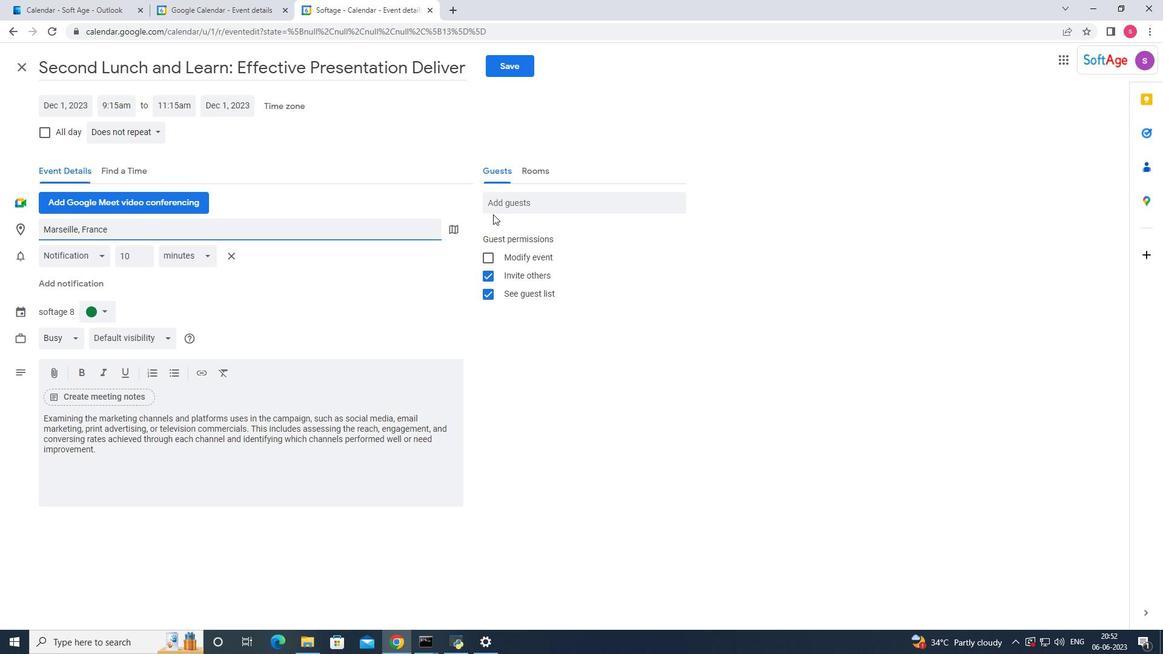 
Action: Mouse pressed left at (502, 208)
Screenshot: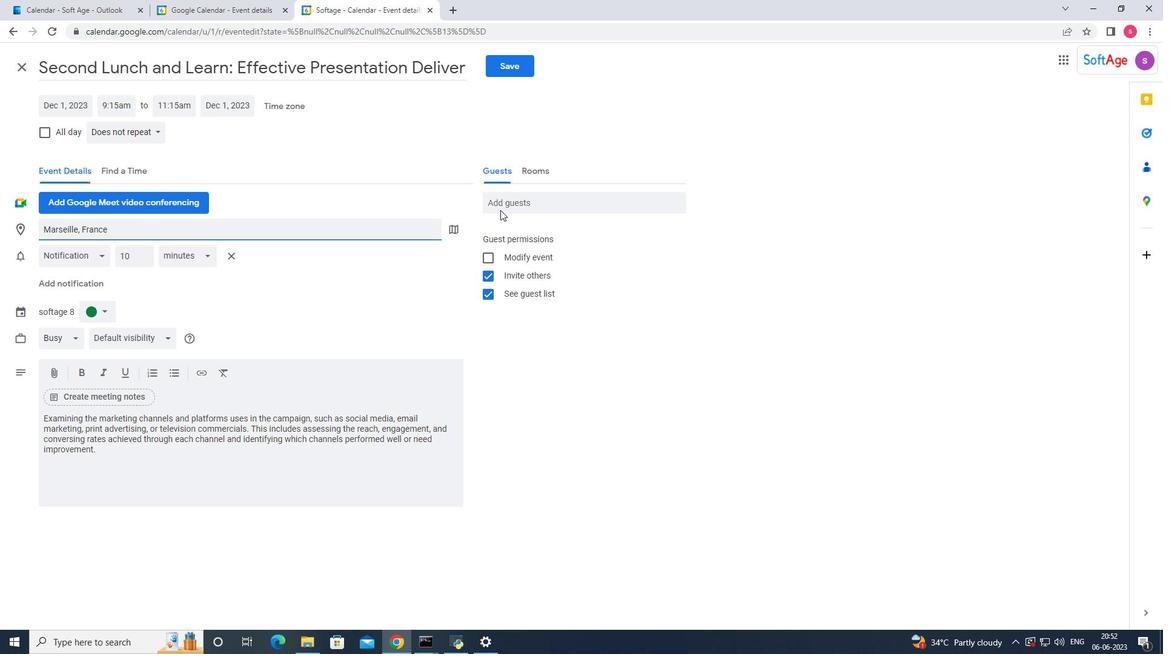 
Action: Key pressed softage.5
Screenshot: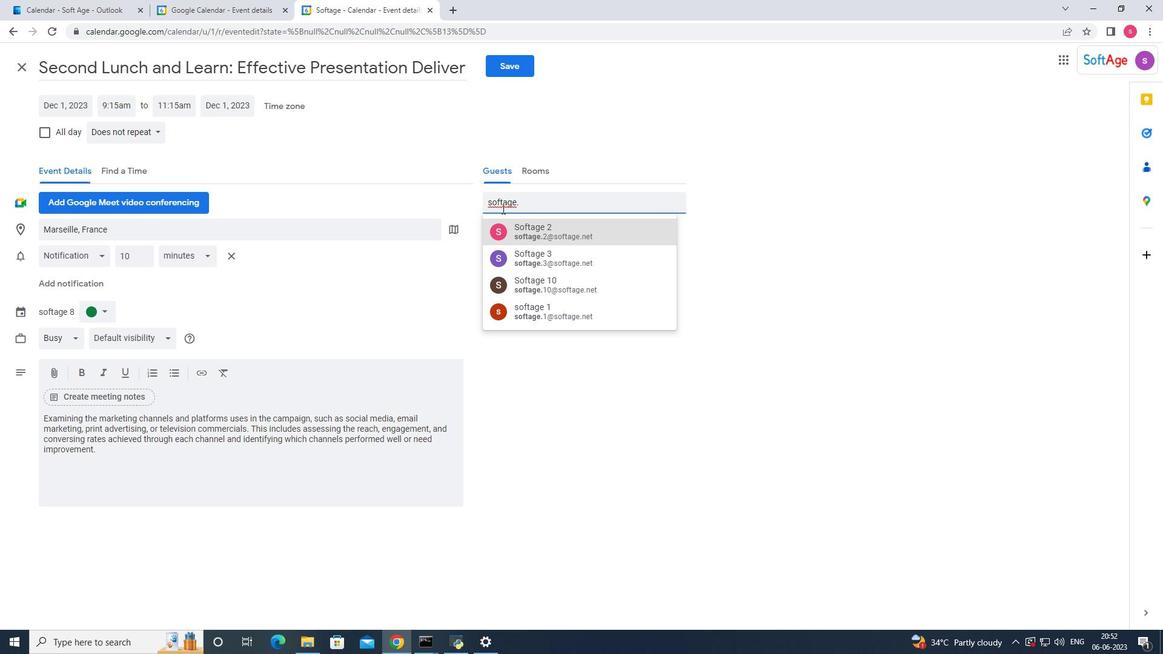 
Action: Mouse moved to (563, 228)
Screenshot: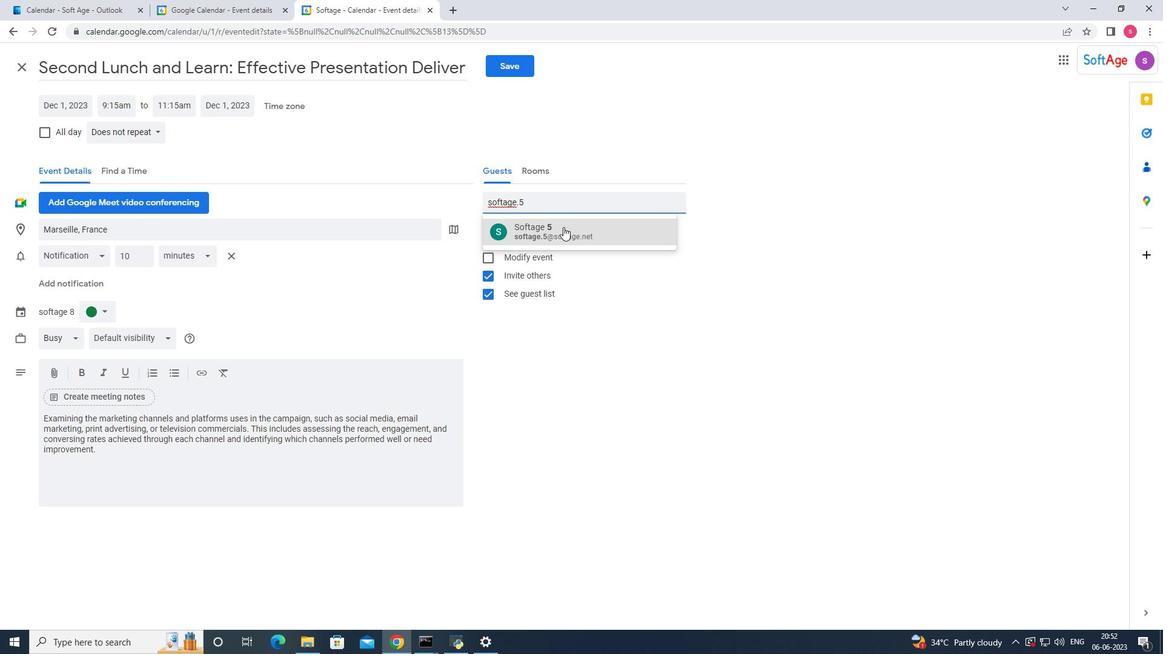 
Action: Mouse pressed left at (563, 228)
Screenshot: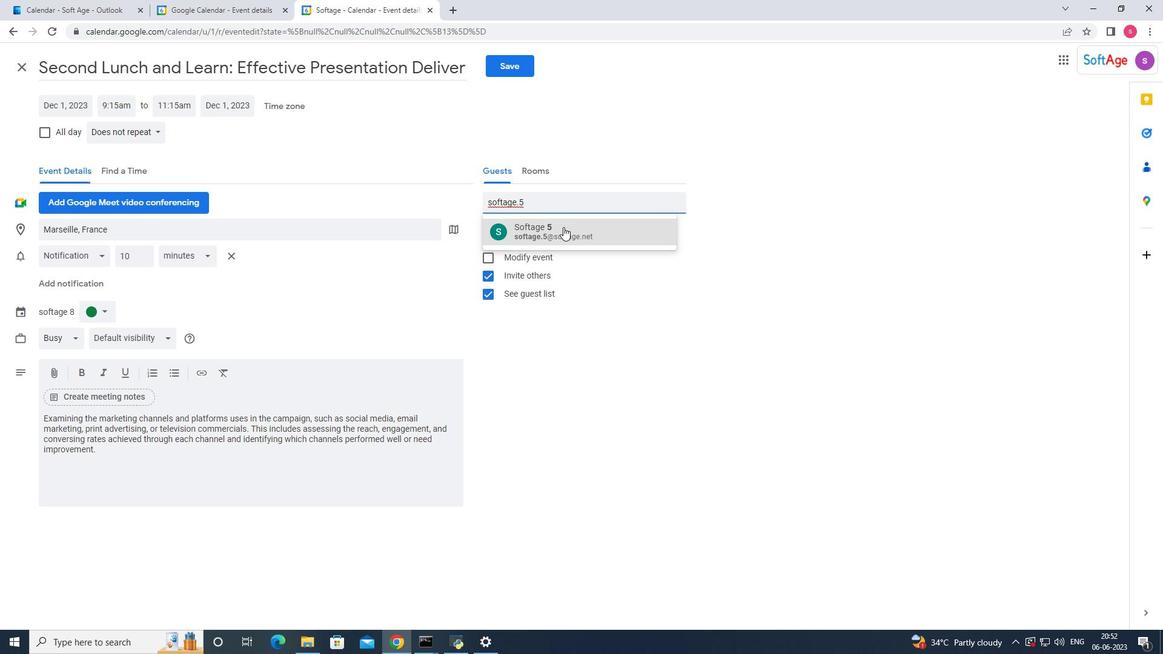 
Action: Key pressed softage.6
Screenshot: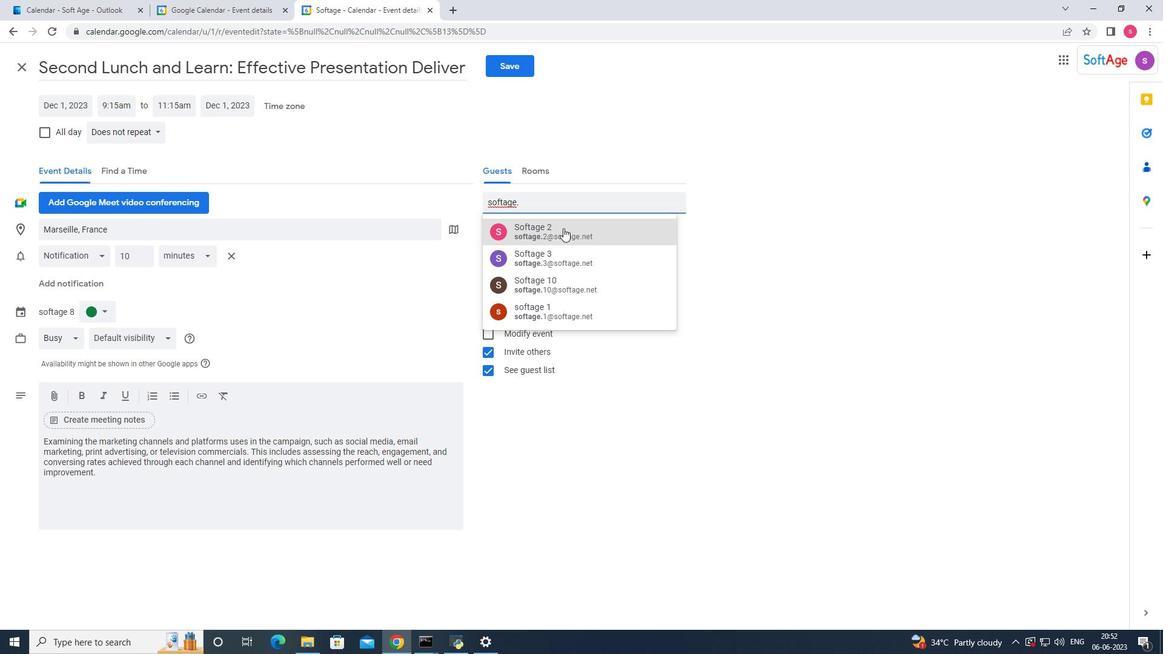 
Action: Mouse pressed left at (563, 228)
Screenshot: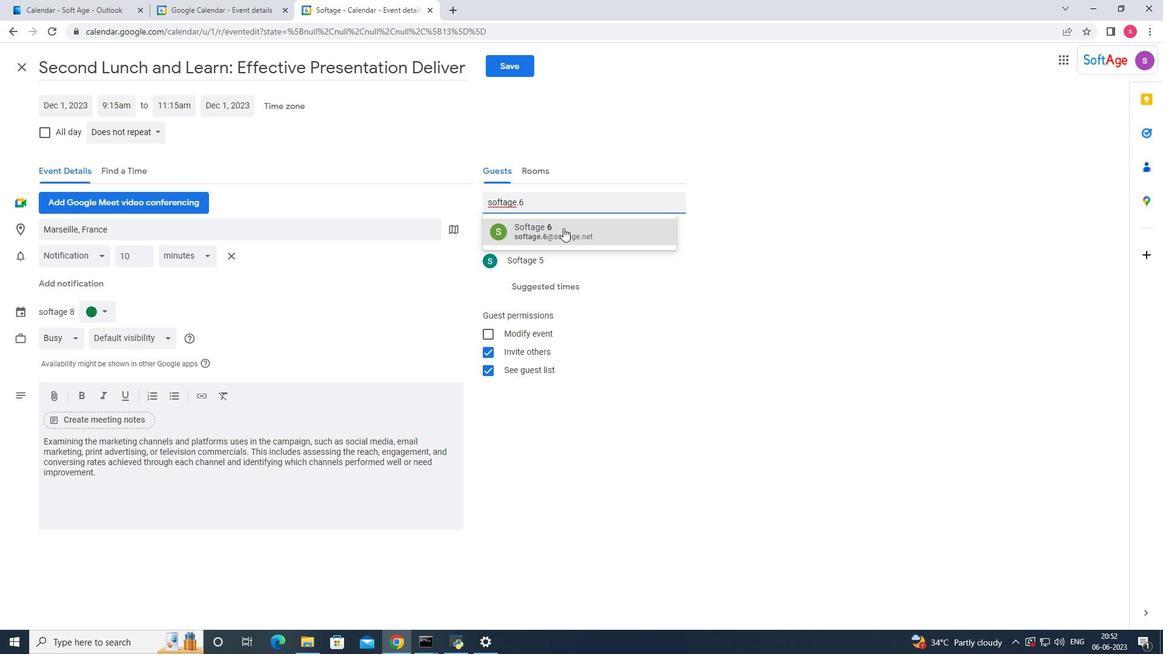 
Action: Mouse moved to (144, 133)
Screenshot: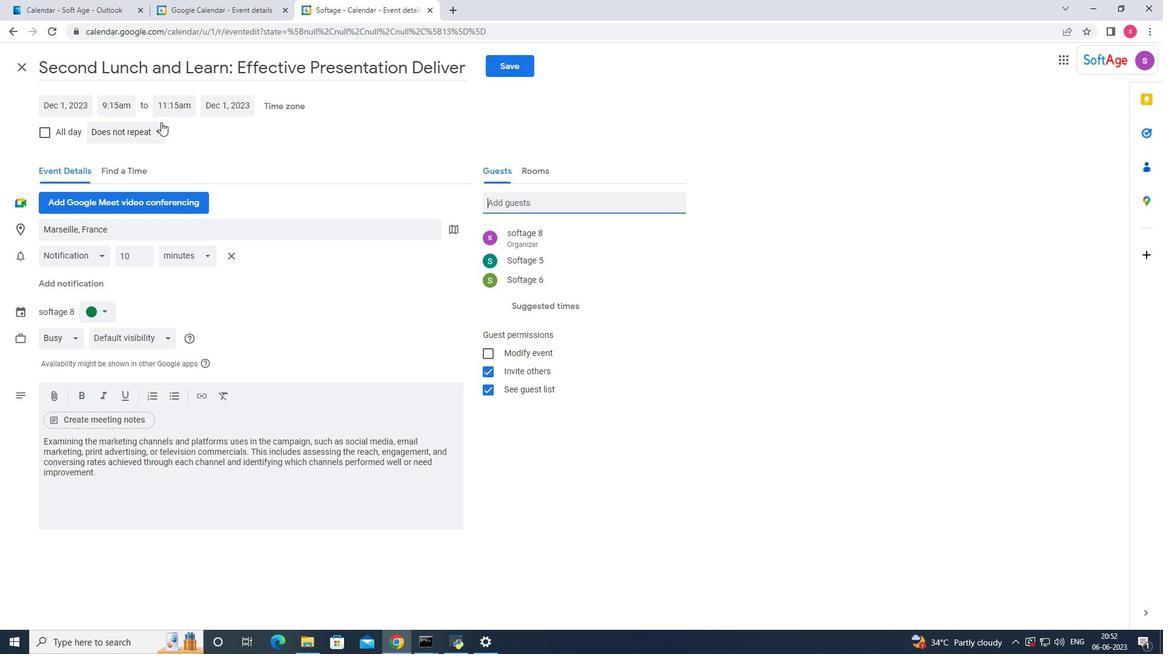 
Action: Mouse pressed left at (144, 133)
Screenshot: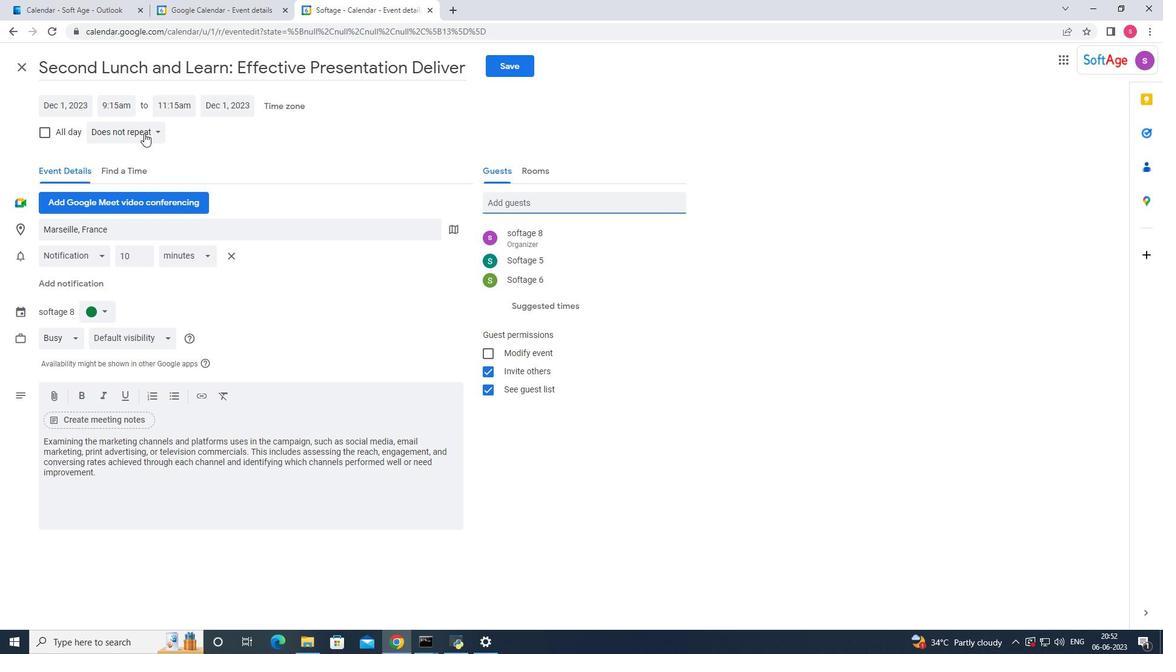 
Action: Mouse moved to (145, 257)
Screenshot: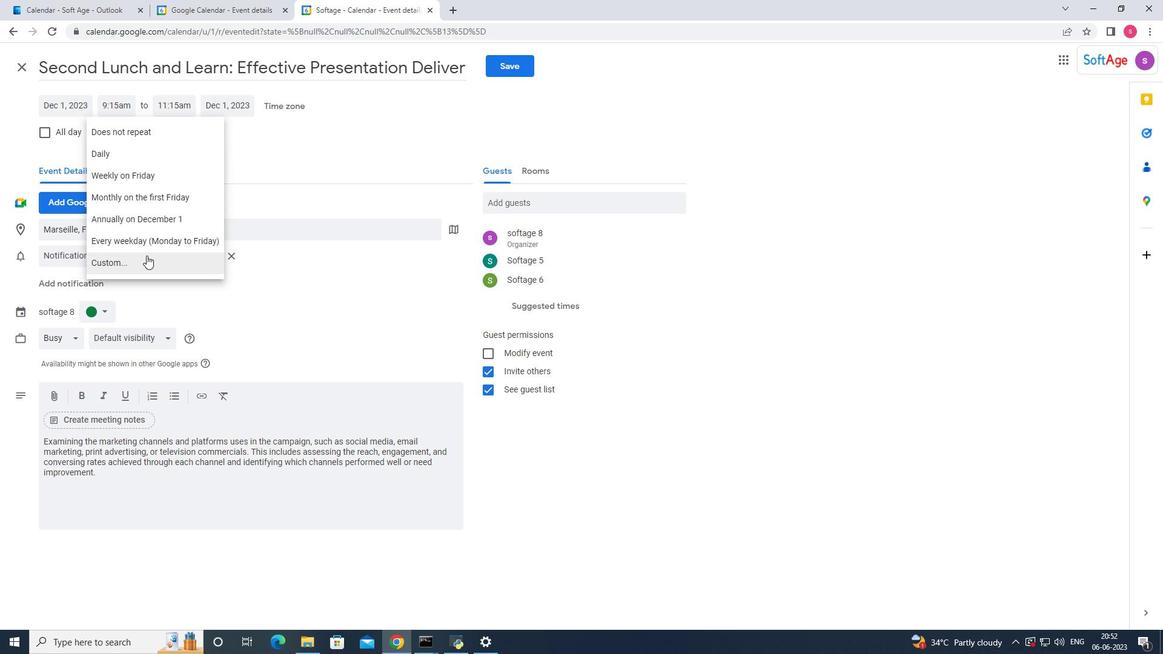 
Action: Mouse pressed left at (145, 257)
Screenshot: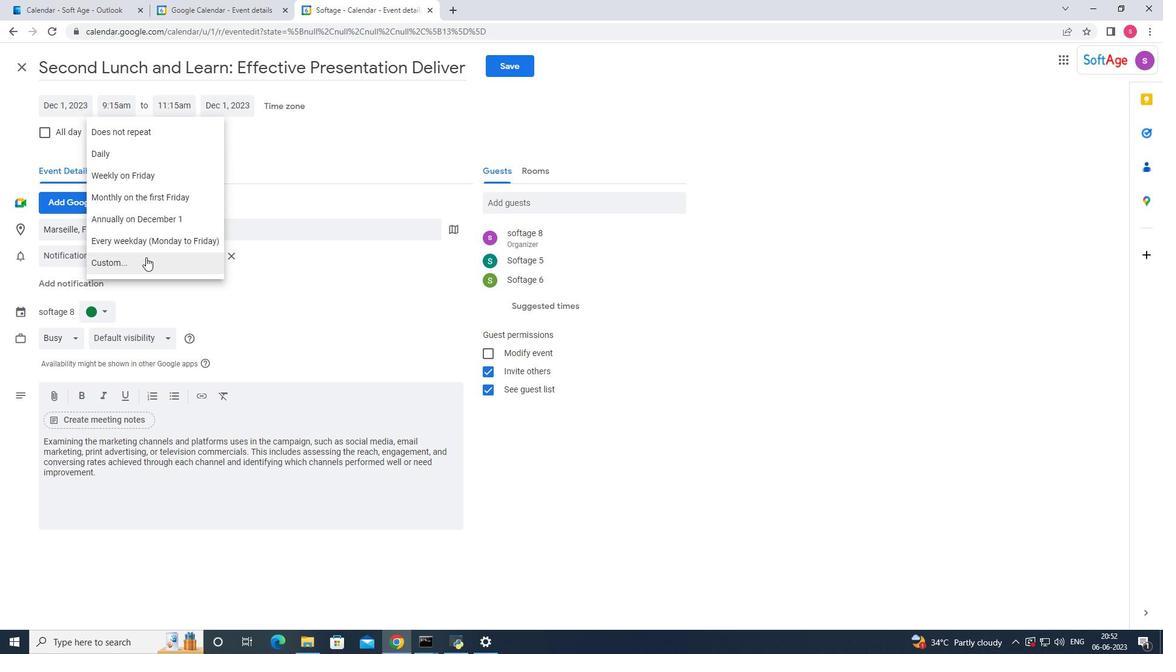 
Action: Mouse moved to (484, 317)
Screenshot: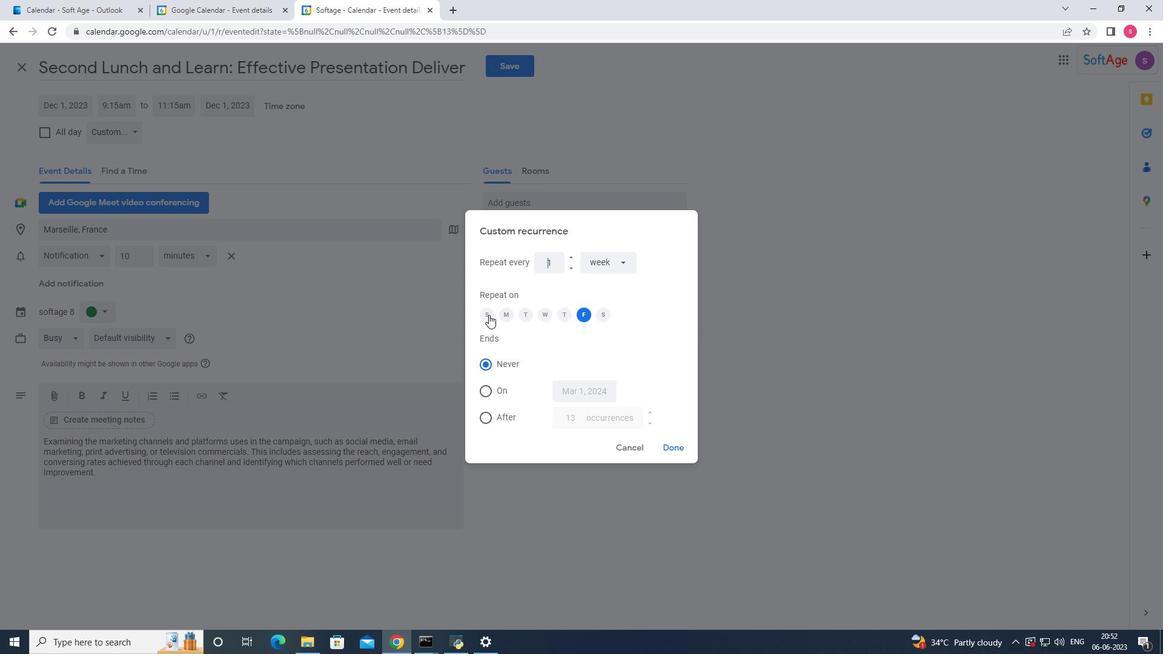 
Action: Mouse pressed left at (484, 317)
Screenshot: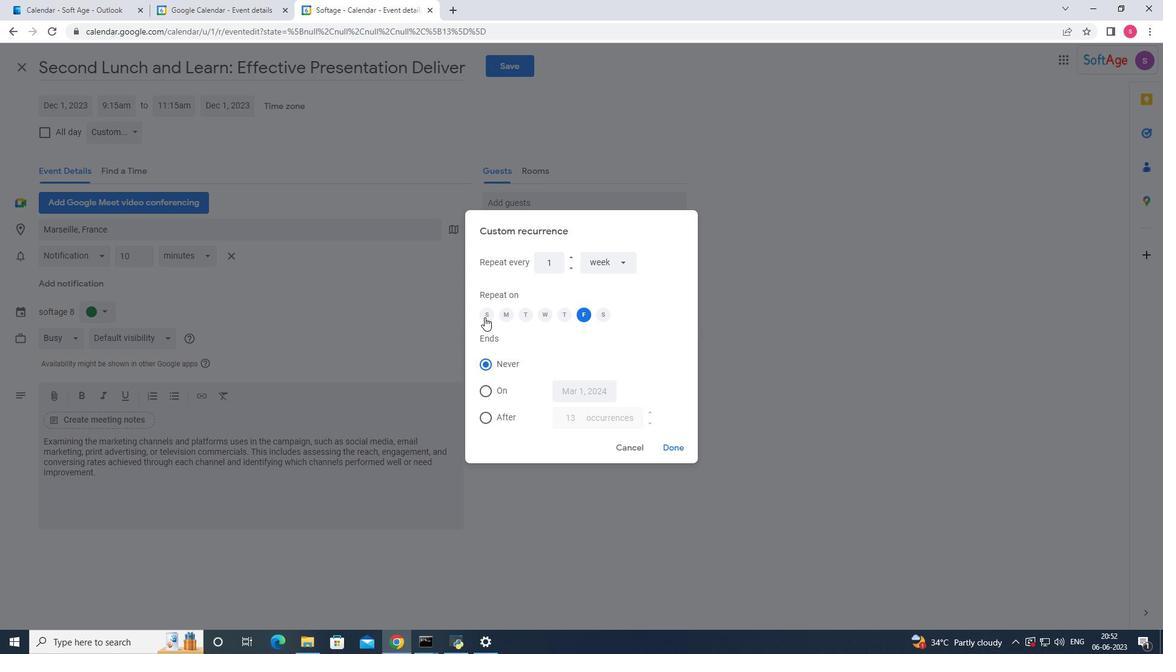 
Action: Mouse moved to (585, 316)
Screenshot: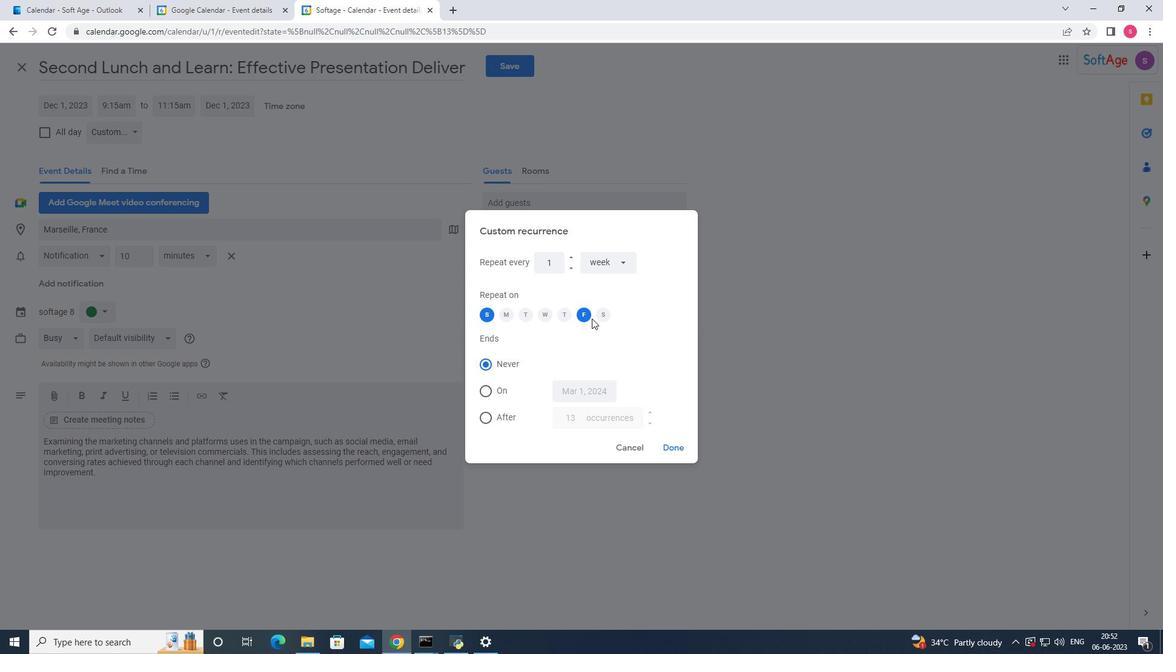 
Action: Mouse pressed left at (585, 316)
Screenshot: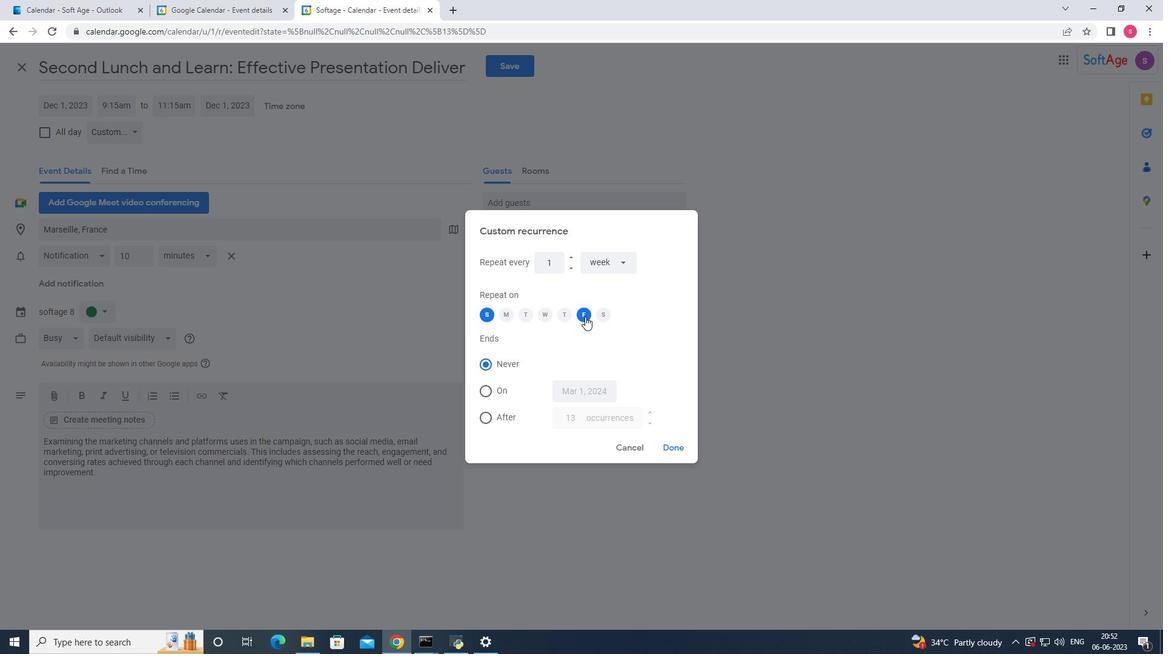 
Action: Mouse moved to (671, 446)
Screenshot: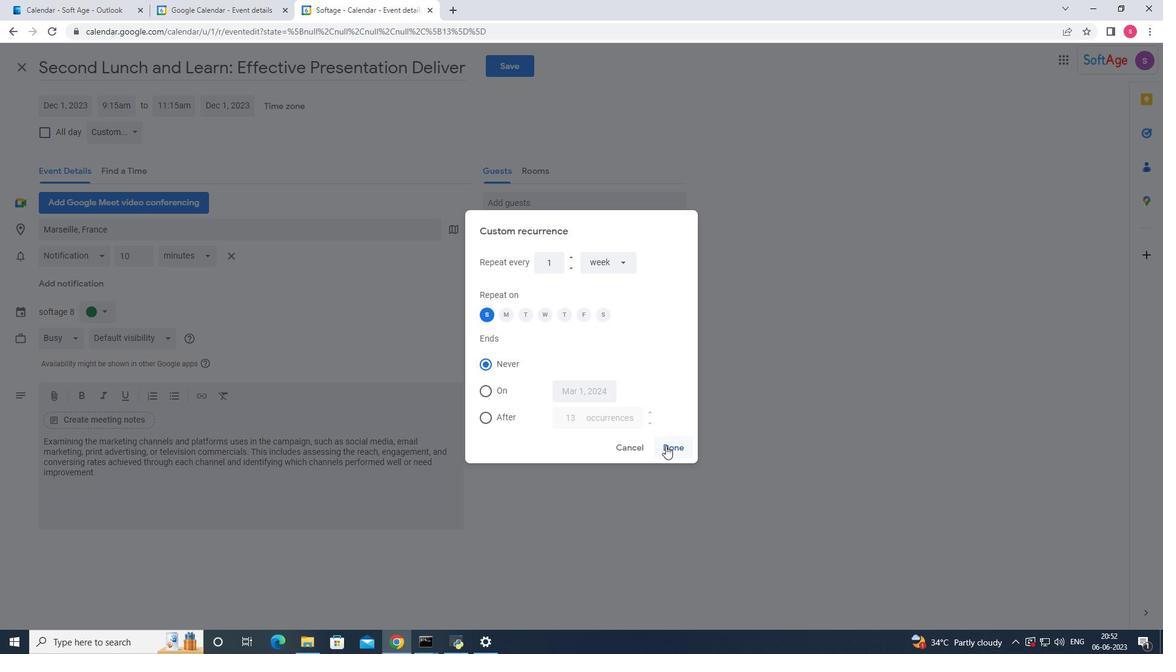 
Action: Mouse pressed left at (671, 446)
Screenshot: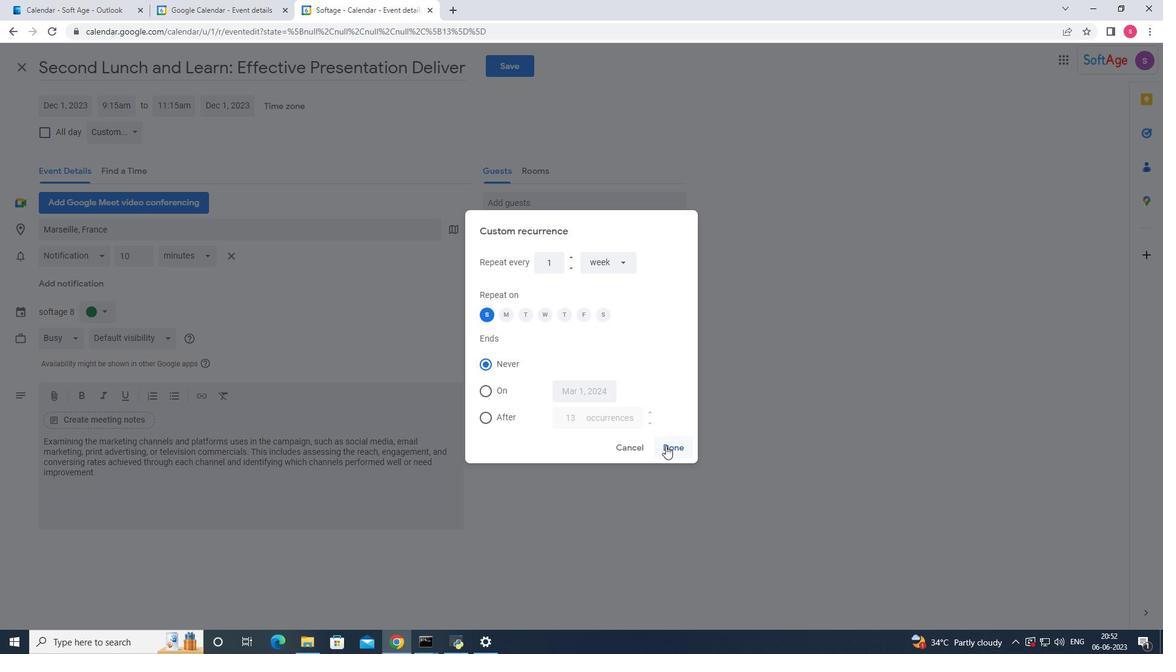 
Action: Mouse moved to (505, 65)
Screenshot: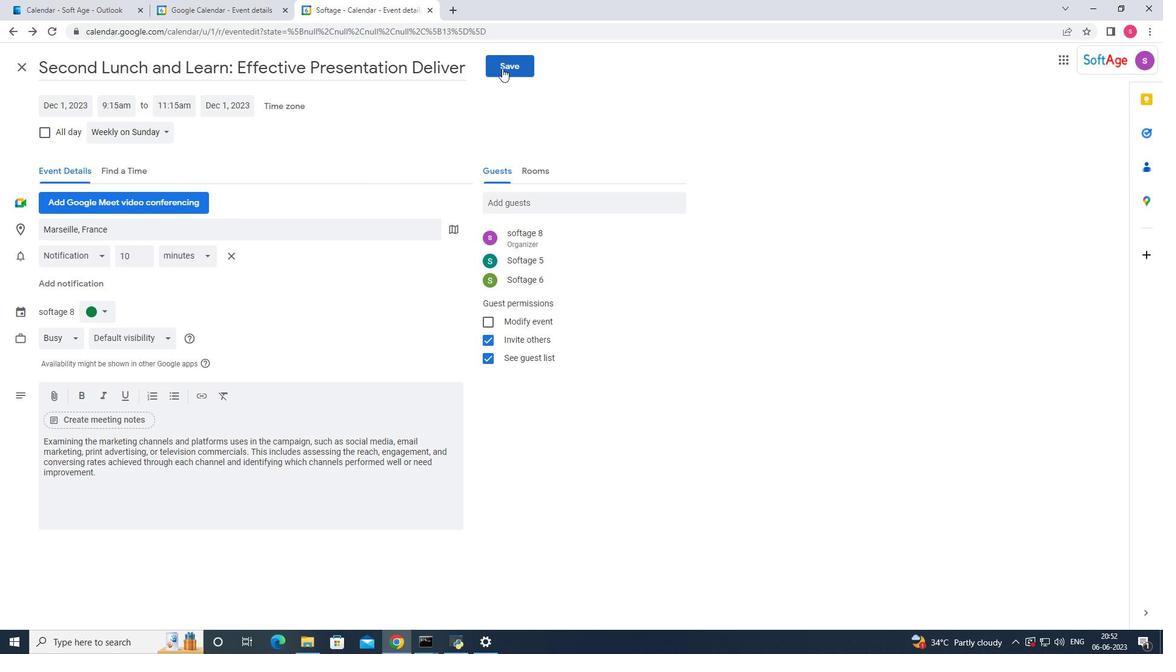 
Action: Mouse pressed left at (505, 65)
Screenshot: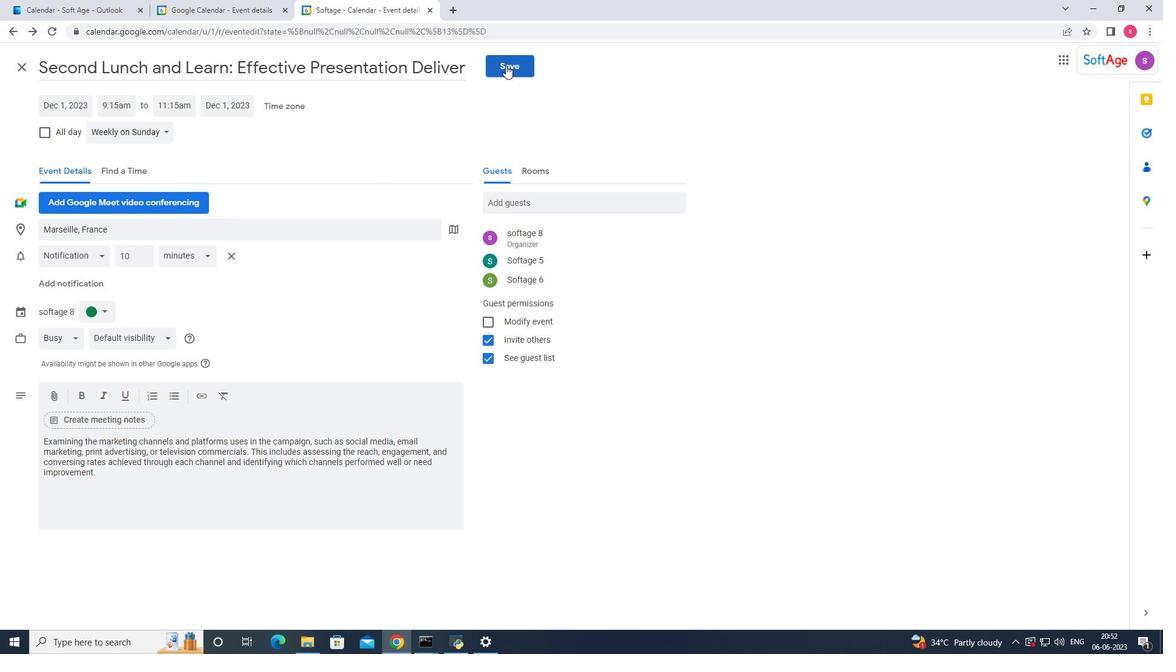 
Action: Mouse moved to (700, 362)
Screenshot: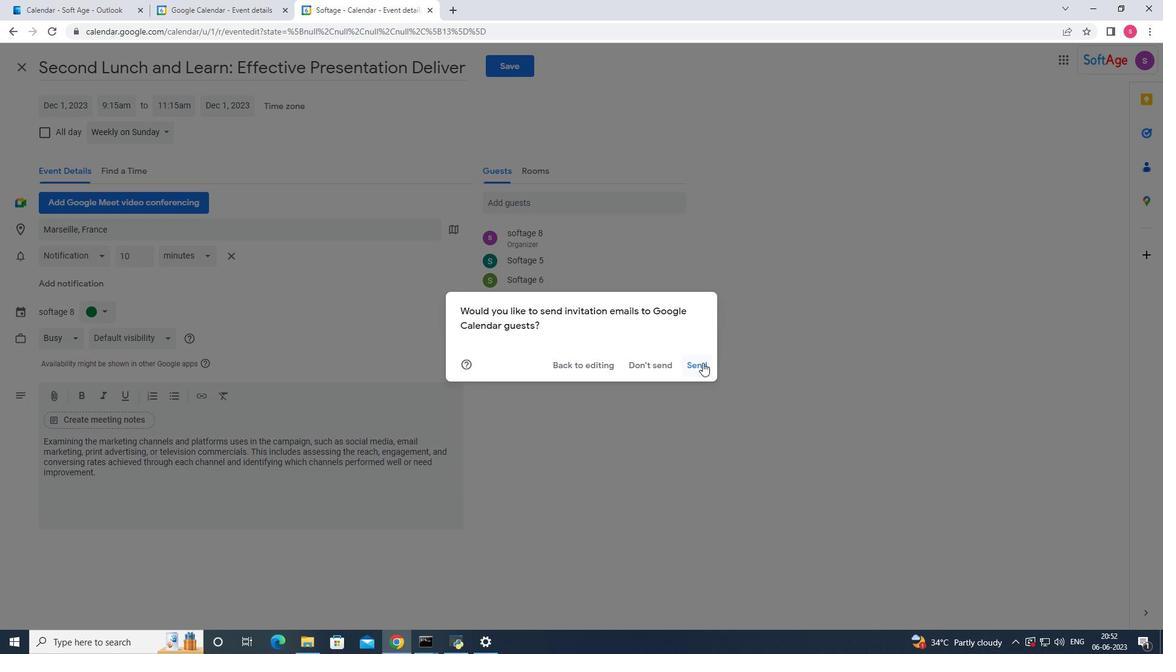
Action: Mouse pressed left at (700, 362)
Screenshot: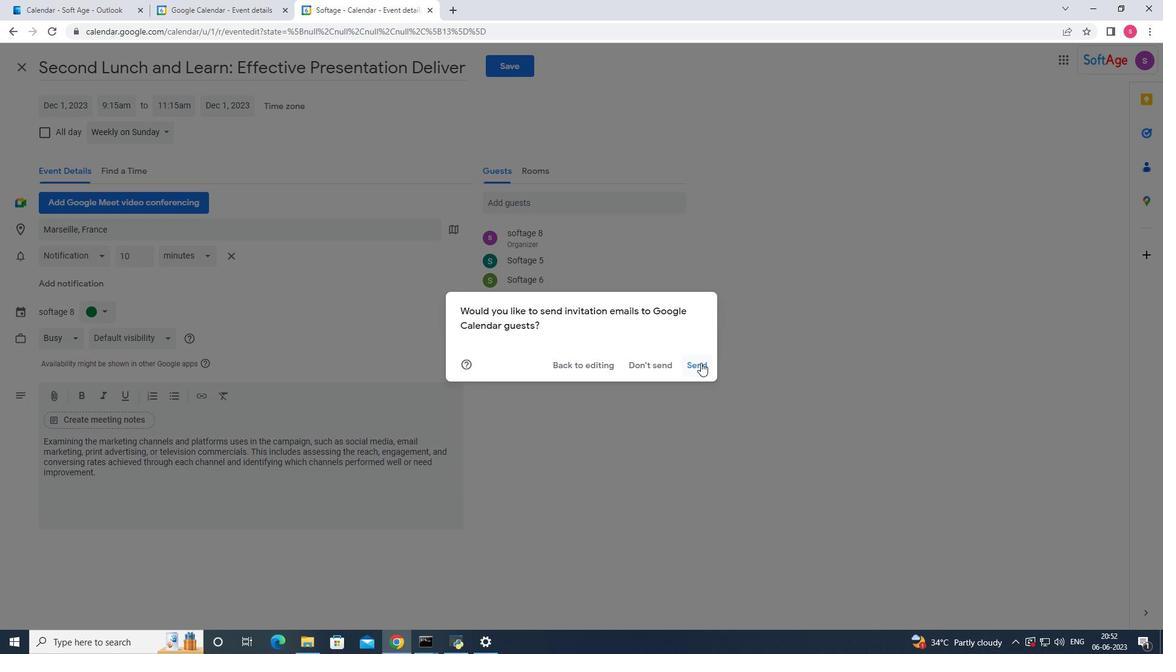 
Action: Mouse moved to (530, 558)
Screenshot: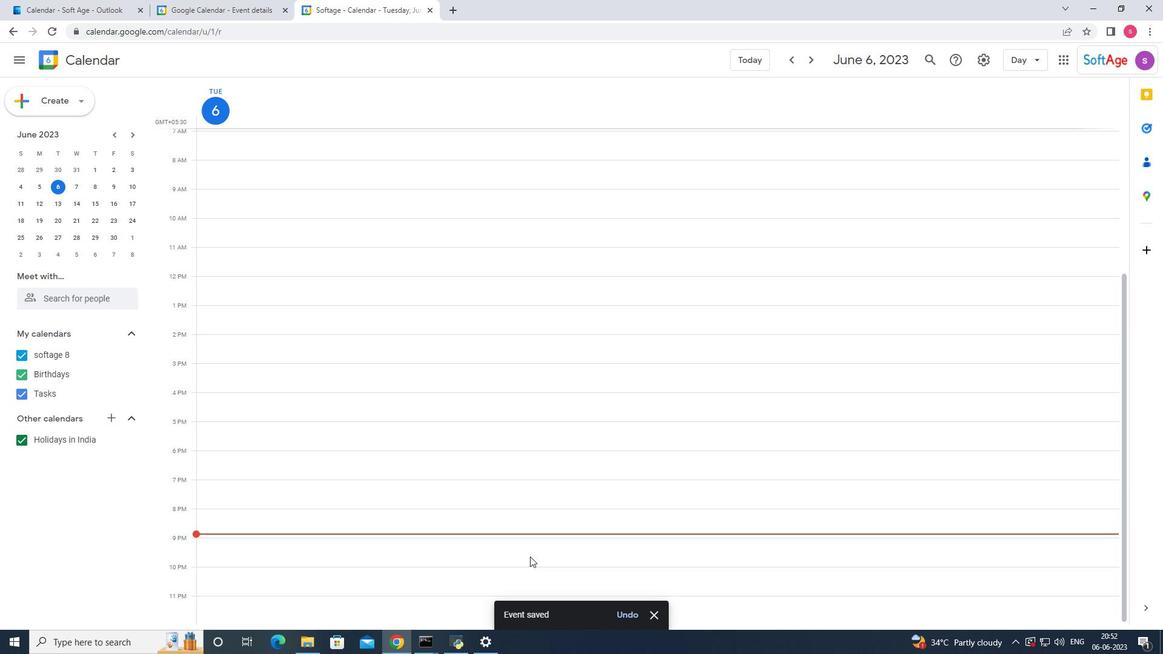 
